 Task: Add child issues to backlog items and create a new sprint with specific details.
Action: Mouse moved to (799, 575)
Screenshot: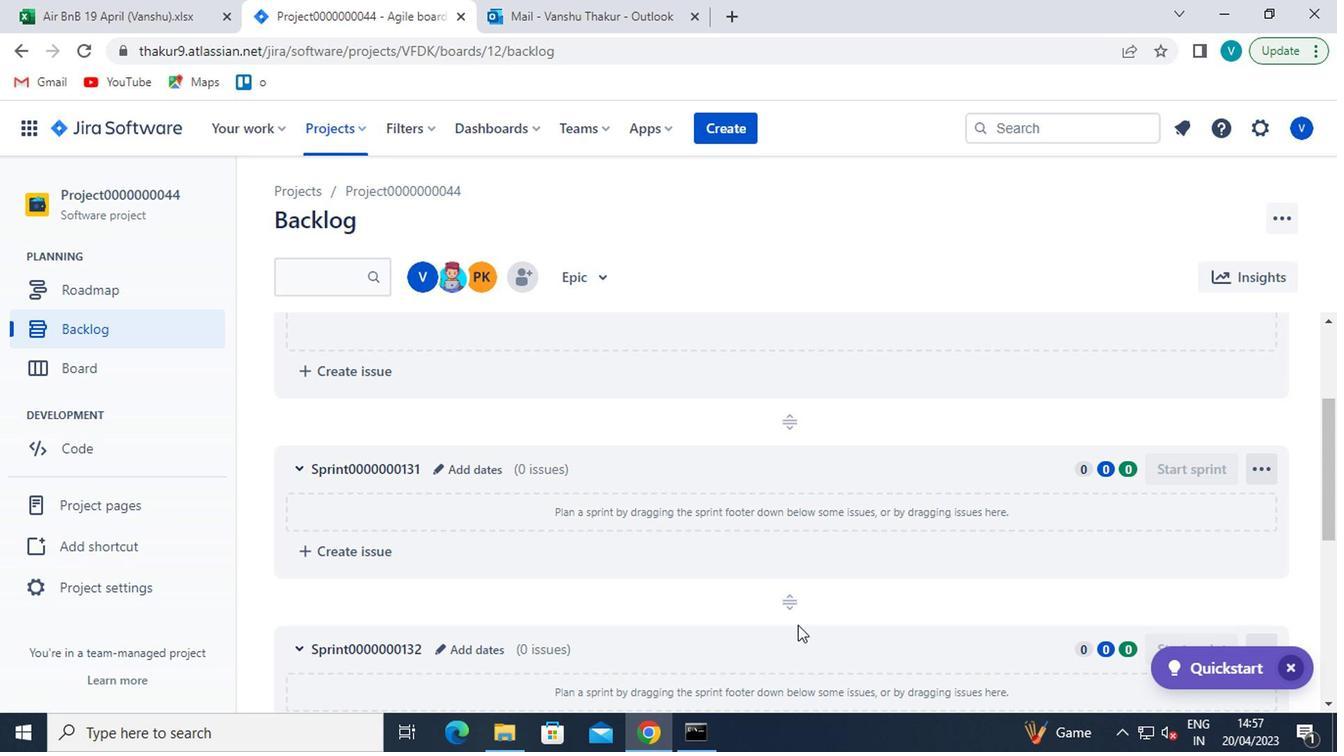
Action: Mouse scrolled (799, 574) with delta (0, 0)
Screenshot: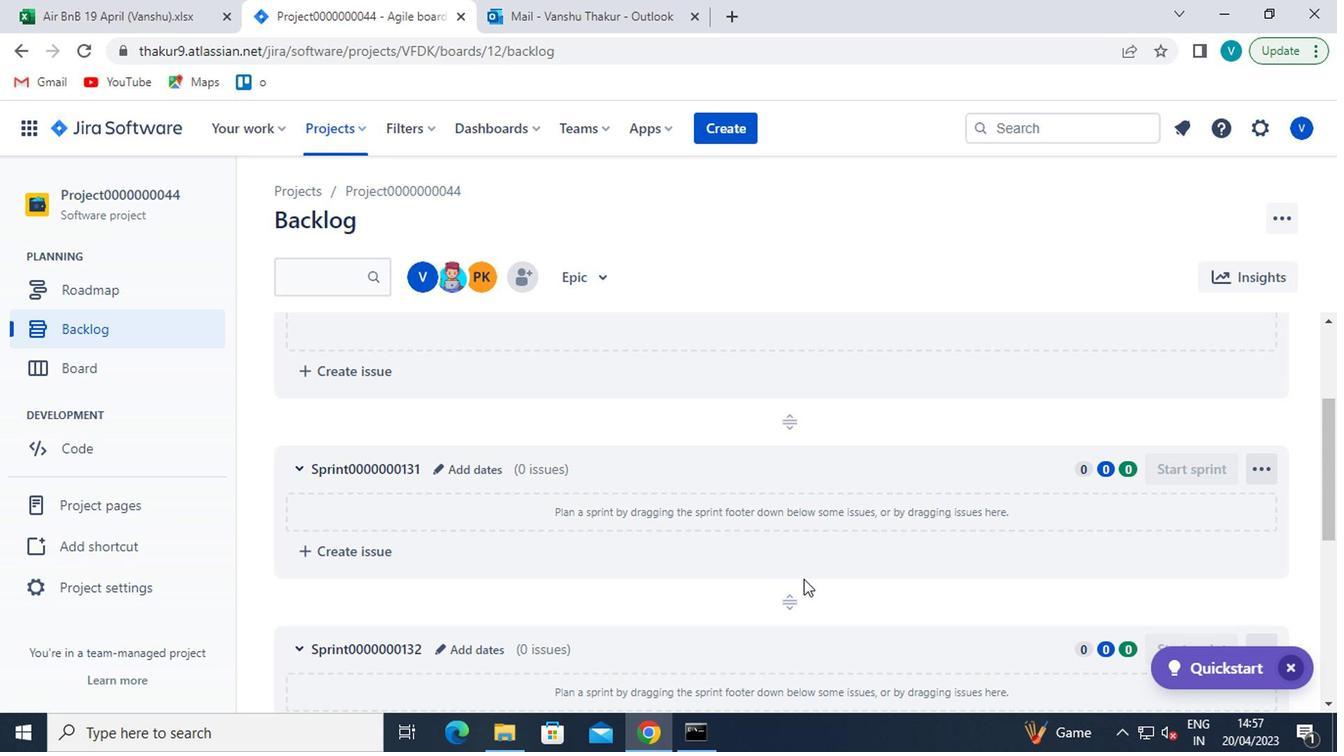 
Action: Mouse scrolled (799, 574) with delta (0, 0)
Screenshot: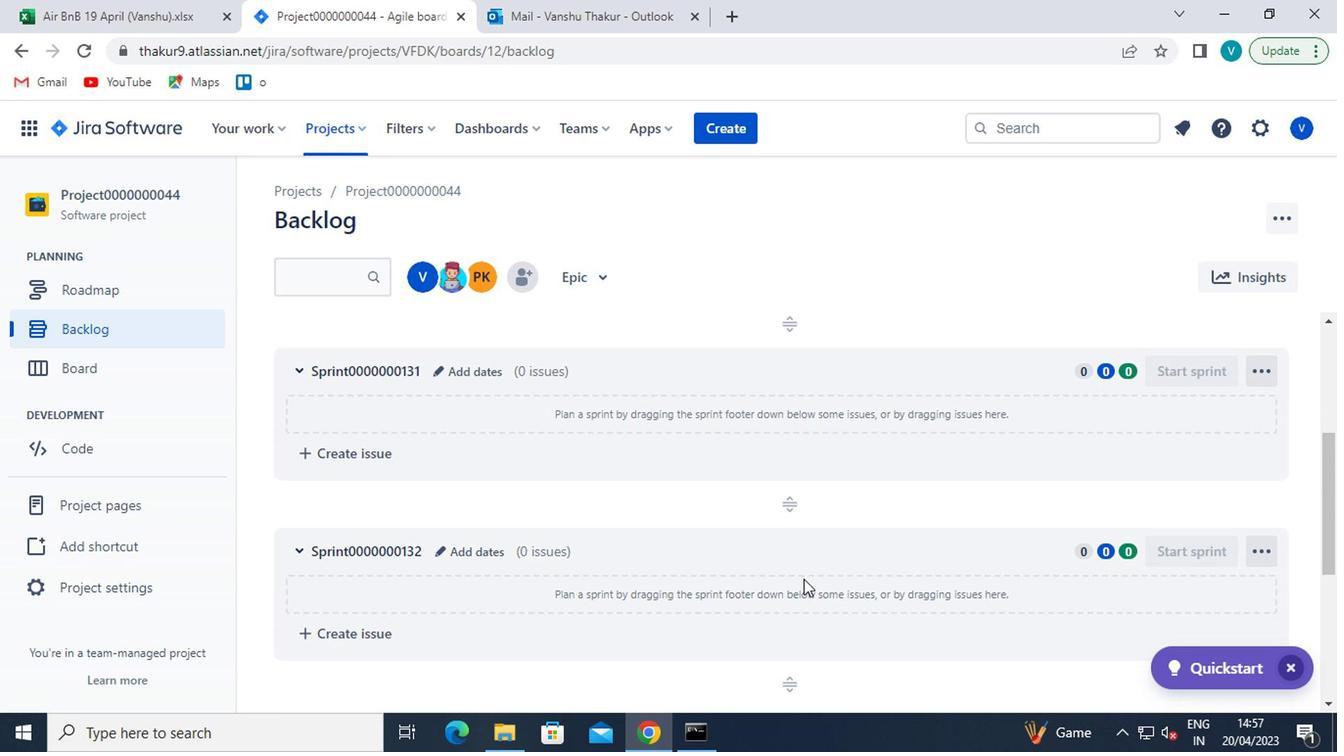 
Action: Mouse scrolled (799, 574) with delta (0, 0)
Screenshot: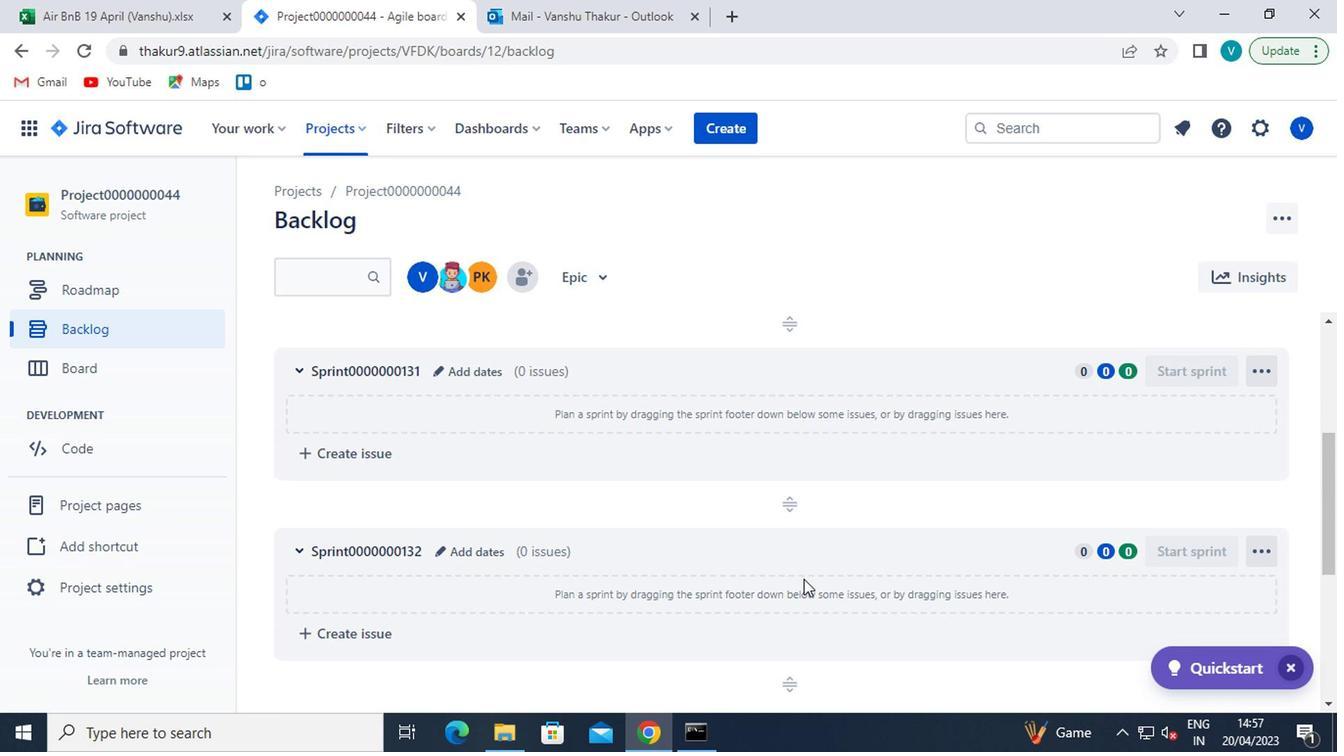 
Action: Mouse moved to (474, 351)
Screenshot: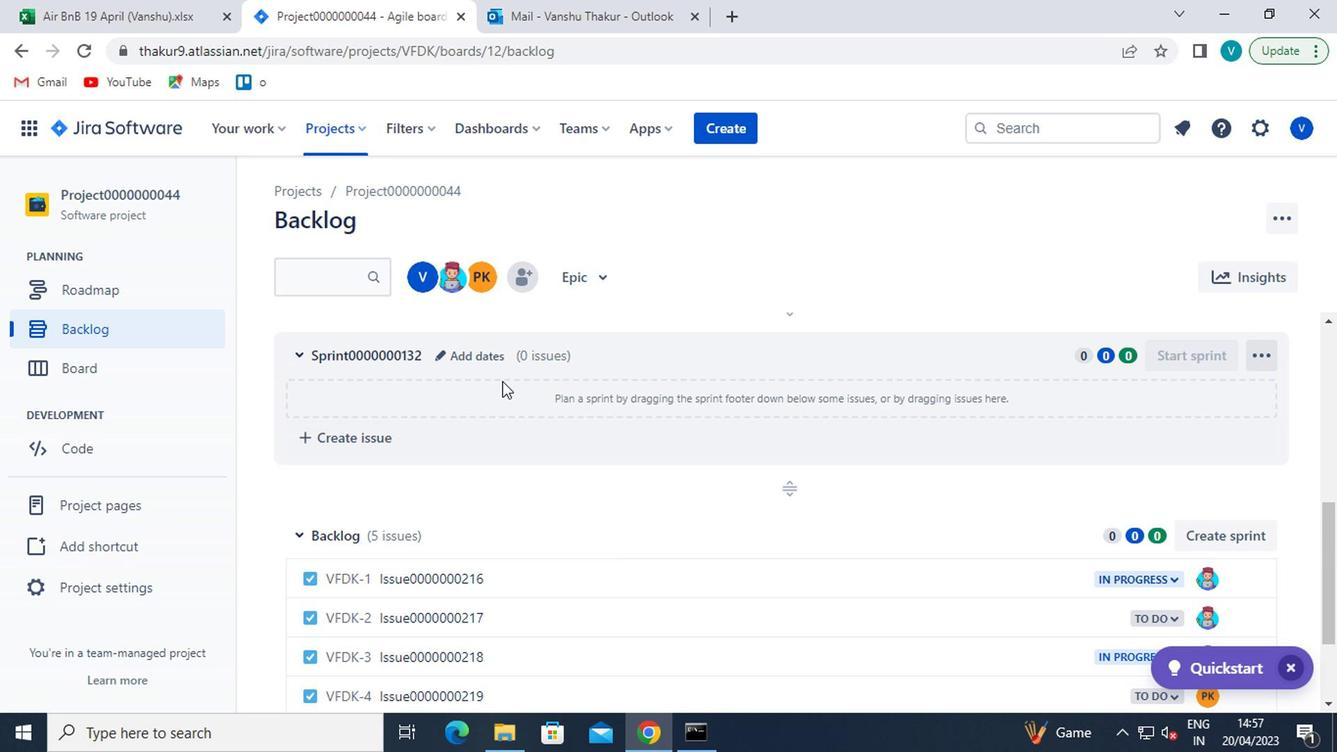 
Action: Mouse pressed left at (474, 351)
Screenshot: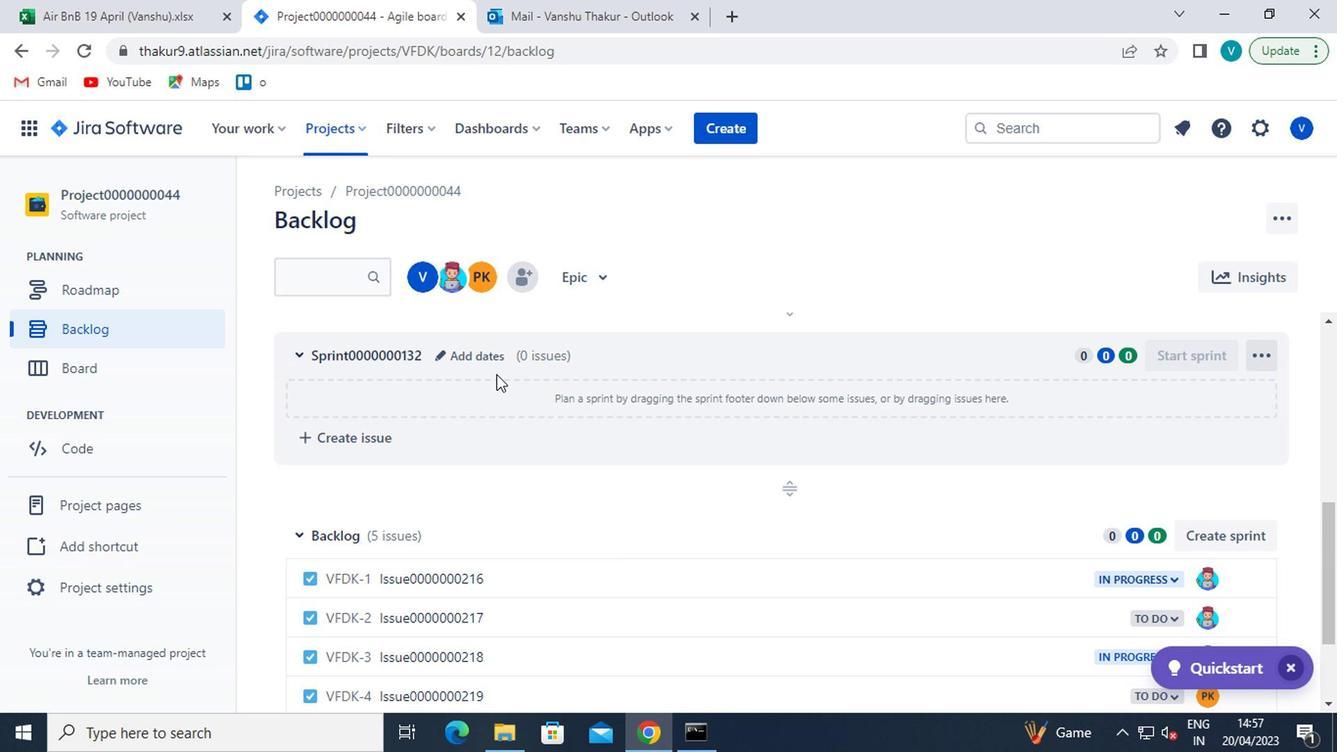 
Action: Mouse moved to (491, 348)
Screenshot: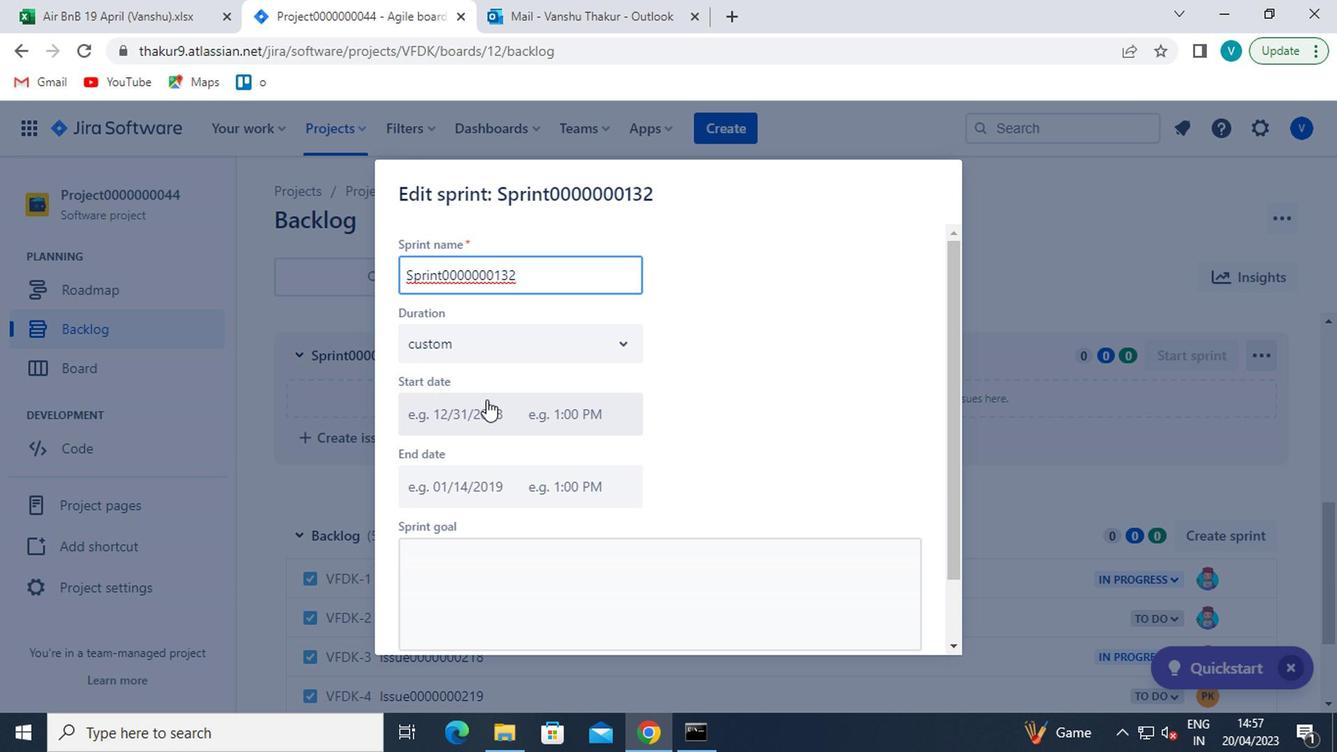 
Action: Mouse pressed left at (491, 348)
Screenshot: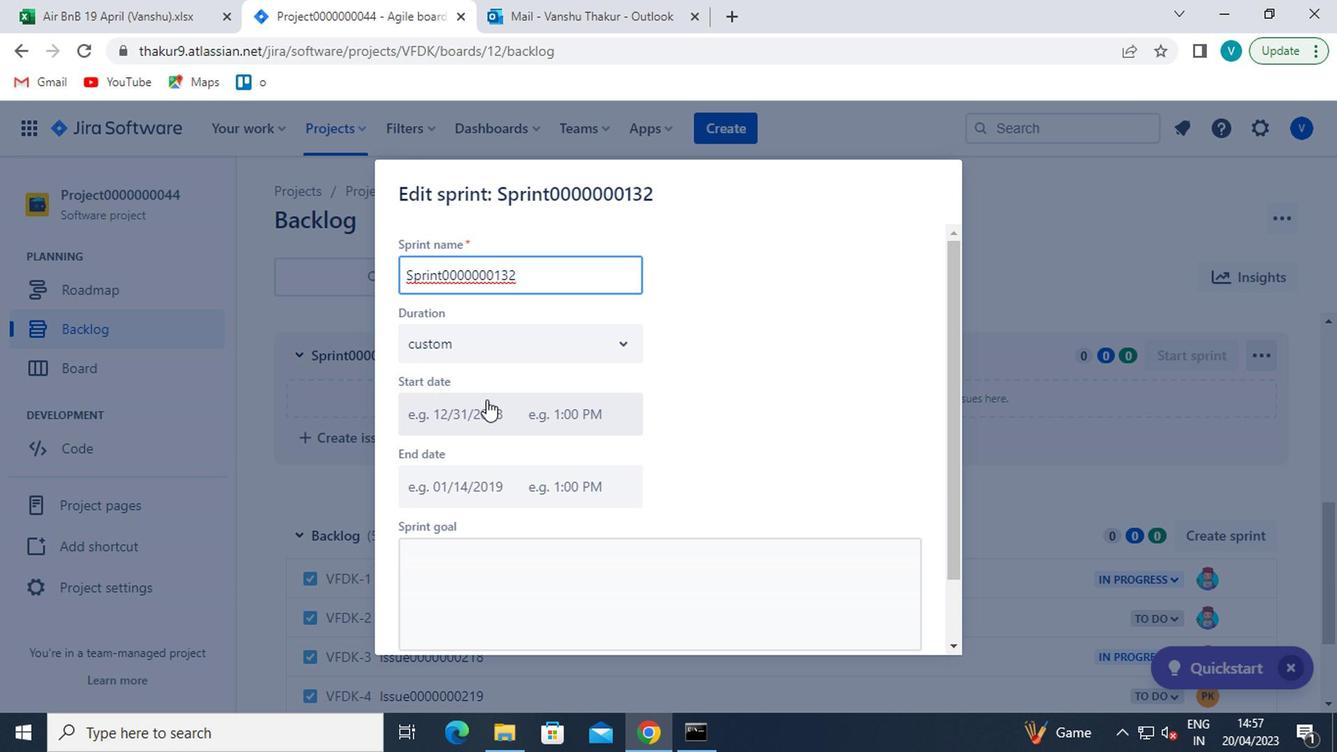 
Action: Mouse moved to (438, 447)
Screenshot: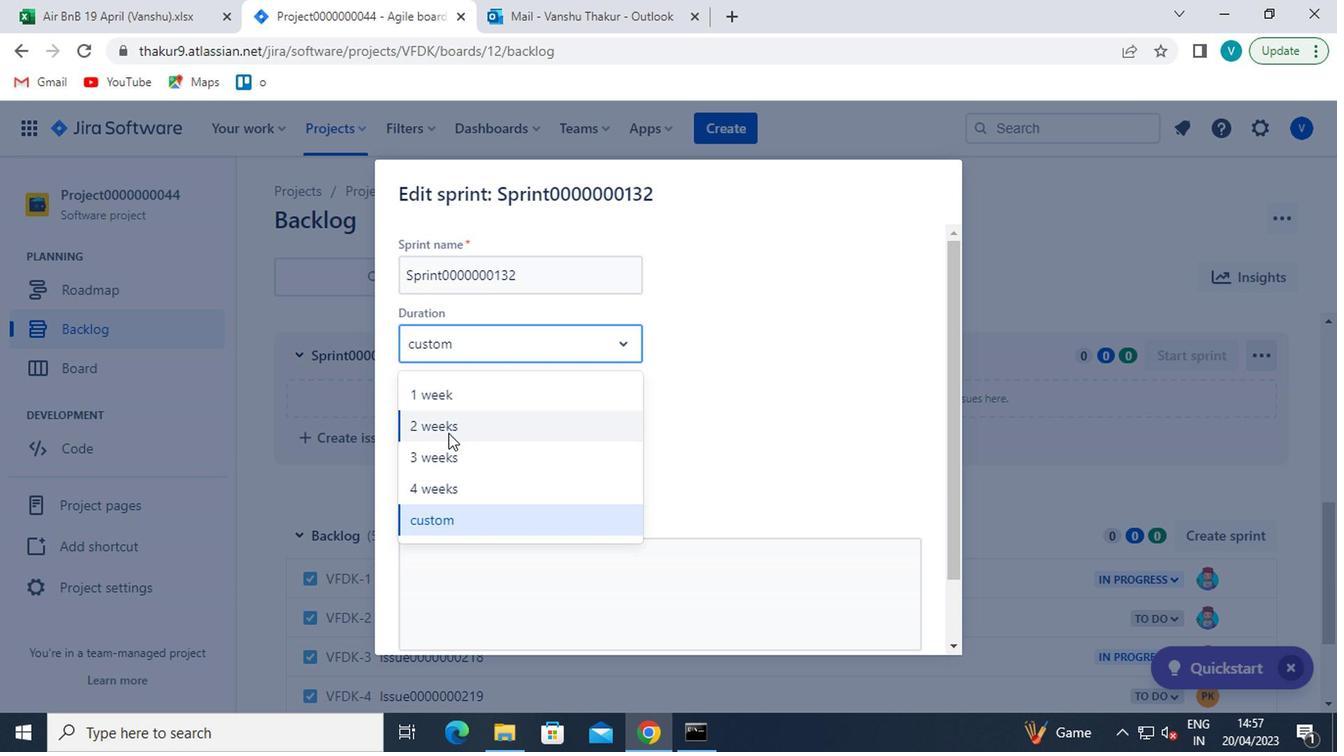 
Action: Mouse pressed left at (438, 447)
Screenshot: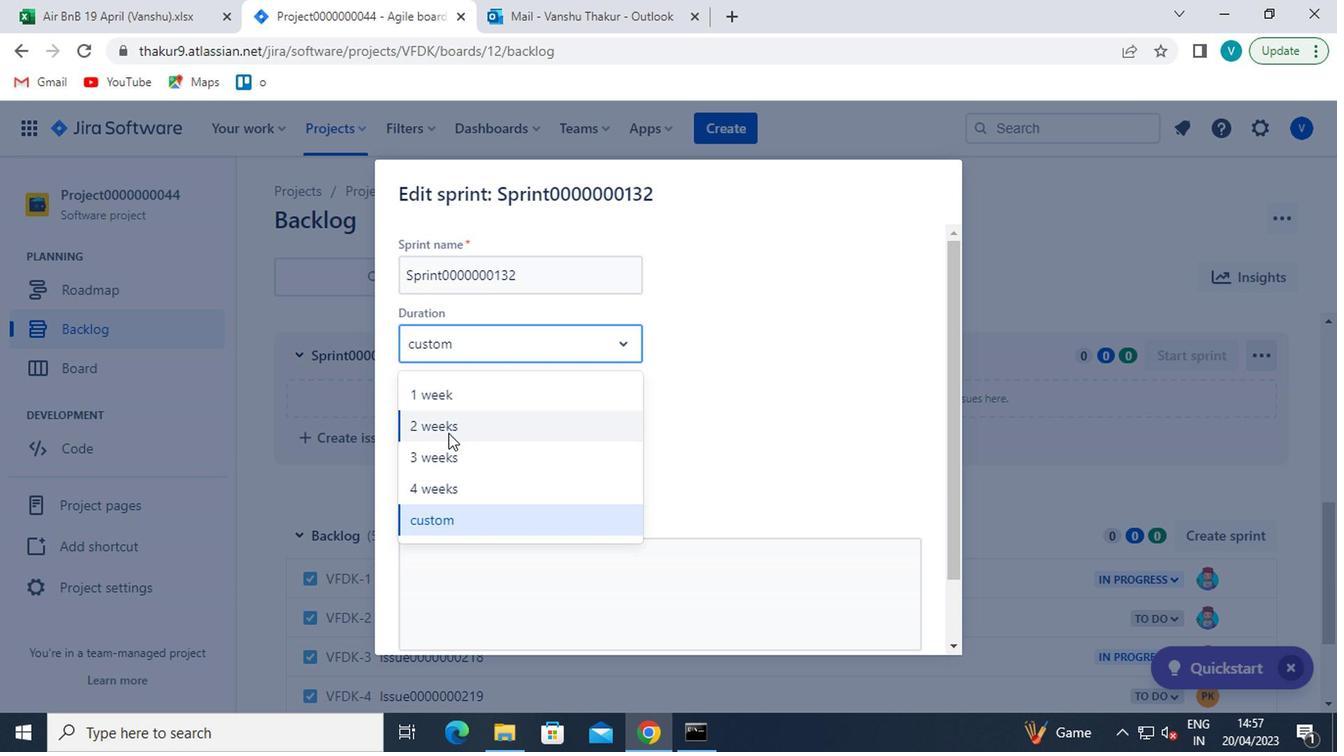 
Action: Mouse moved to (654, 487)
Screenshot: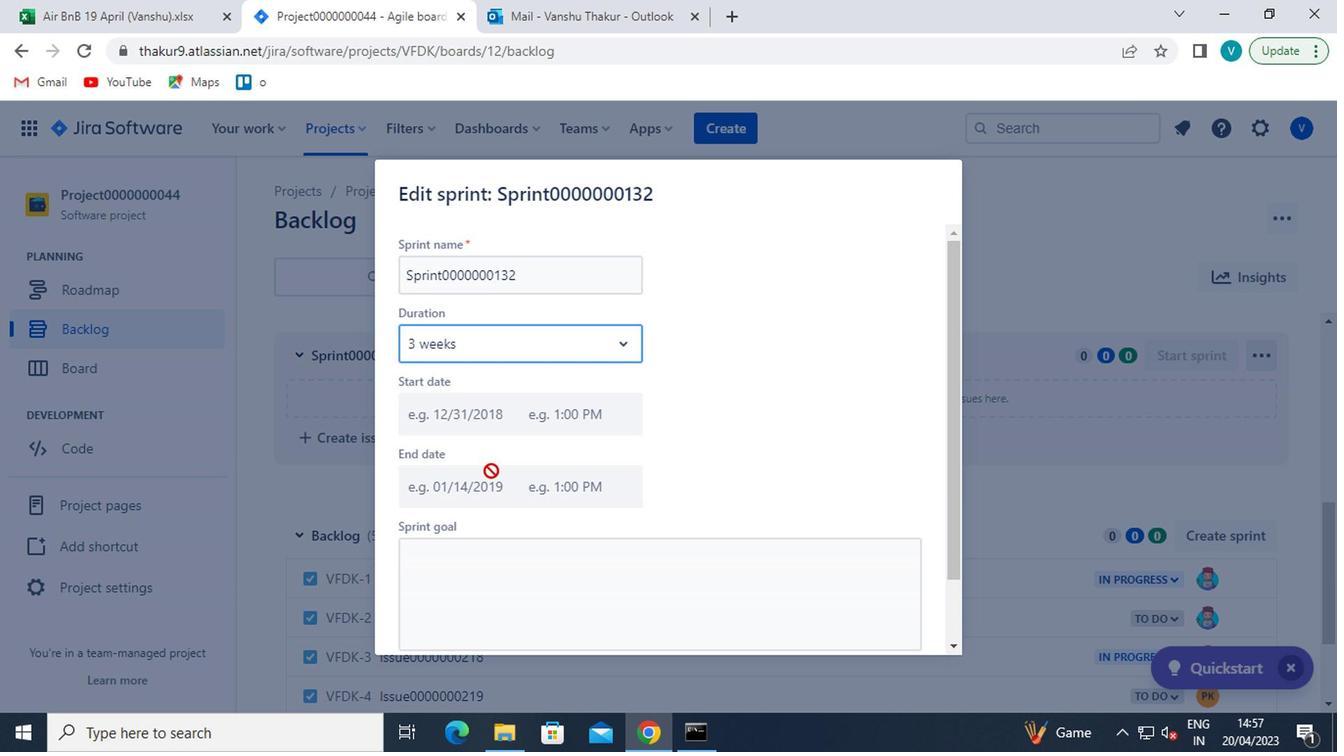 
Action: Mouse scrolled (654, 486) with delta (0, -1)
Screenshot: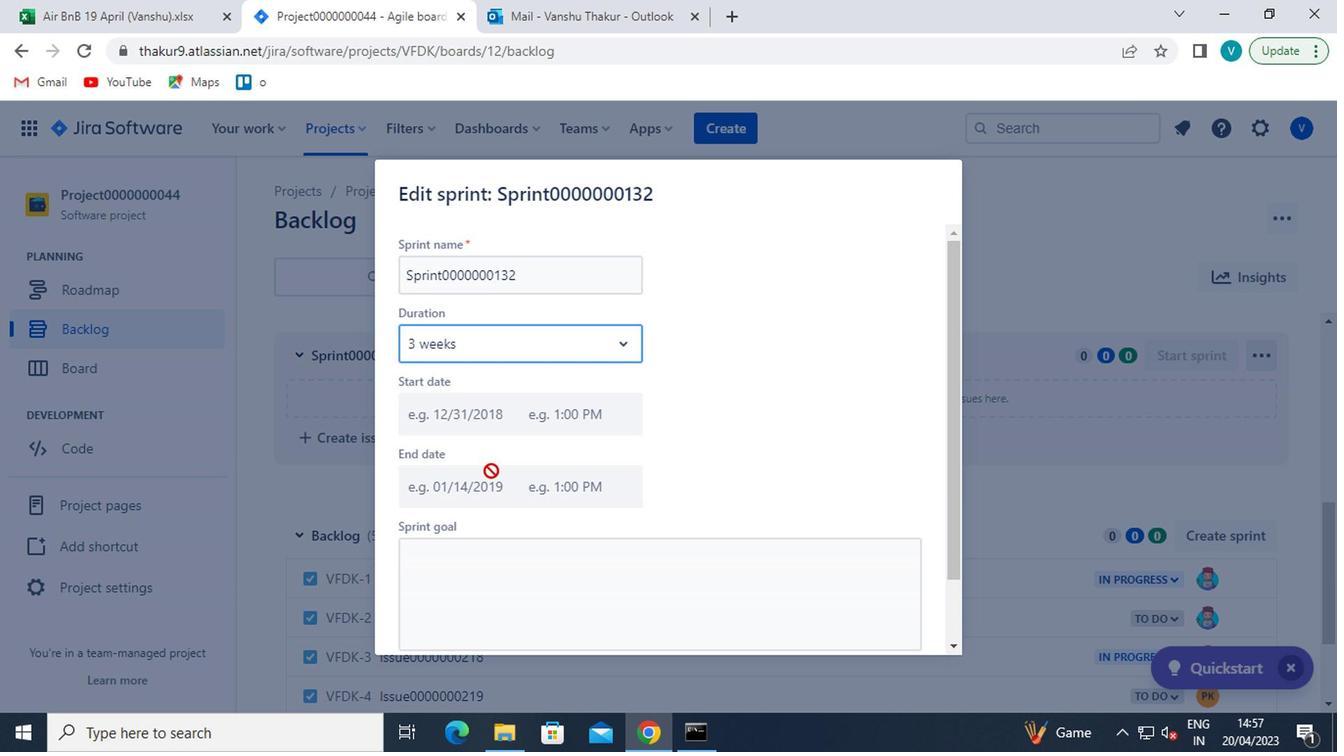 
Action: Mouse moved to (658, 488)
Screenshot: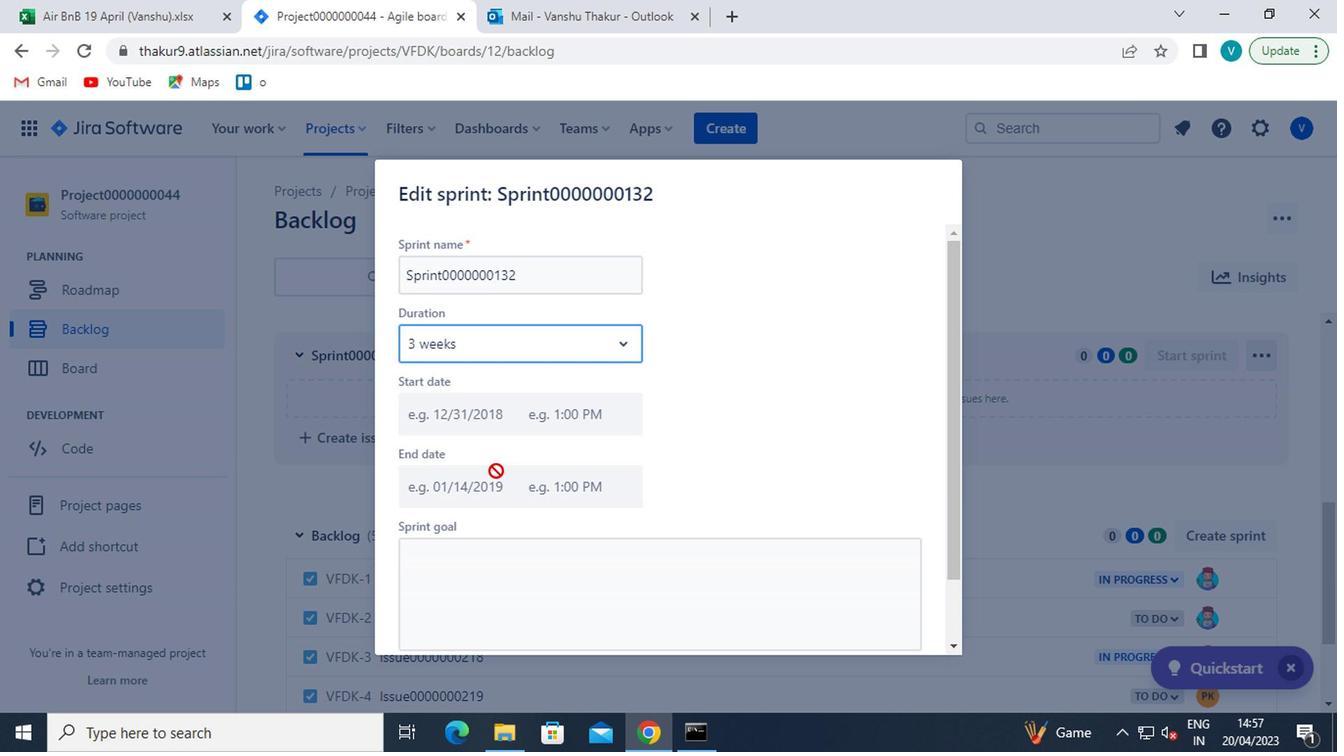 
Action: Mouse scrolled (658, 487) with delta (0, 0)
Screenshot: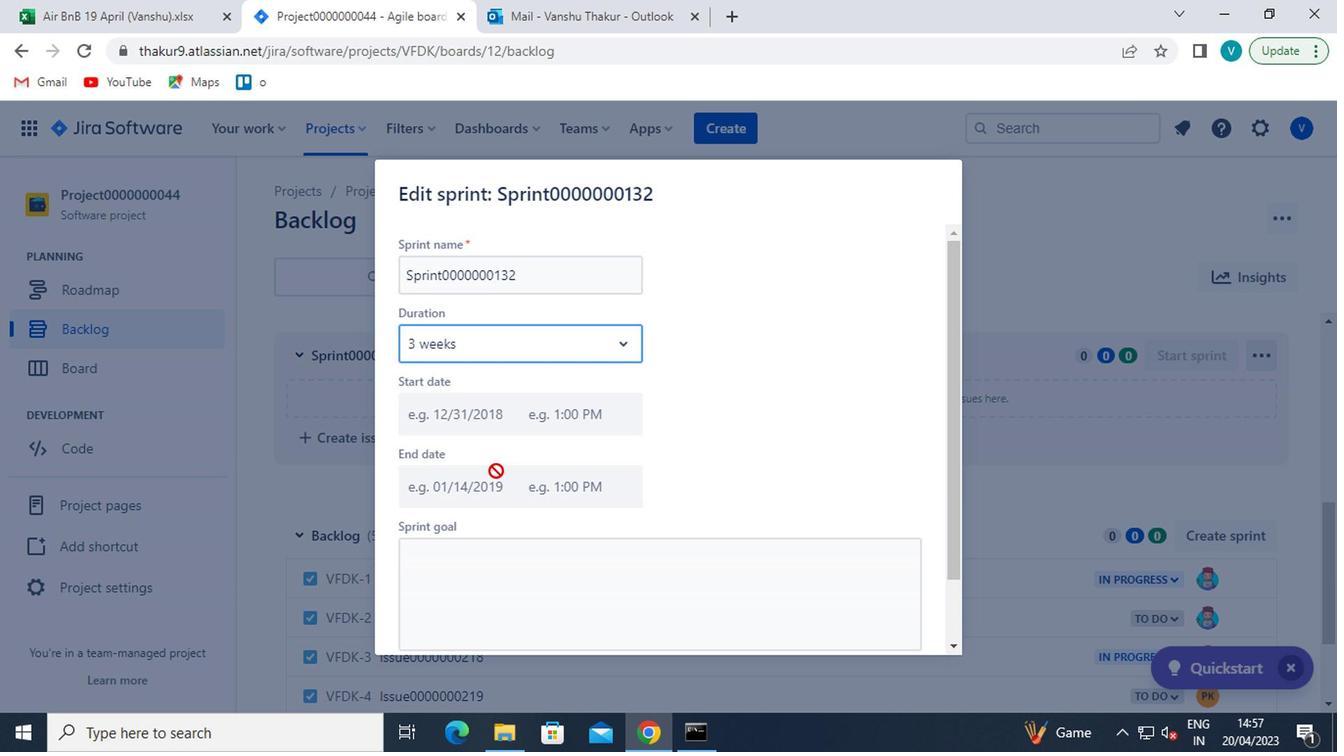 
Action: Mouse moved to (660, 488)
Screenshot: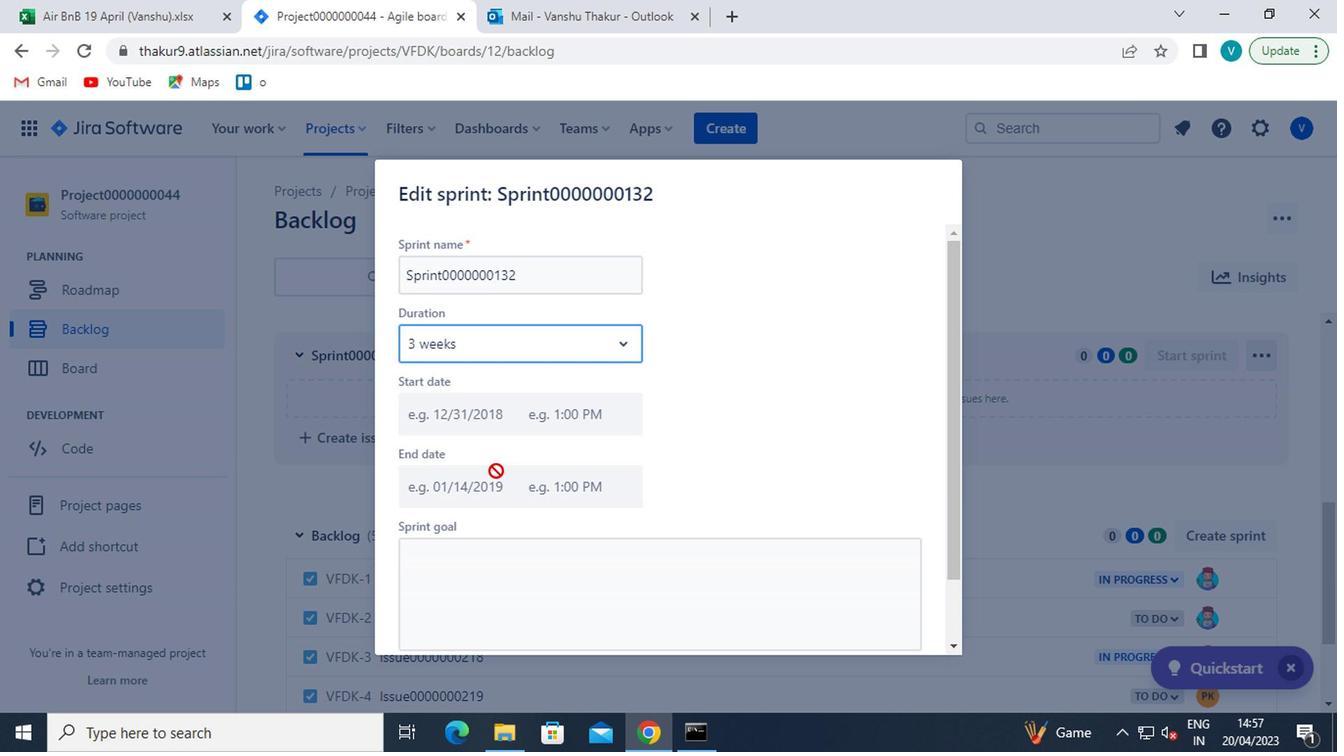 
Action: Mouse scrolled (660, 487) with delta (0, 0)
Screenshot: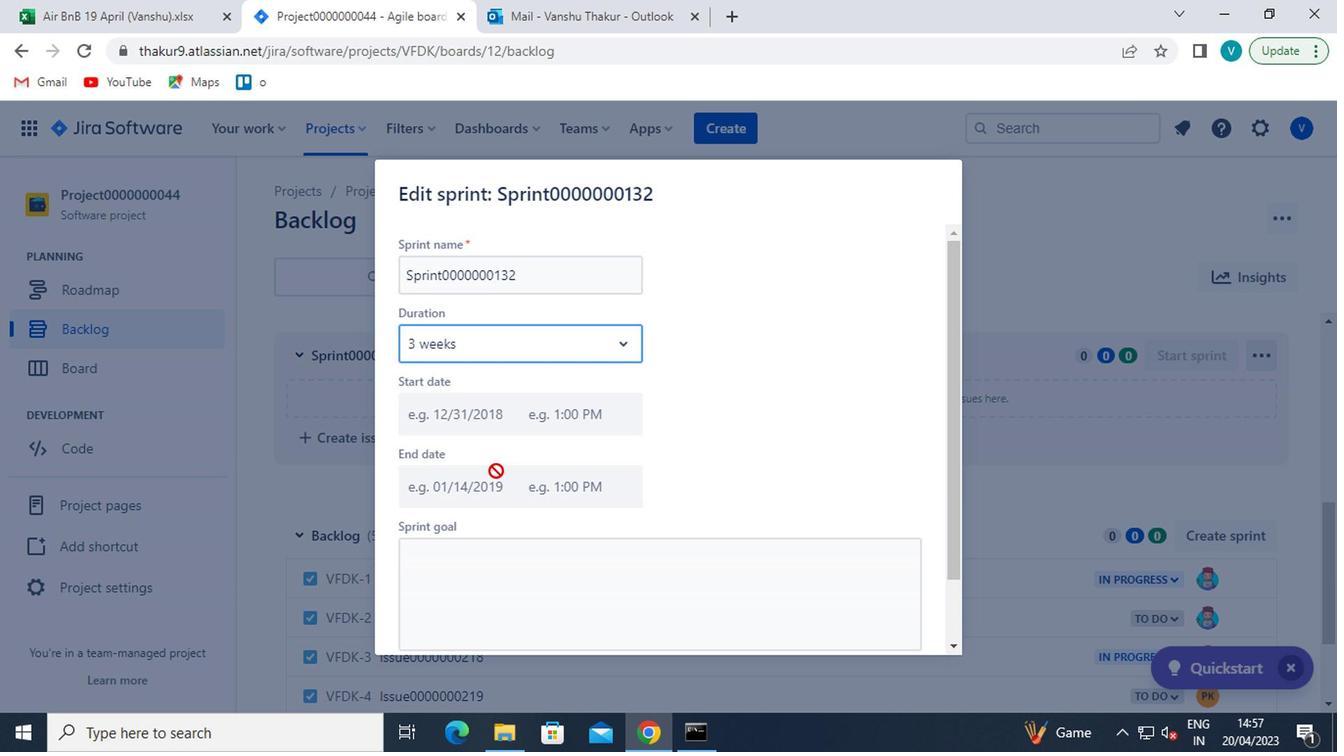 
Action: Mouse moved to (665, 489)
Screenshot: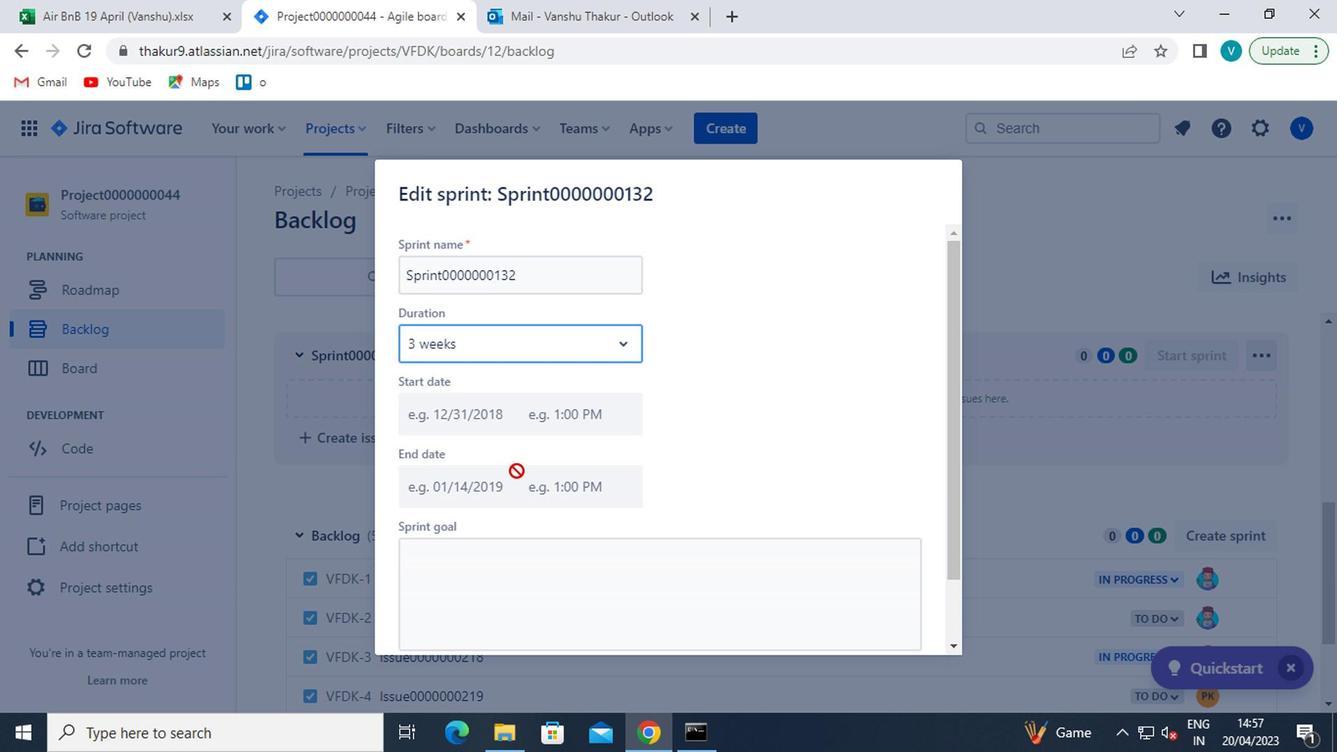 
Action: Mouse scrolled (665, 488) with delta (0, -1)
Screenshot: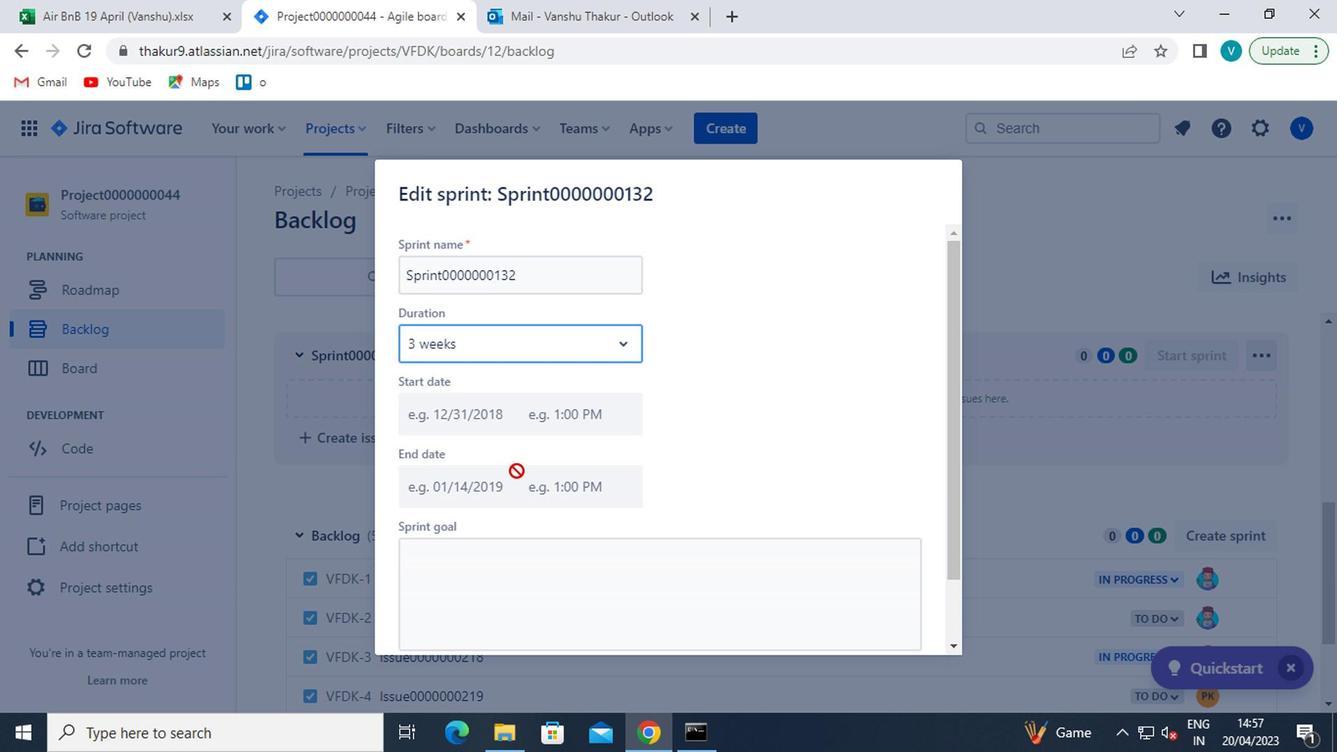 
Action: Mouse moved to (821, 617)
Screenshot: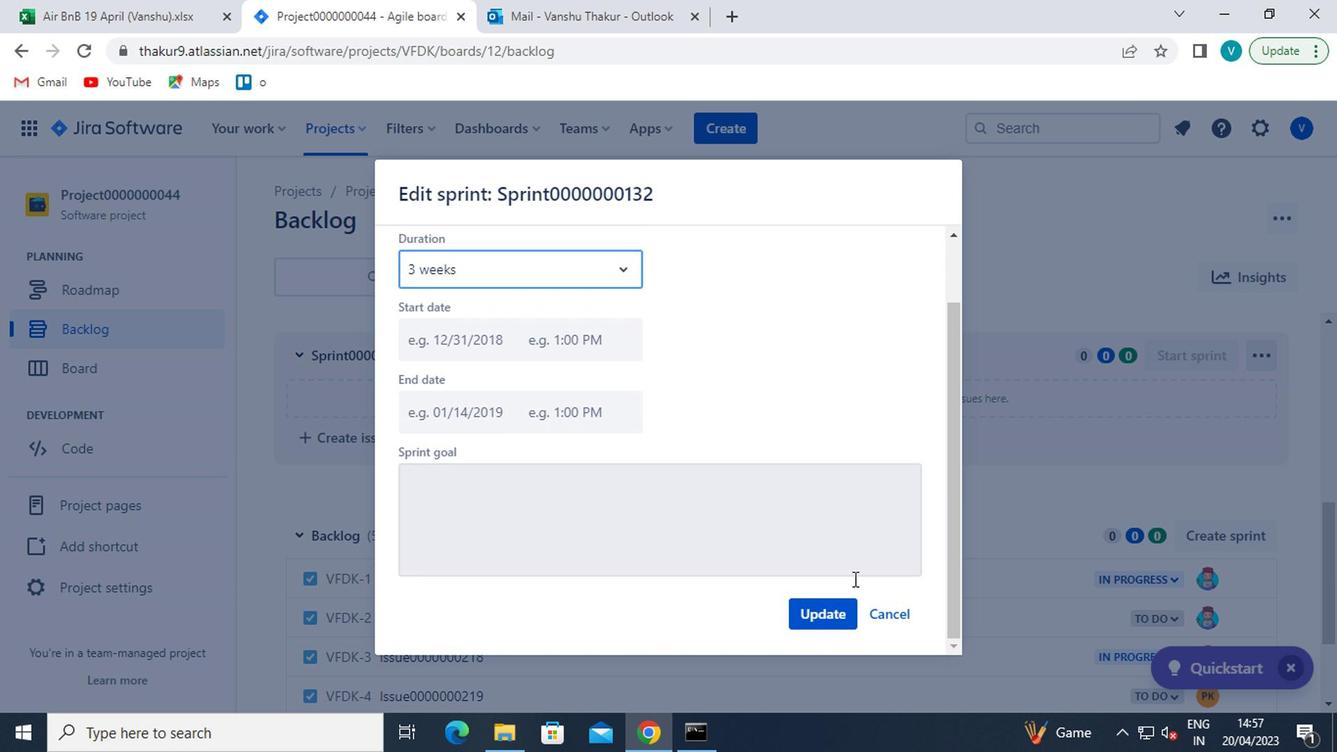 
Action: Mouse pressed left at (821, 617)
Screenshot: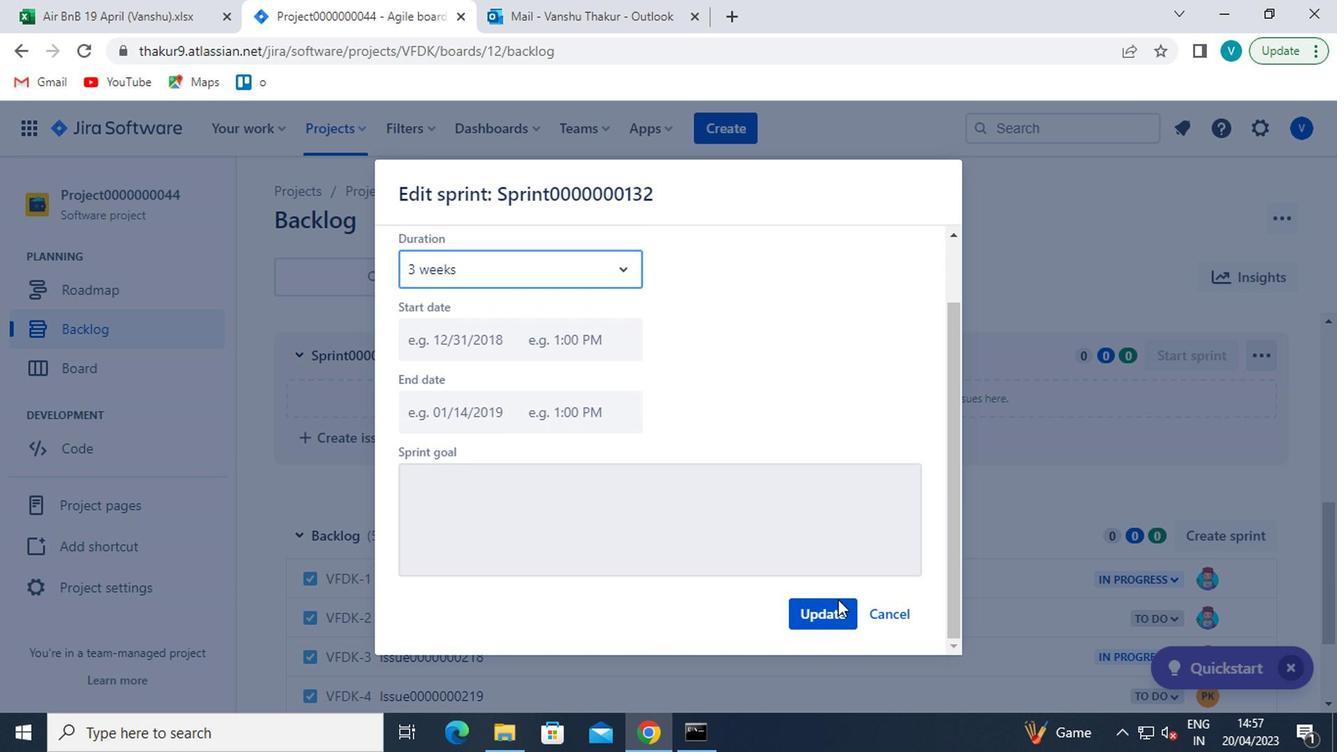 
Action: Mouse moved to (330, 137)
Screenshot: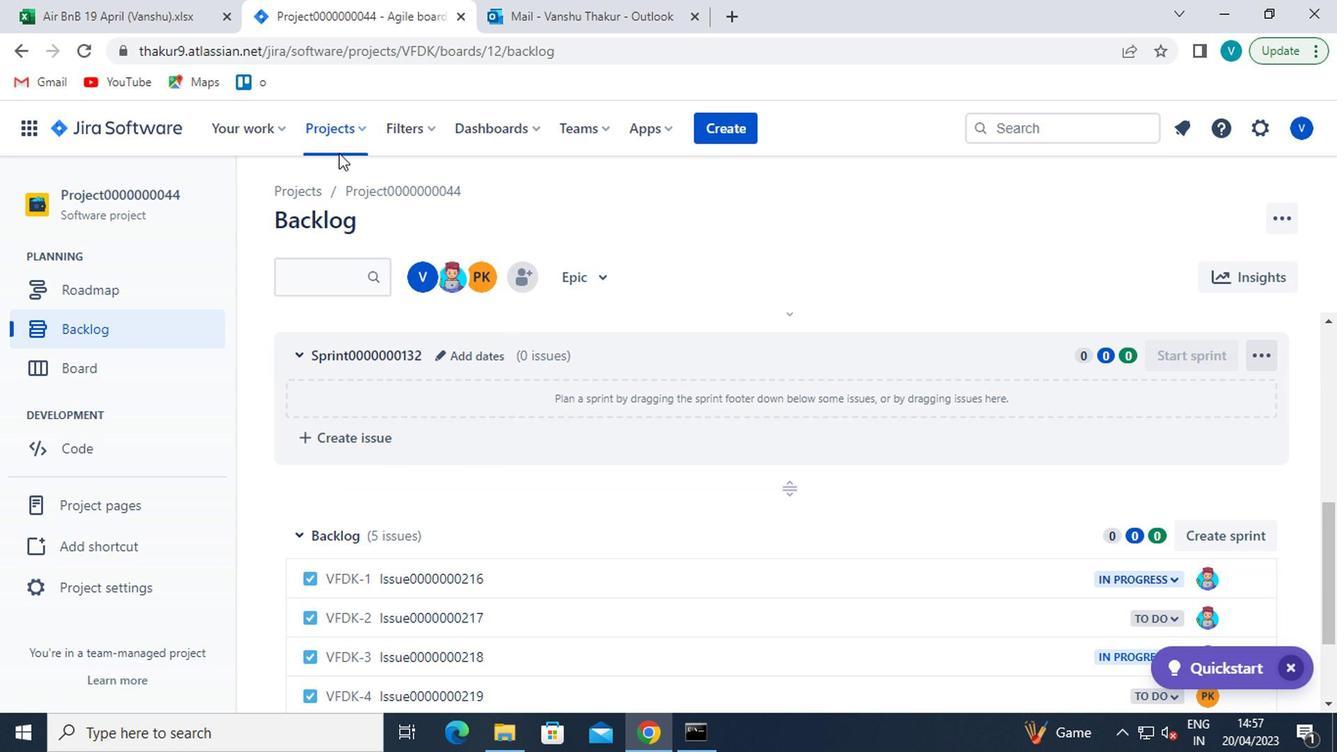 
Action: Mouse pressed left at (330, 137)
Screenshot: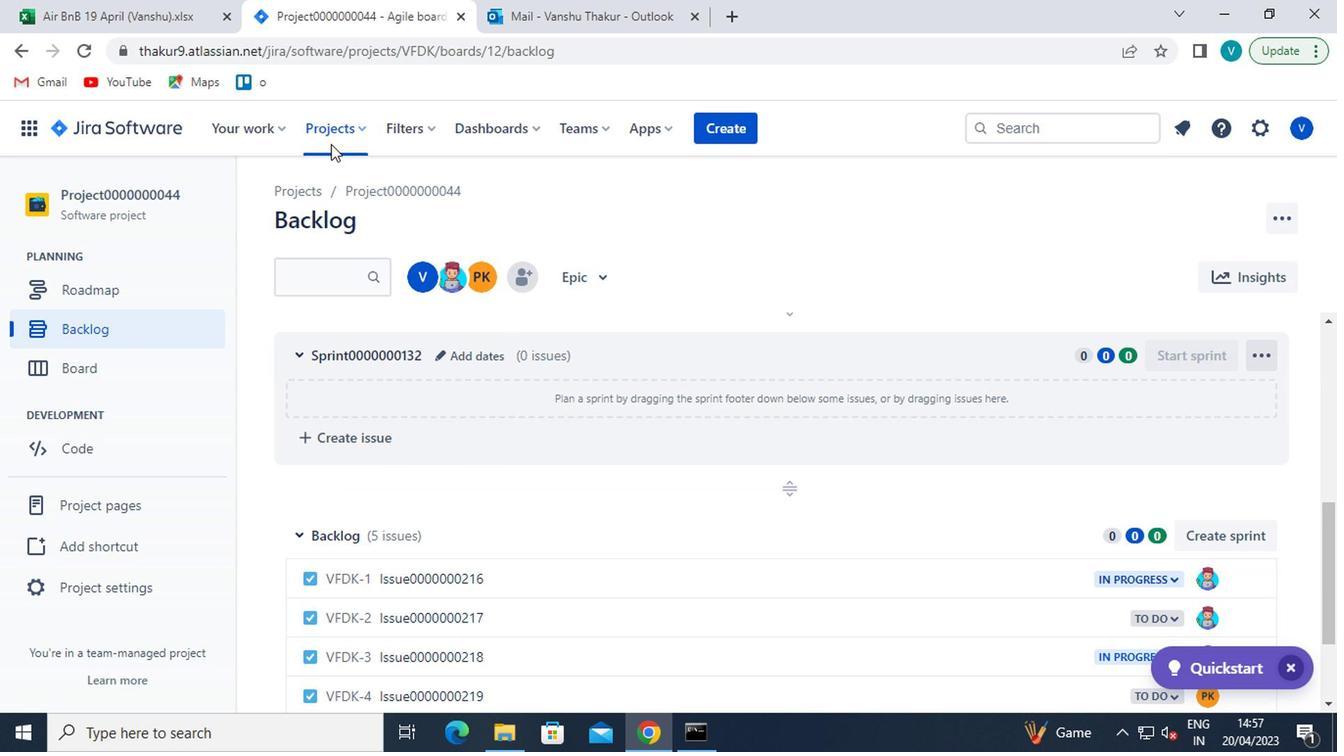 
Action: Mouse moved to (418, 252)
Screenshot: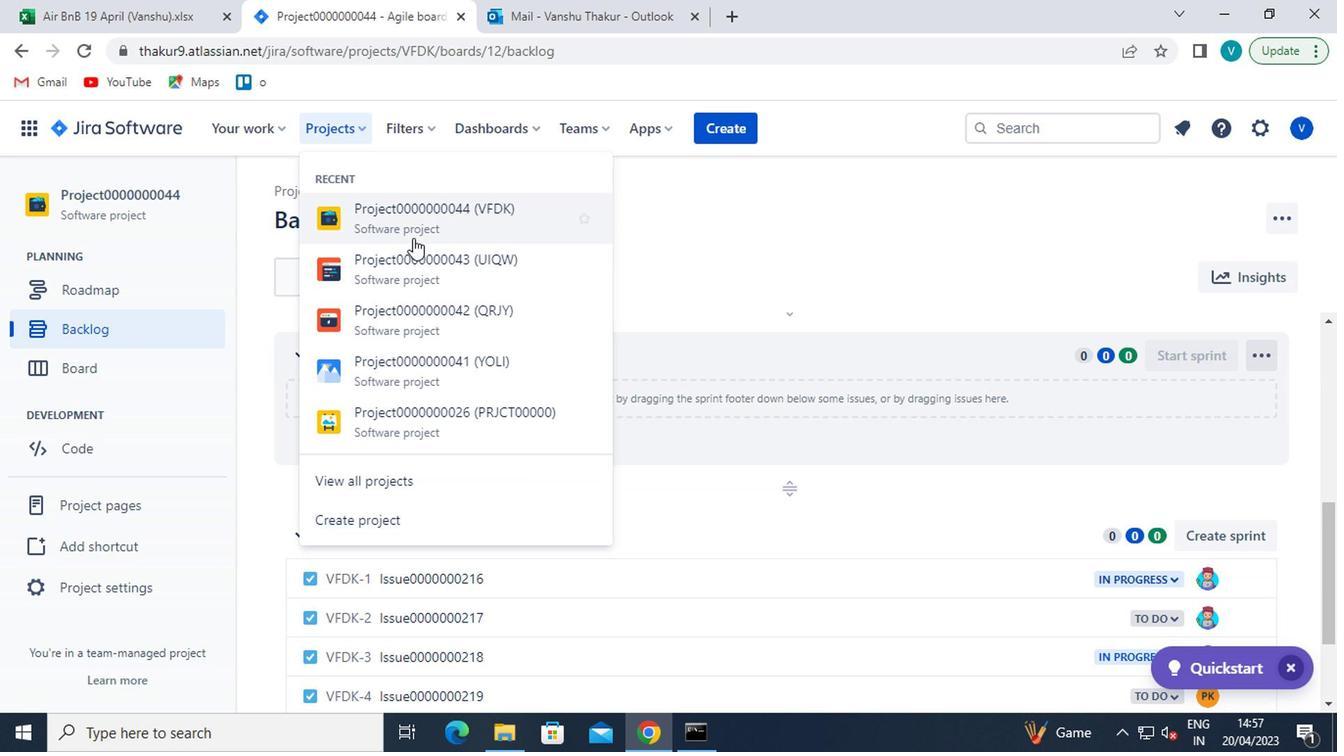
Action: Mouse pressed left at (418, 252)
Screenshot: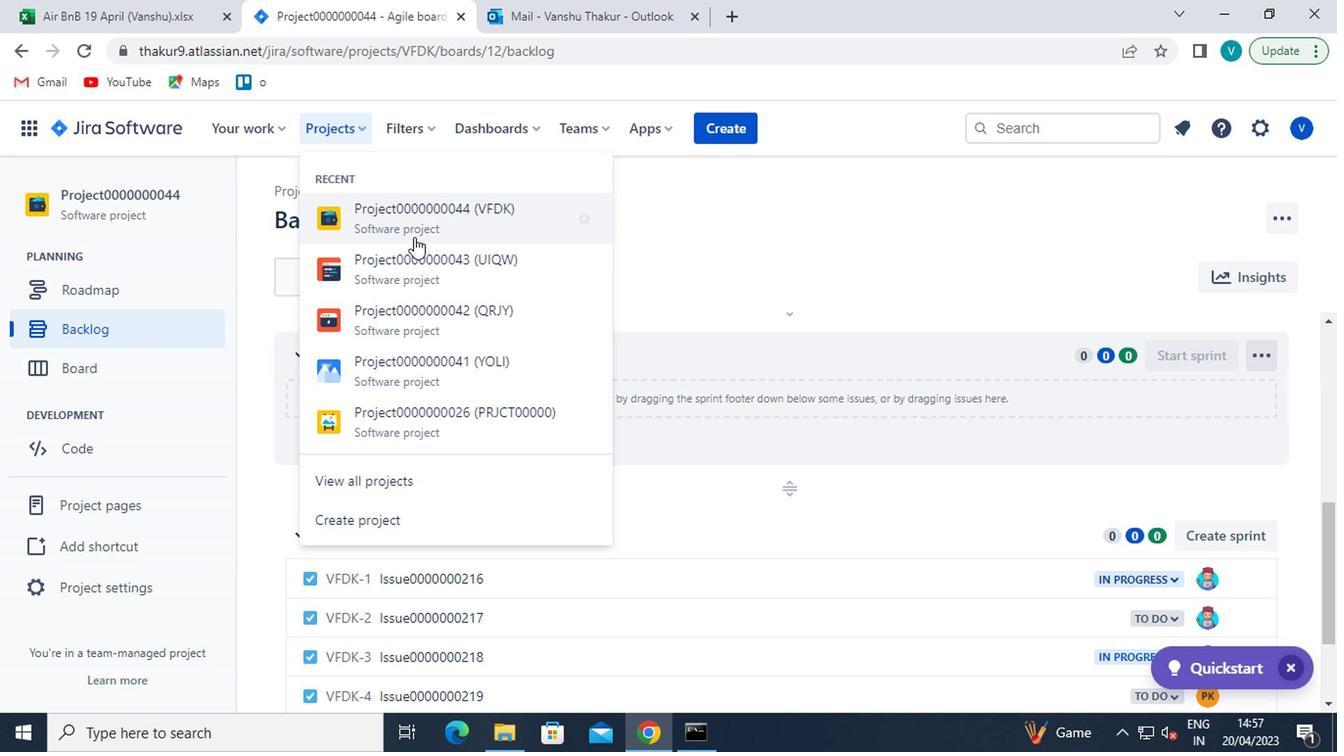 
Action: Mouse moved to (415, 370)
Screenshot: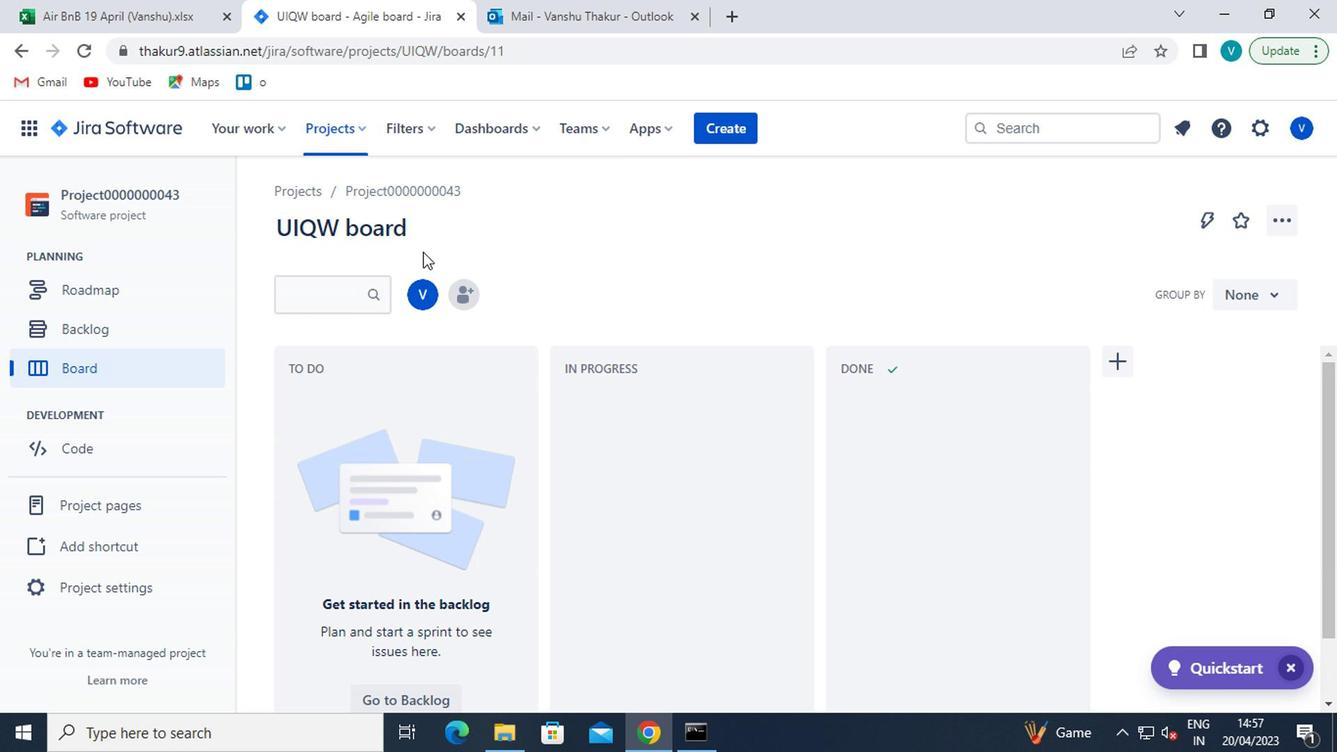 
Action: Mouse scrolled (415, 369) with delta (0, -1)
Screenshot: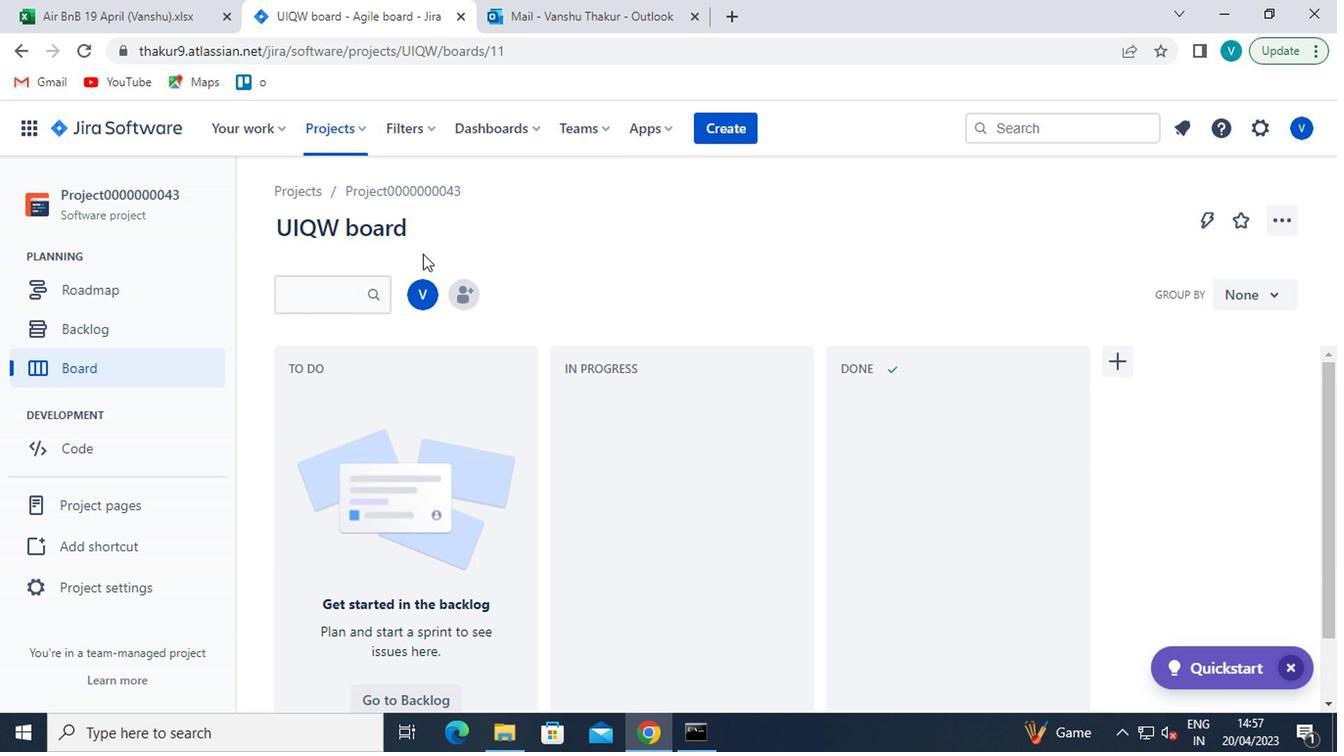 
Action: Mouse scrolled (415, 369) with delta (0, -1)
Screenshot: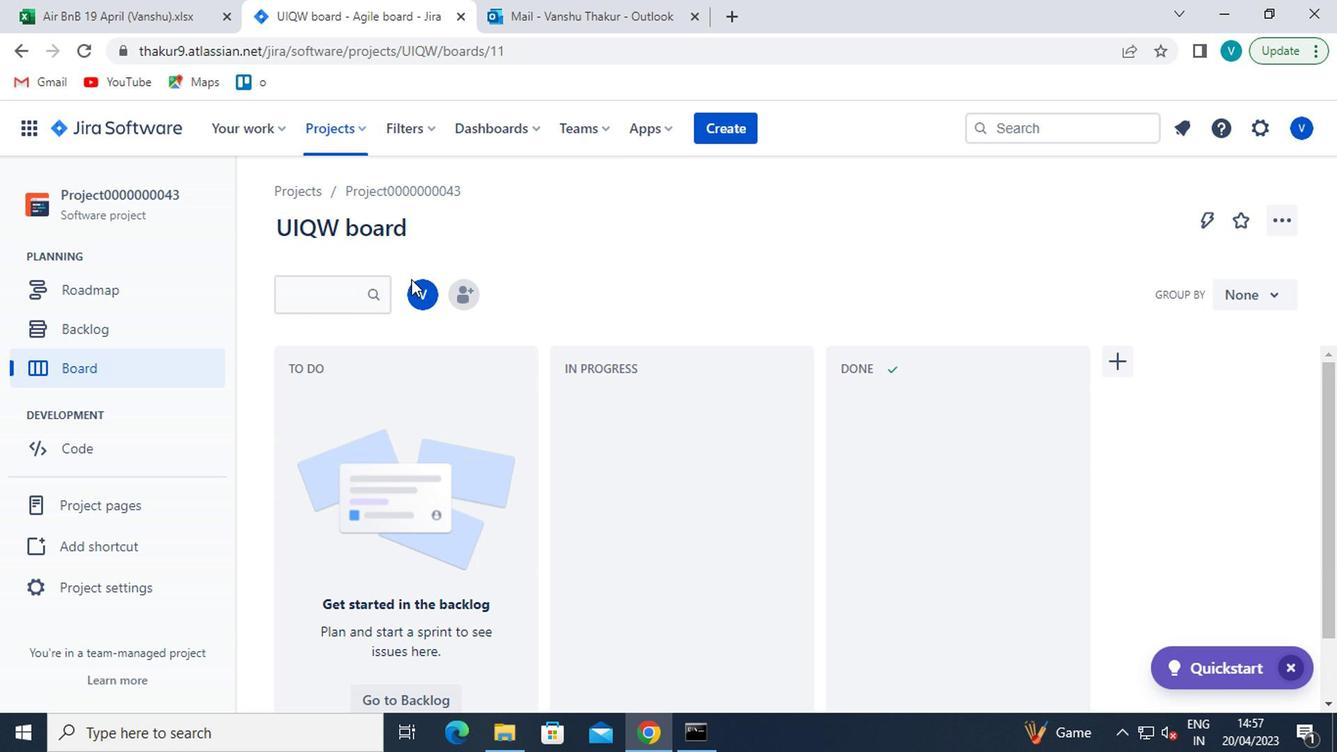 
Action: Mouse scrolled (415, 369) with delta (0, -1)
Screenshot: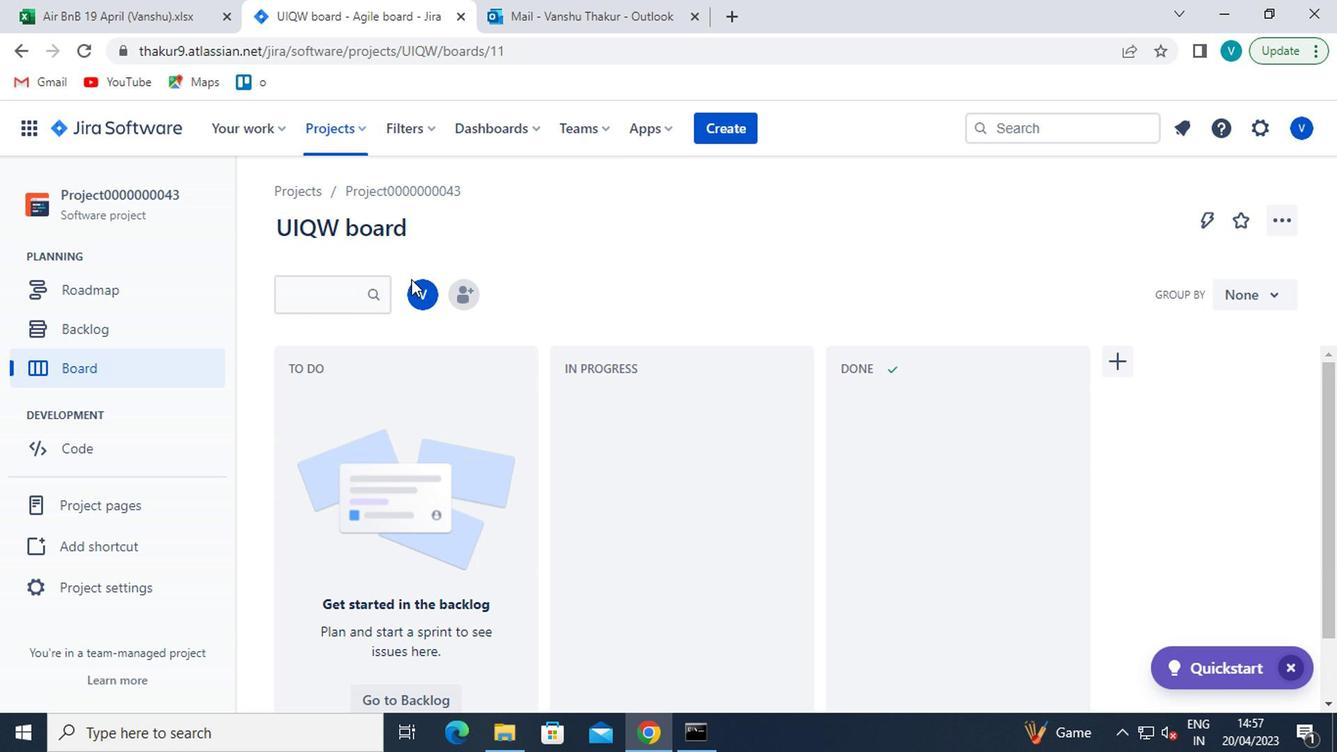 
Action: Mouse scrolled (415, 369) with delta (0, -1)
Screenshot: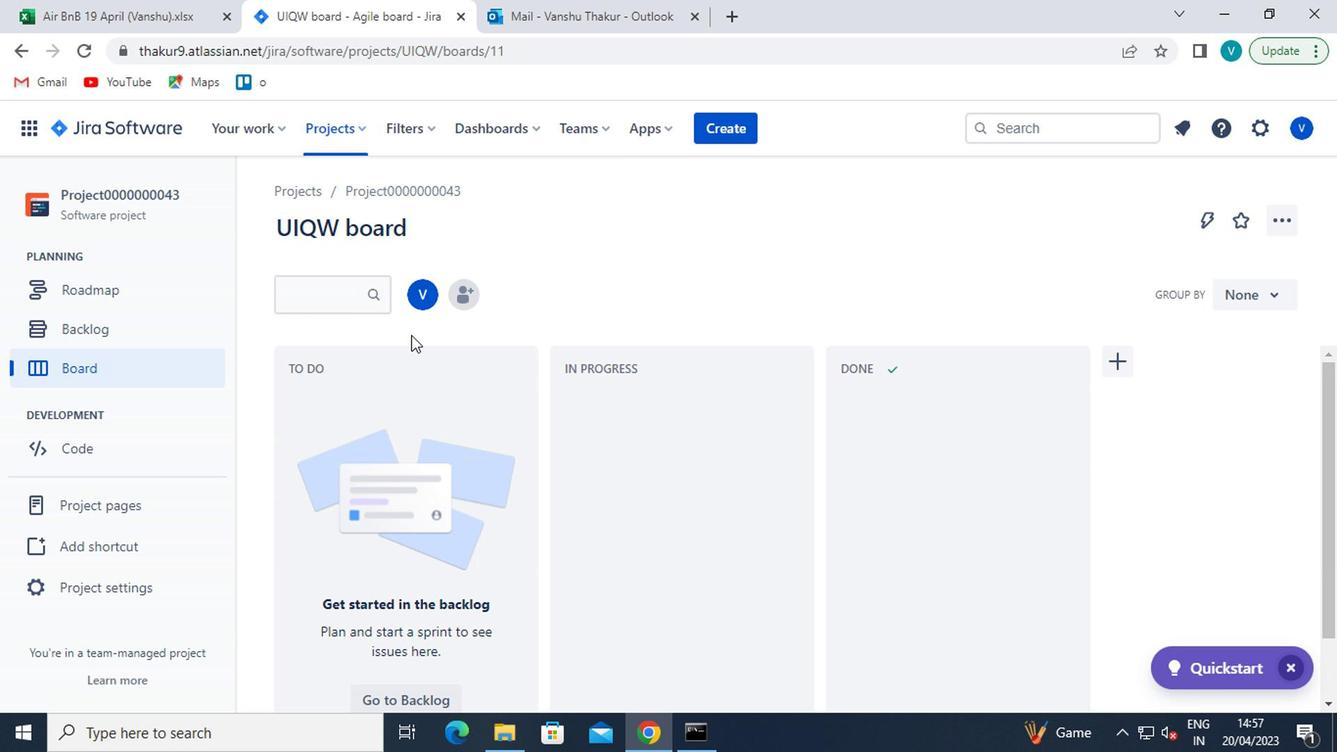 
Action: Mouse moved to (408, 370)
Screenshot: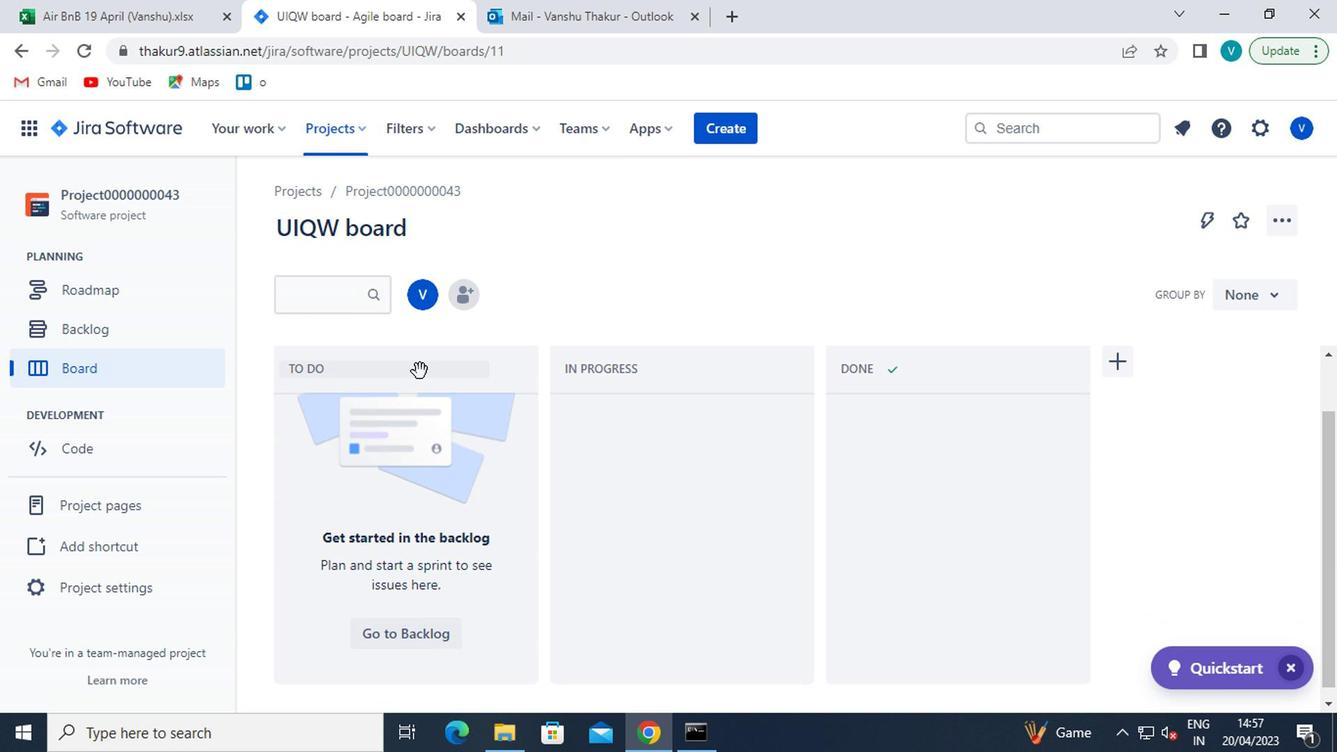 
Action: Mouse scrolled (408, 371) with delta (0, 0)
Screenshot: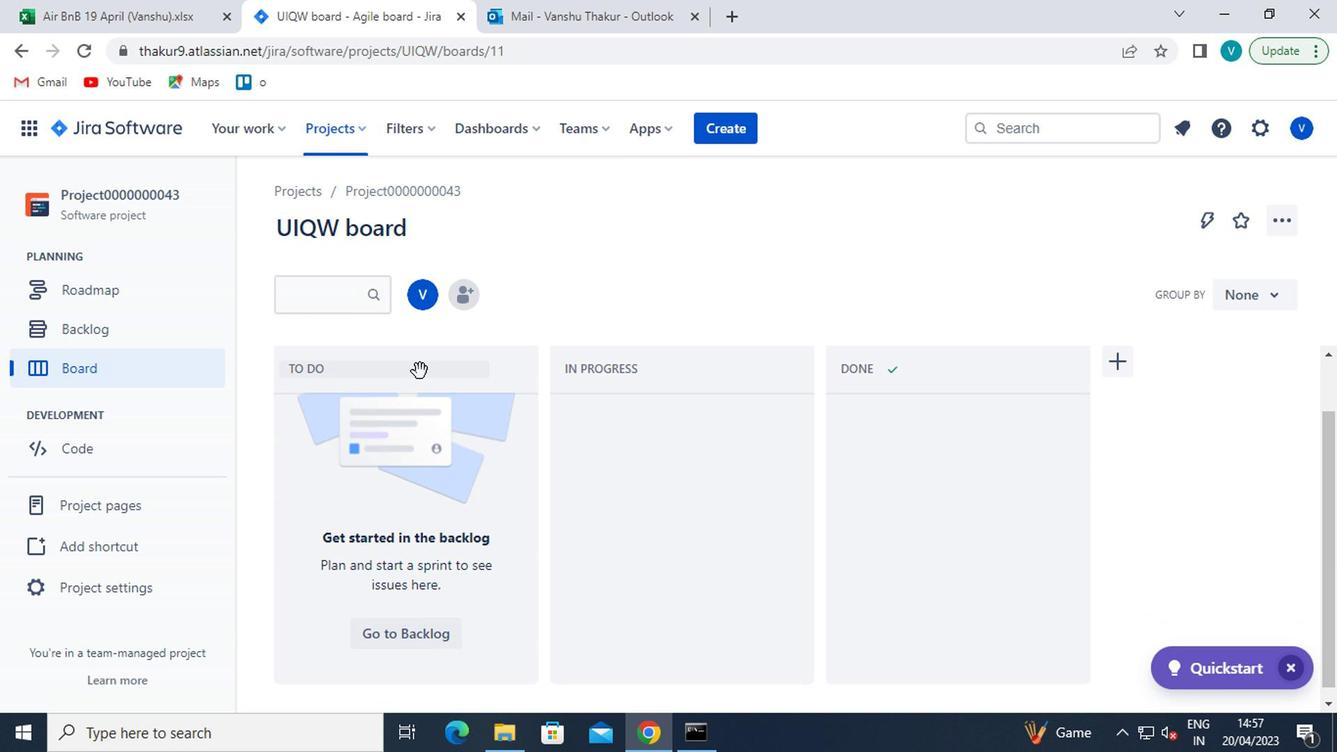 
Action: Mouse moved to (98, 321)
Screenshot: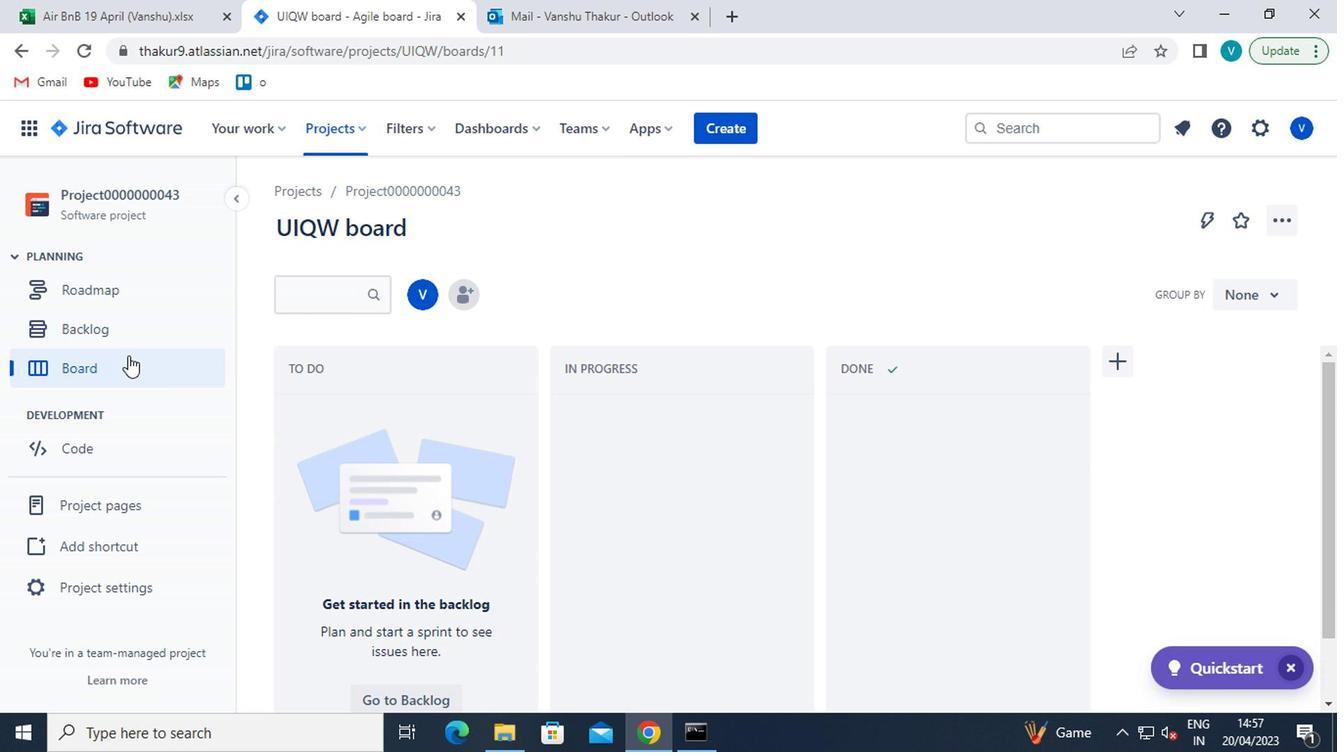 
Action: Mouse pressed left at (98, 321)
Screenshot: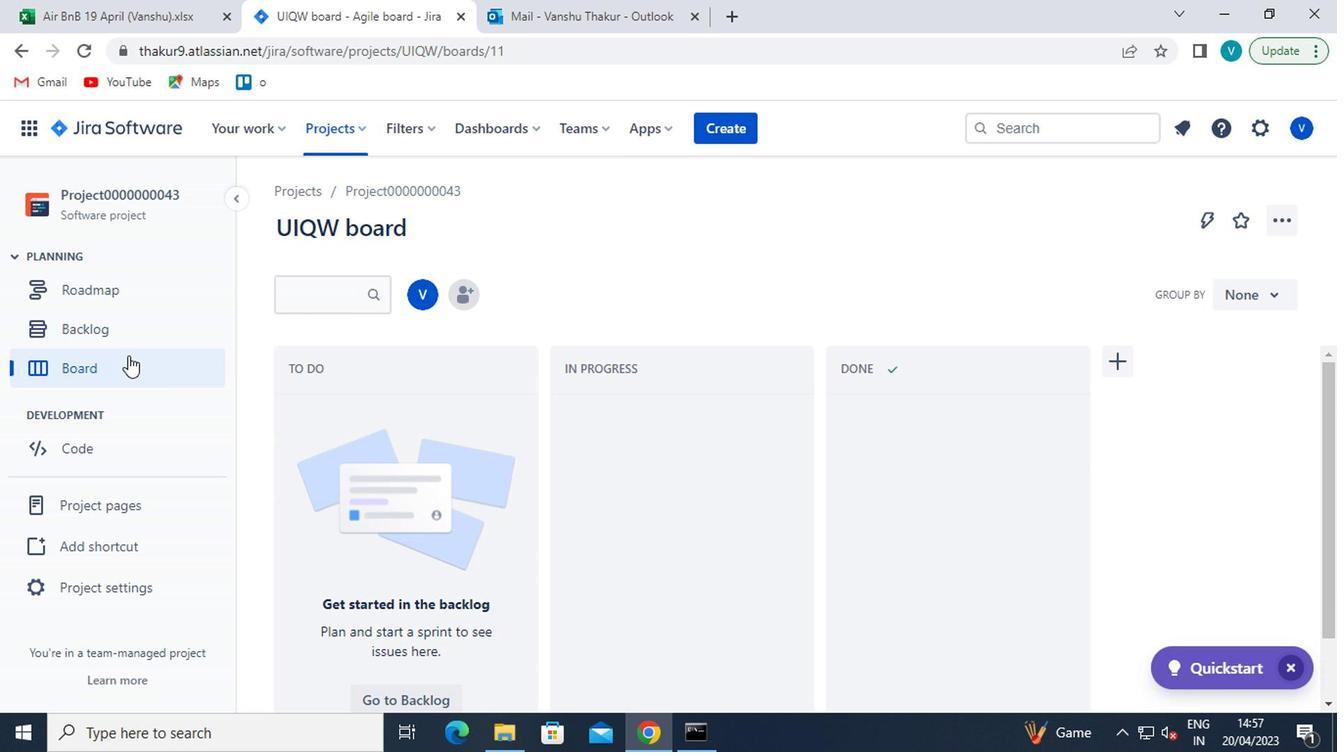 
Action: Mouse moved to (532, 428)
Screenshot: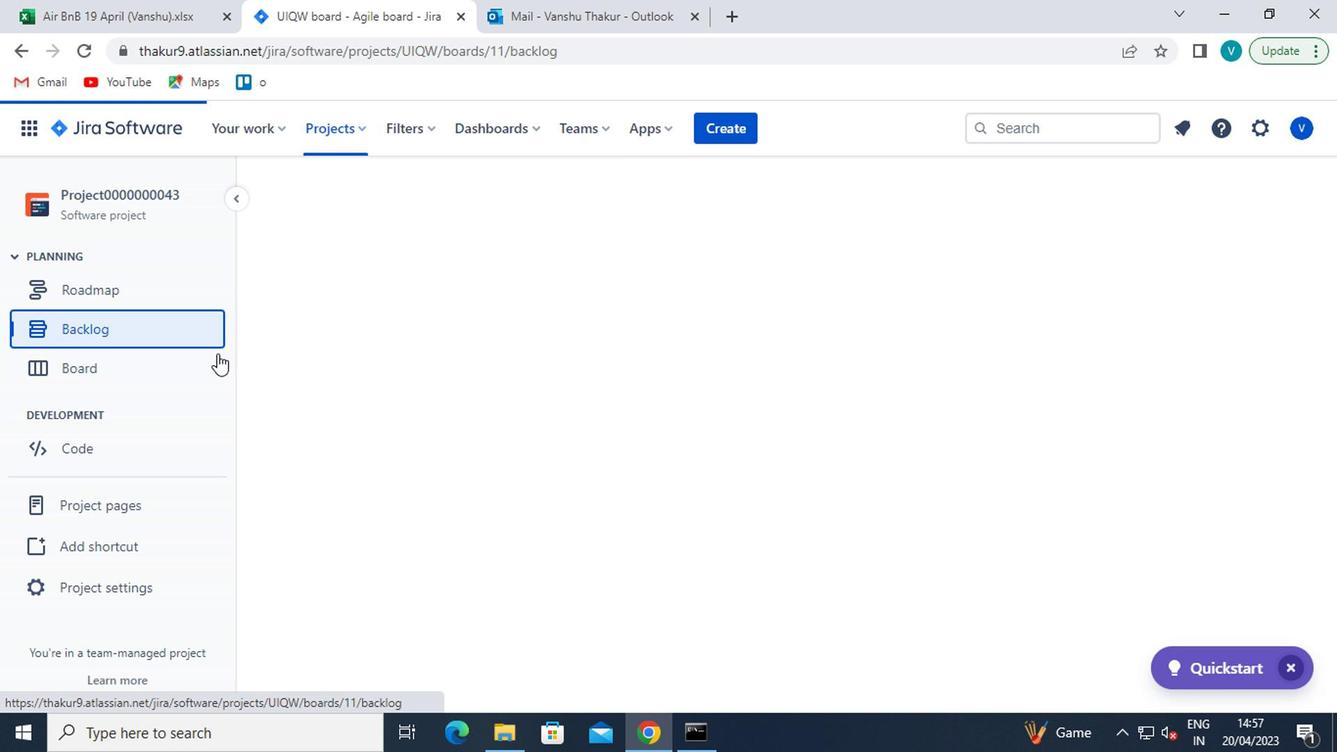 
Action: Mouse scrolled (532, 427) with delta (0, 0)
Screenshot: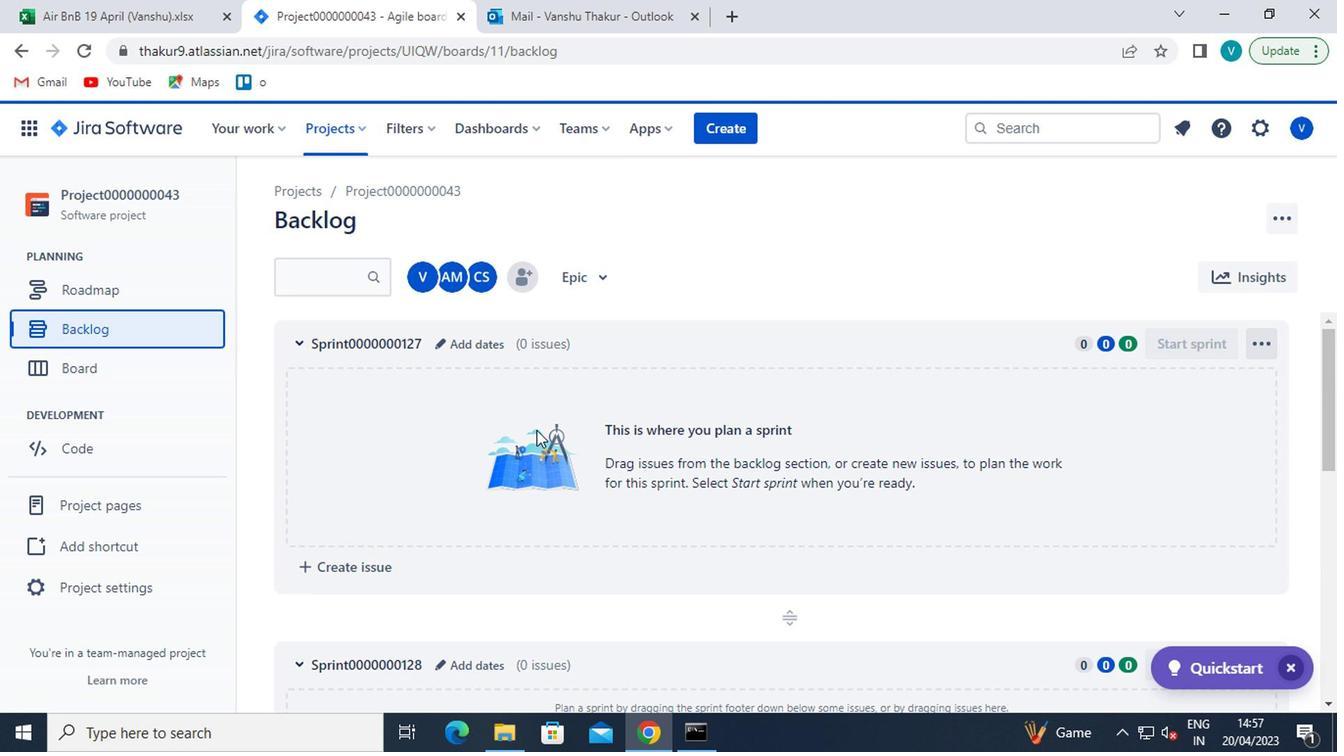 
Action: Mouse scrolled (532, 427) with delta (0, 0)
Screenshot: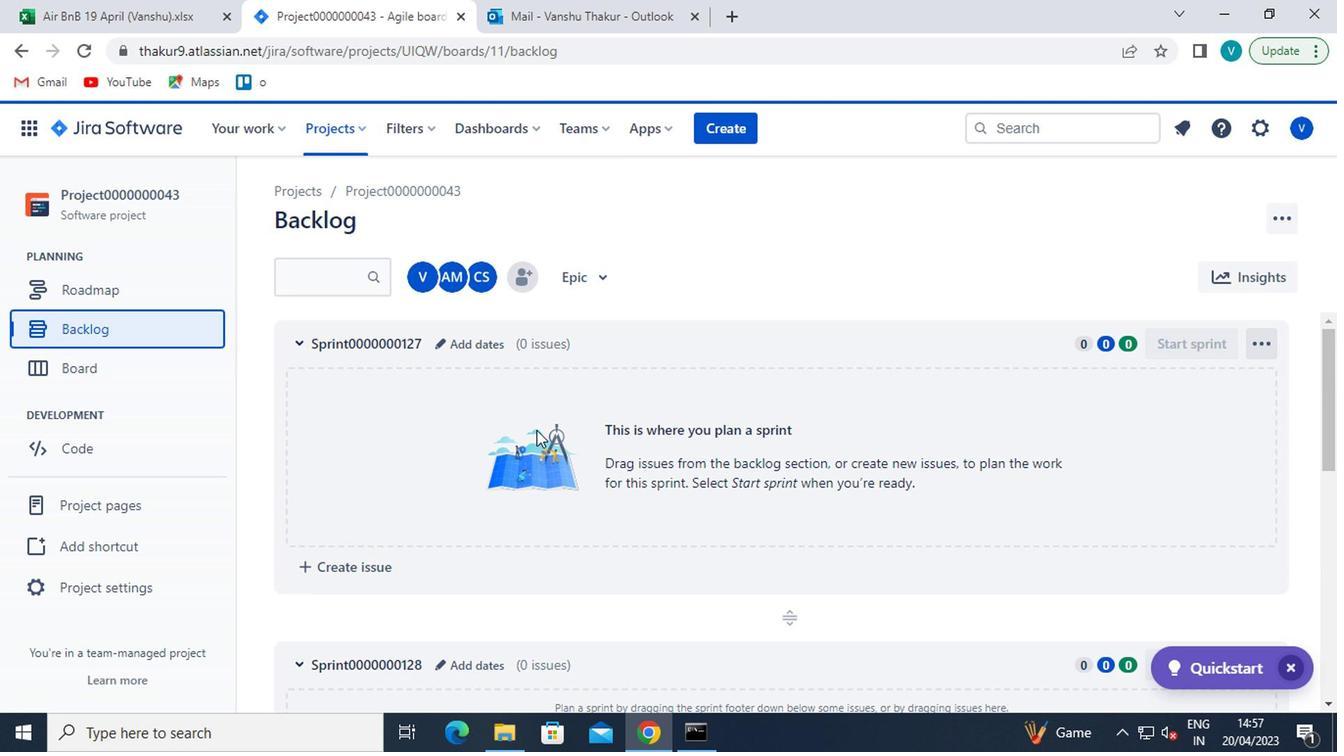 
Action: Mouse scrolled (532, 427) with delta (0, 0)
Screenshot: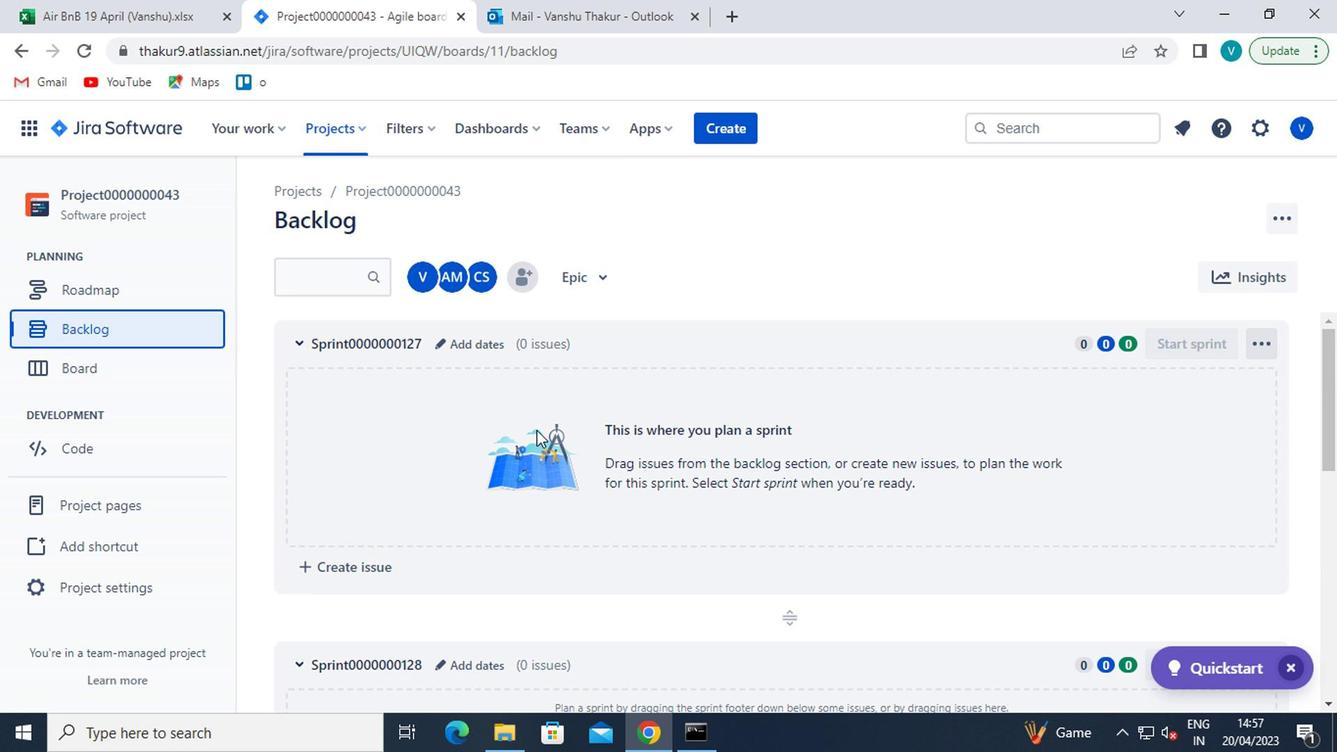 
Action: Mouse scrolled (532, 429) with delta (0, 0)
Screenshot: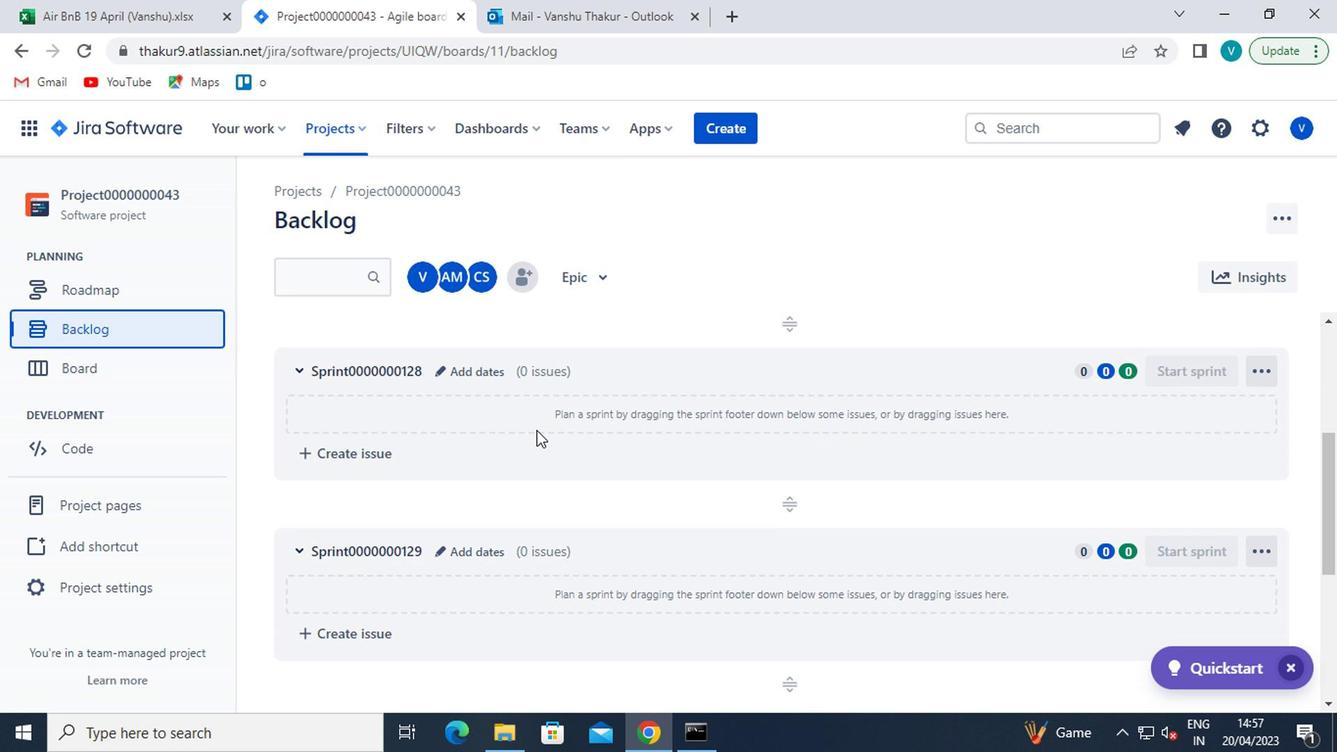 
Action: Mouse scrolled (532, 429) with delta (0, 0)
Screenshot: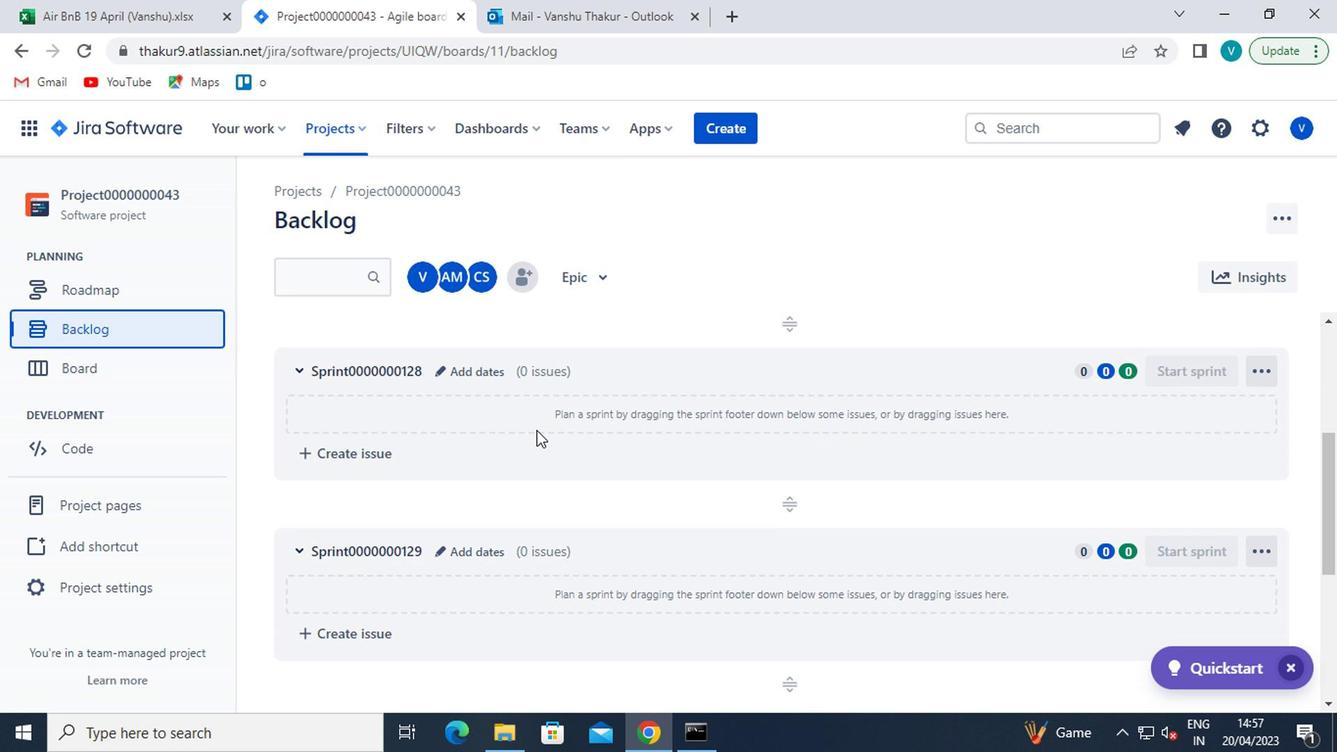 
Action: Mouse scrolled (532, 427) with delta (0, 0)
Screenshot: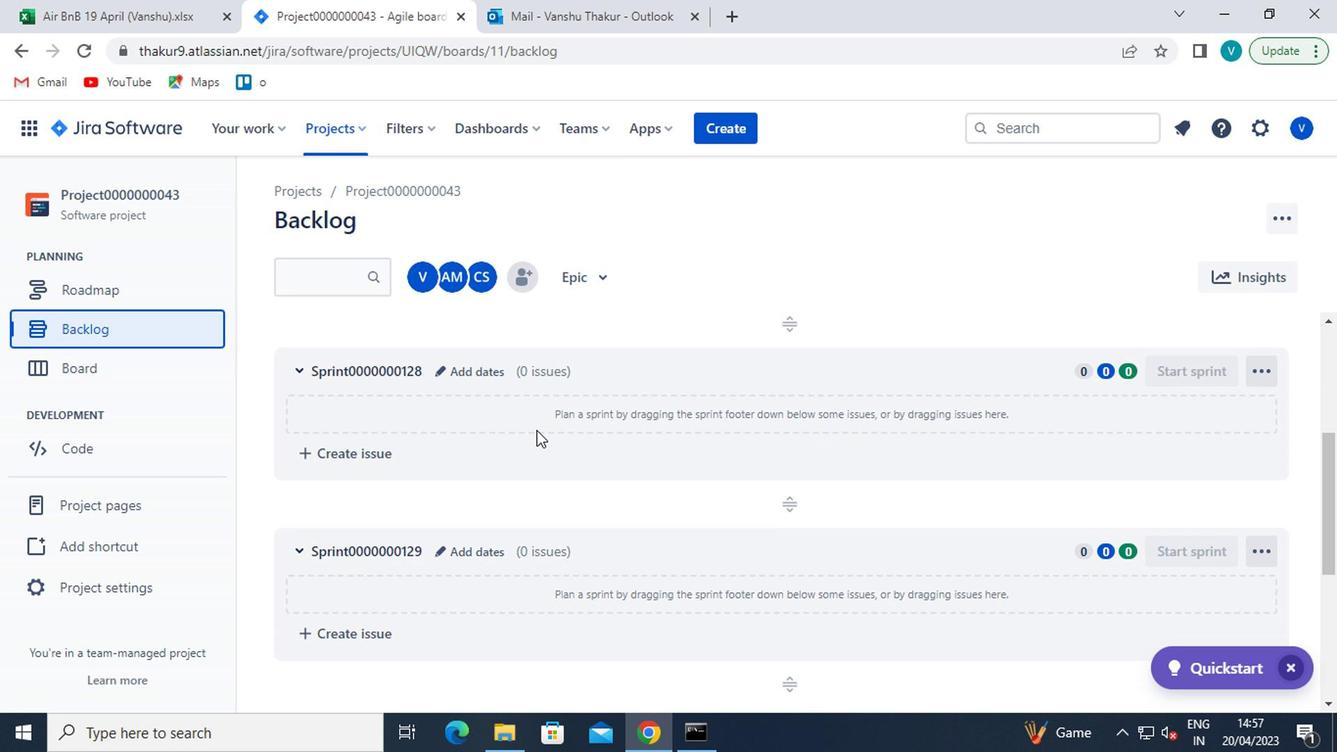 
Action: Mouse scrolled (532, 427) with delta (0, 0)
Screenshot: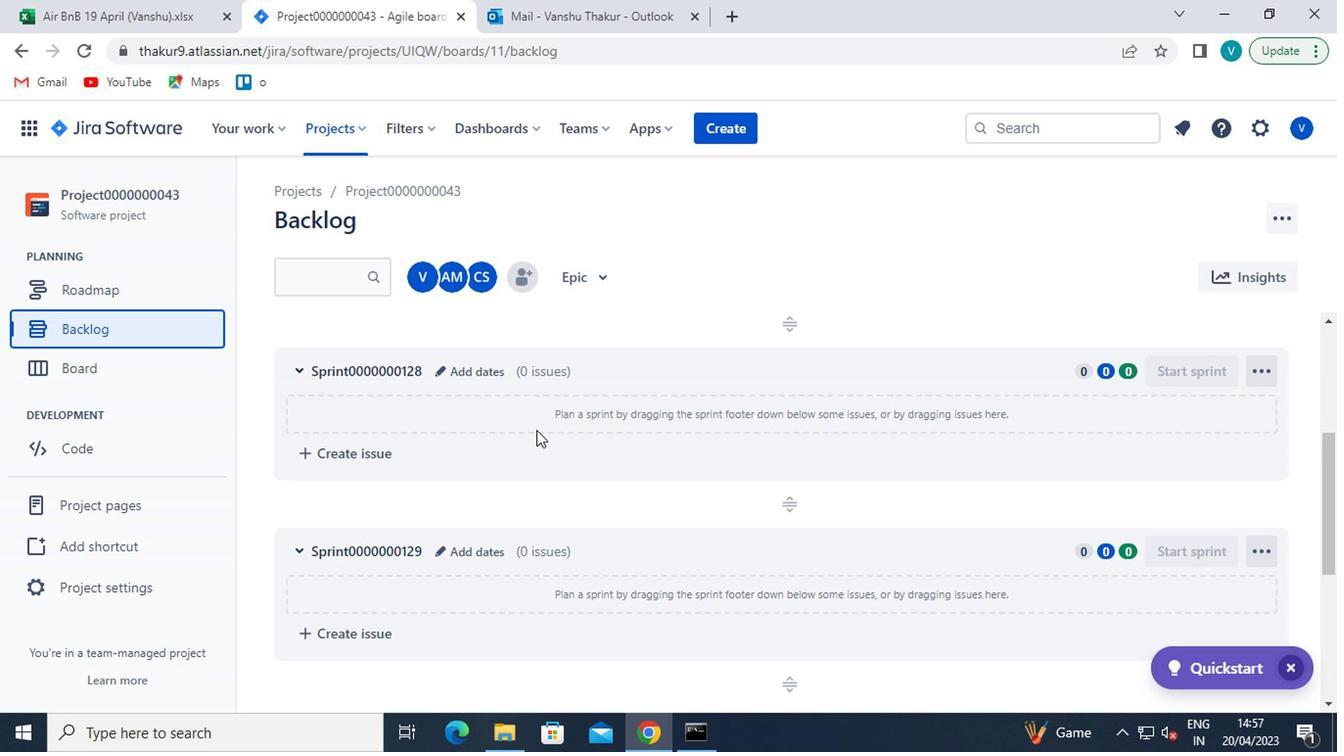 
Action: Mouse scrolled (532, 427) with delta (0, 0)
Screenshot: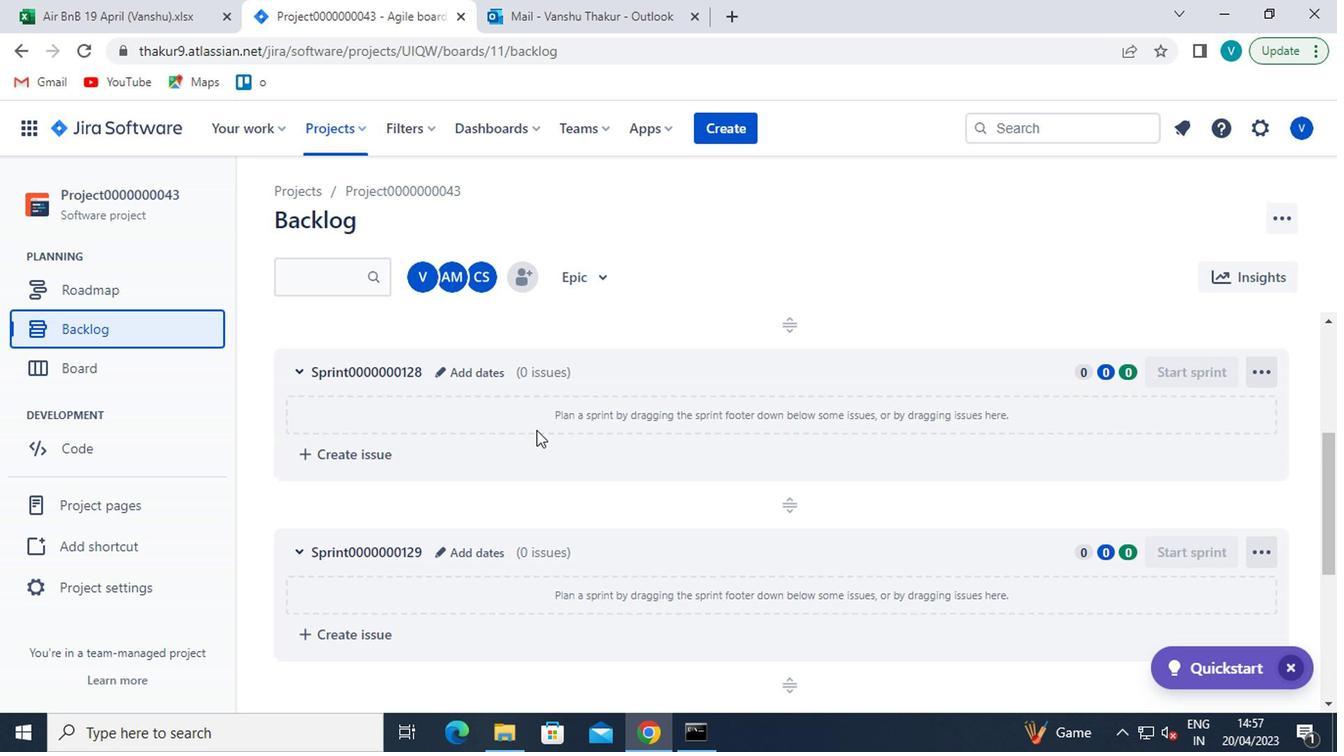 
Action: Mouse scrolled (532, 427) with delta (0, 0)
Screenshot: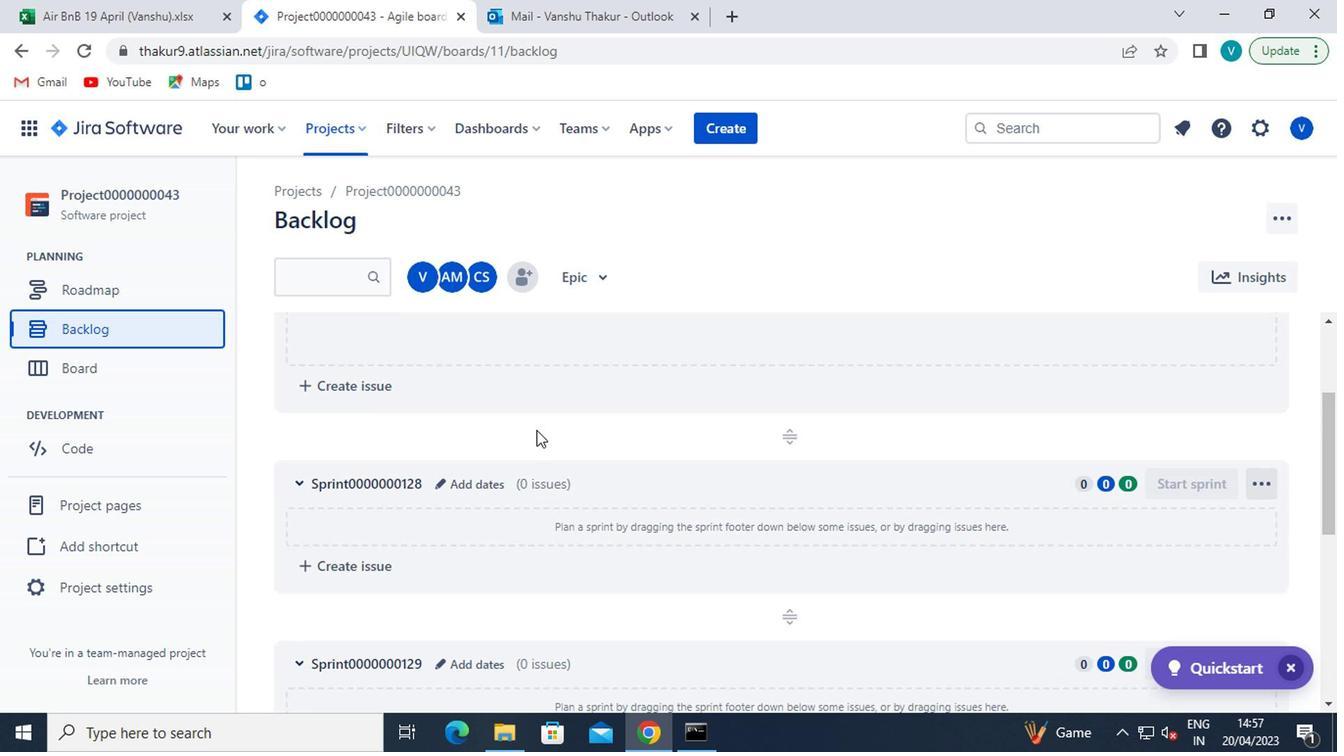 
Action: Mouse scrolled (532, 427) with delta (0, 0)
Screenshot: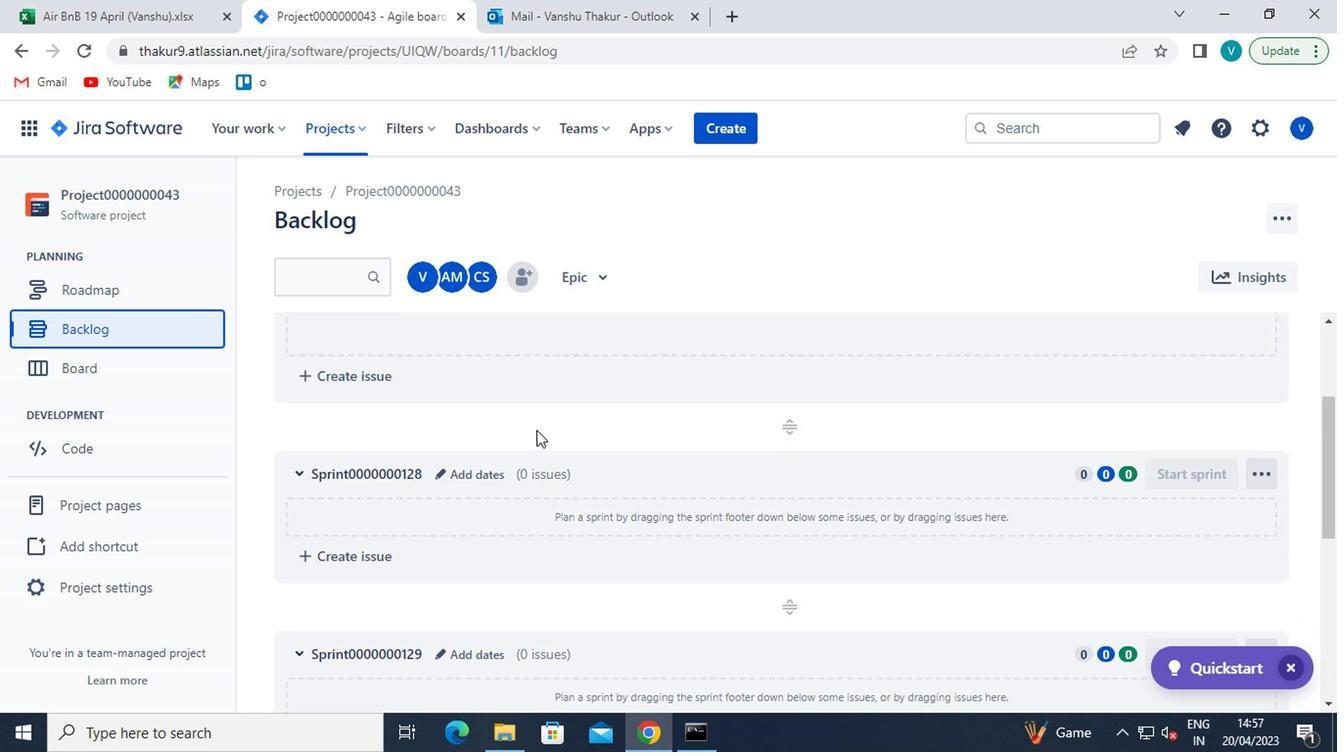 
Action: Mouse moved to (414, 472)
Screenshot: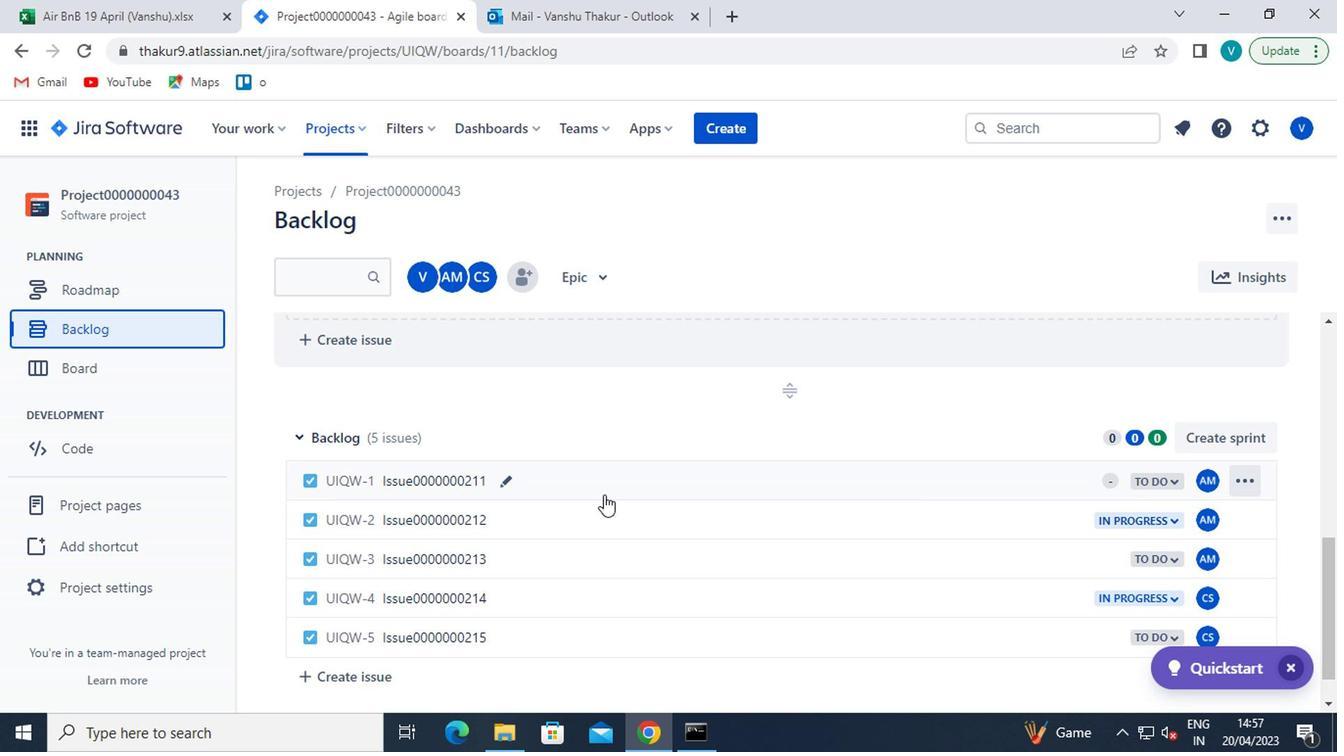 
Action: Mouse pressed left at (414, 472)
Screenshot: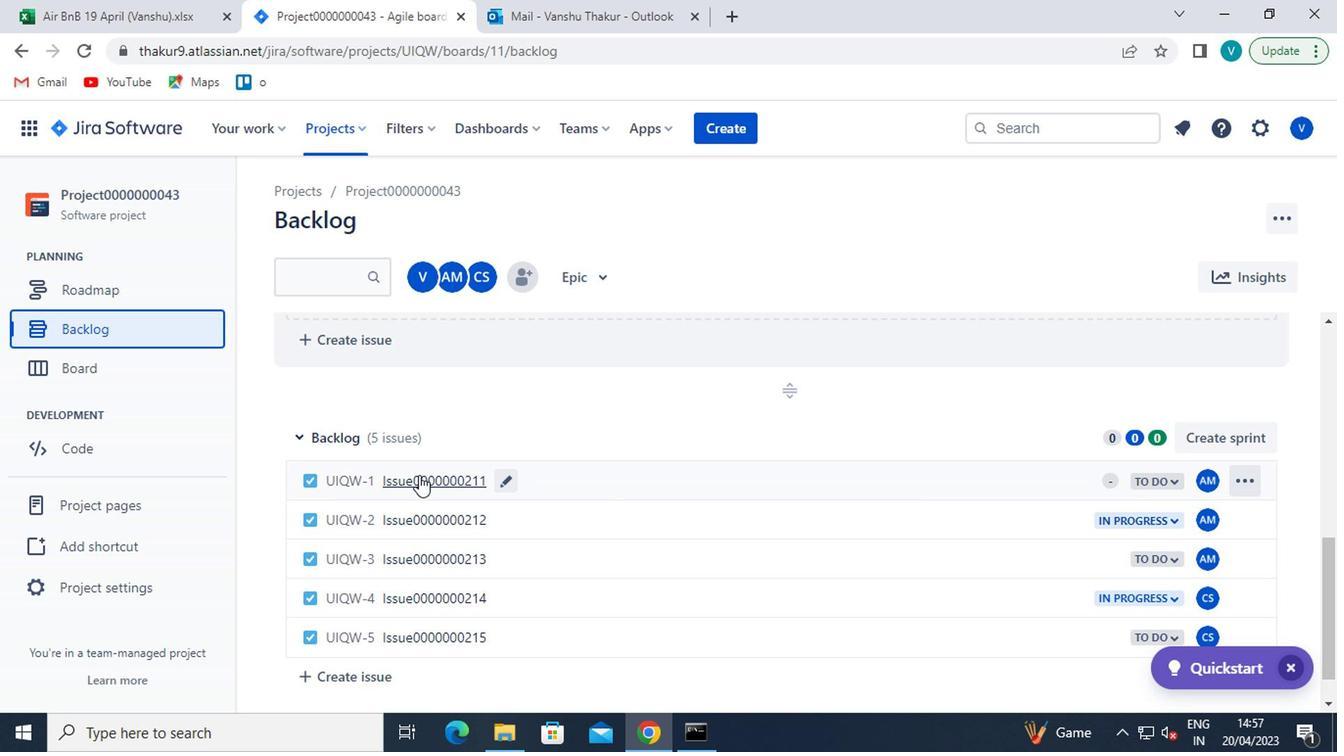 
Action: Mouse moved to (984, 421)
Screenshot: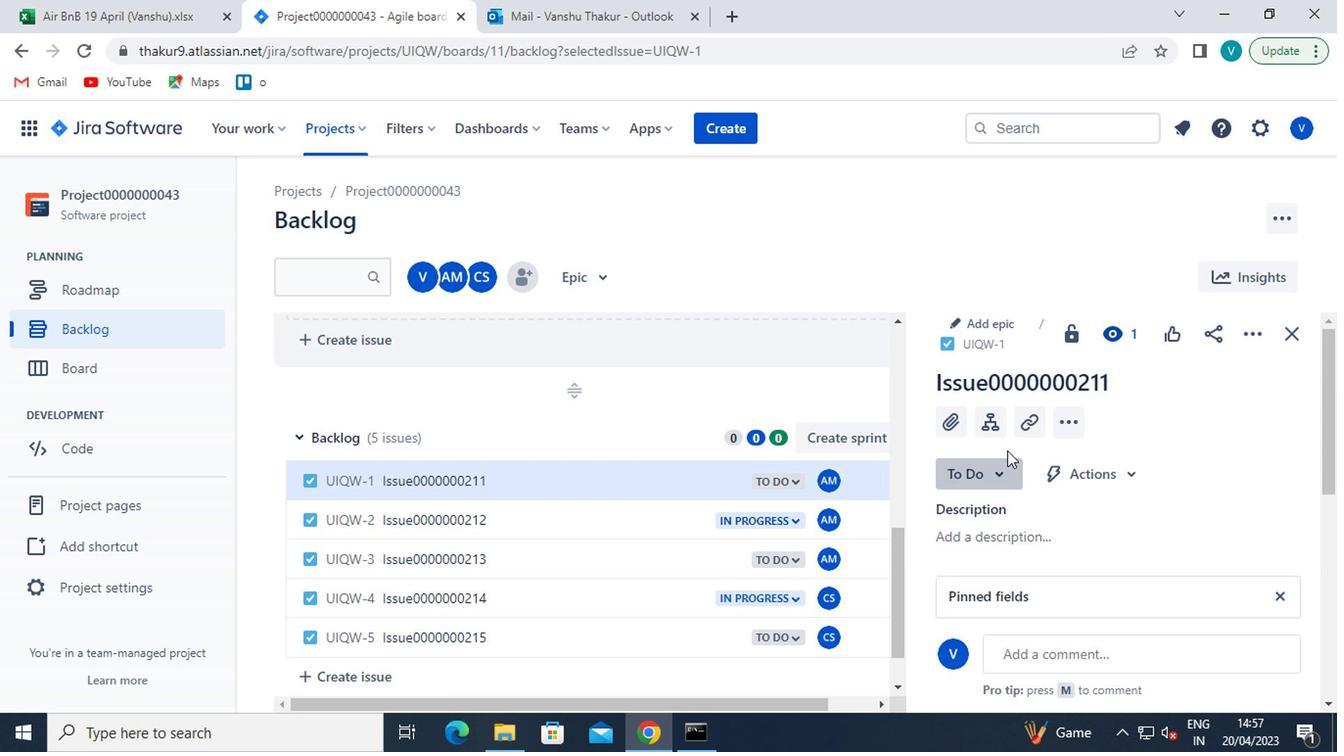 
Action: Mouse pressed left at (984, 421)
Screenshot: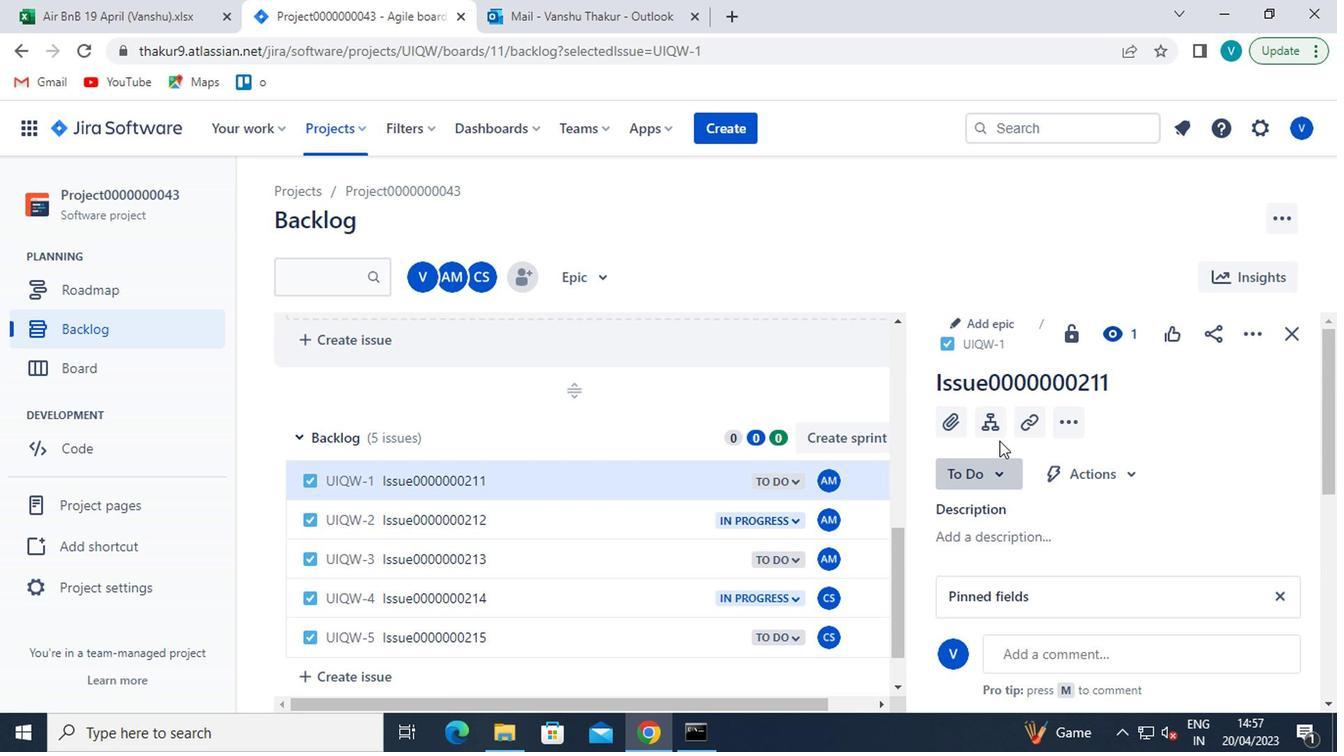 
Action: Mouse moved to (999, 502)
Screenshot: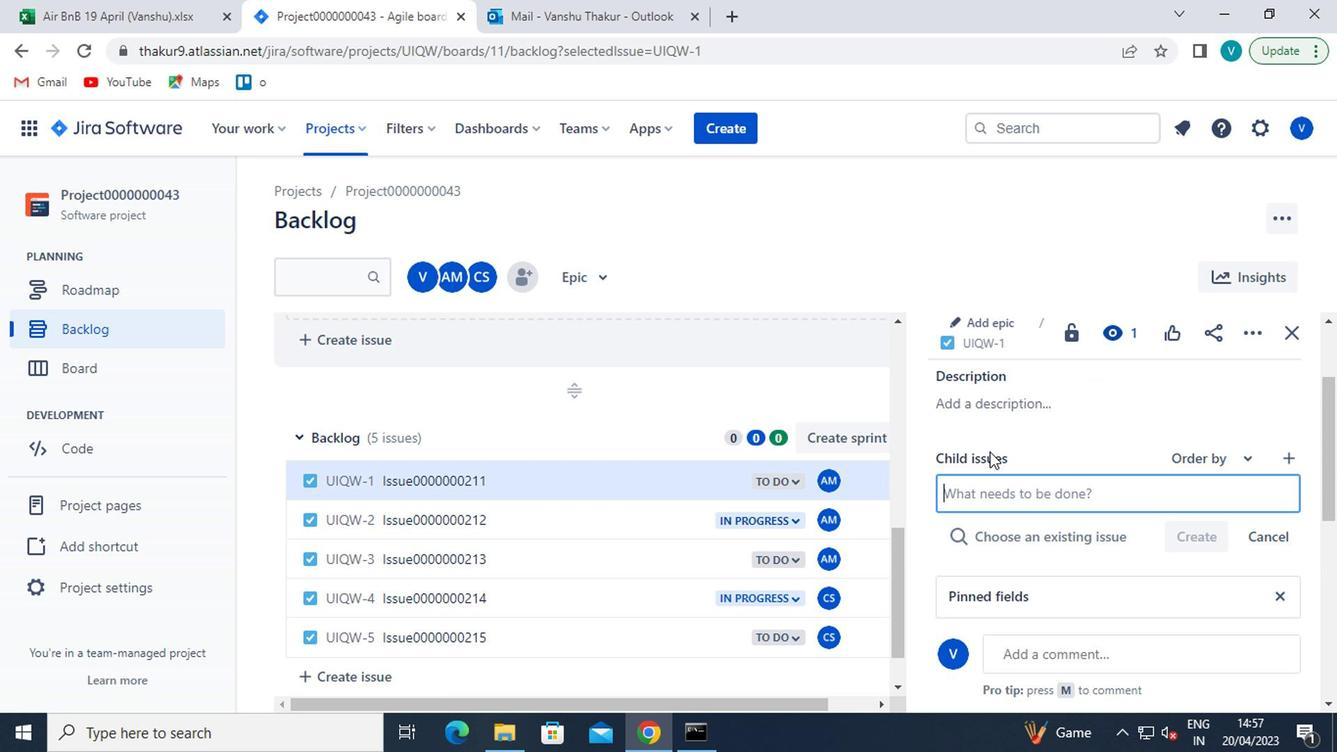 
Action: Mouse pressed left at (999, 502)
Screenshot: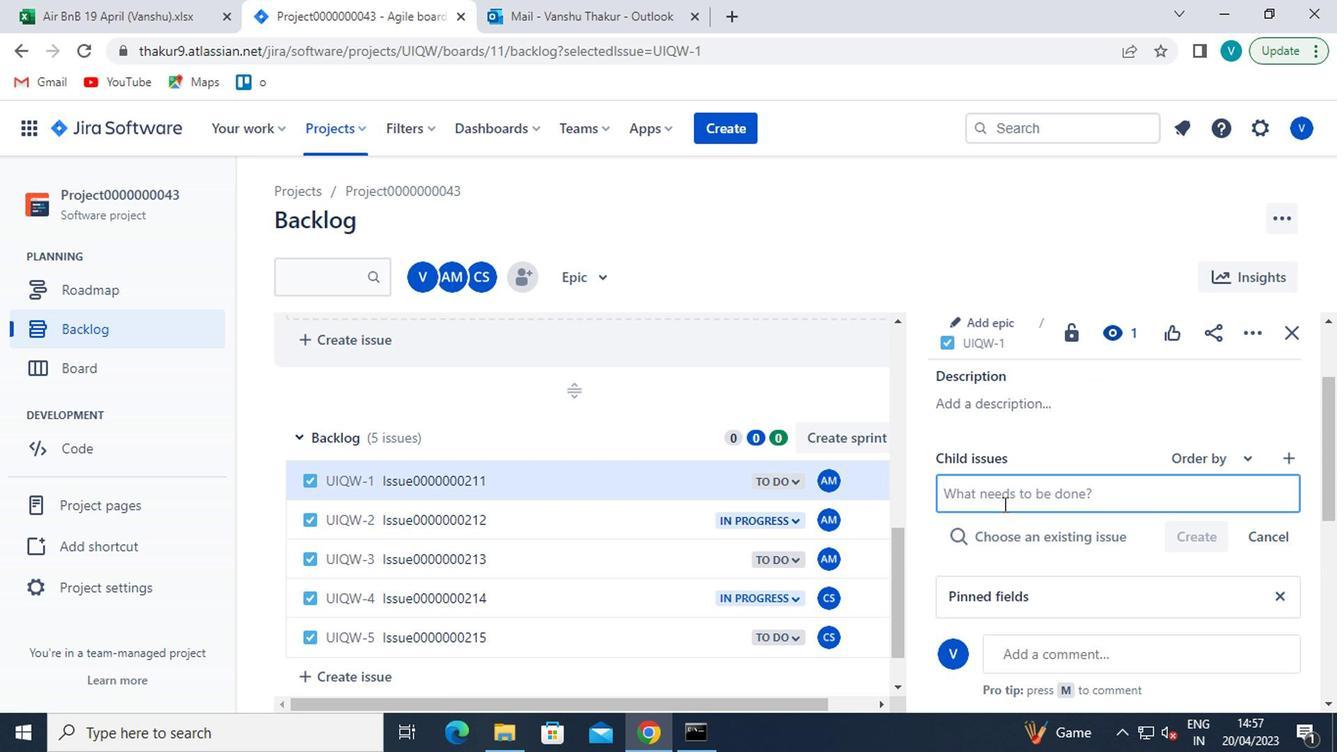 
Action: Key pressed <Key.shift>CHILD<Key.shift>ISSUE0000000421
Screenshot: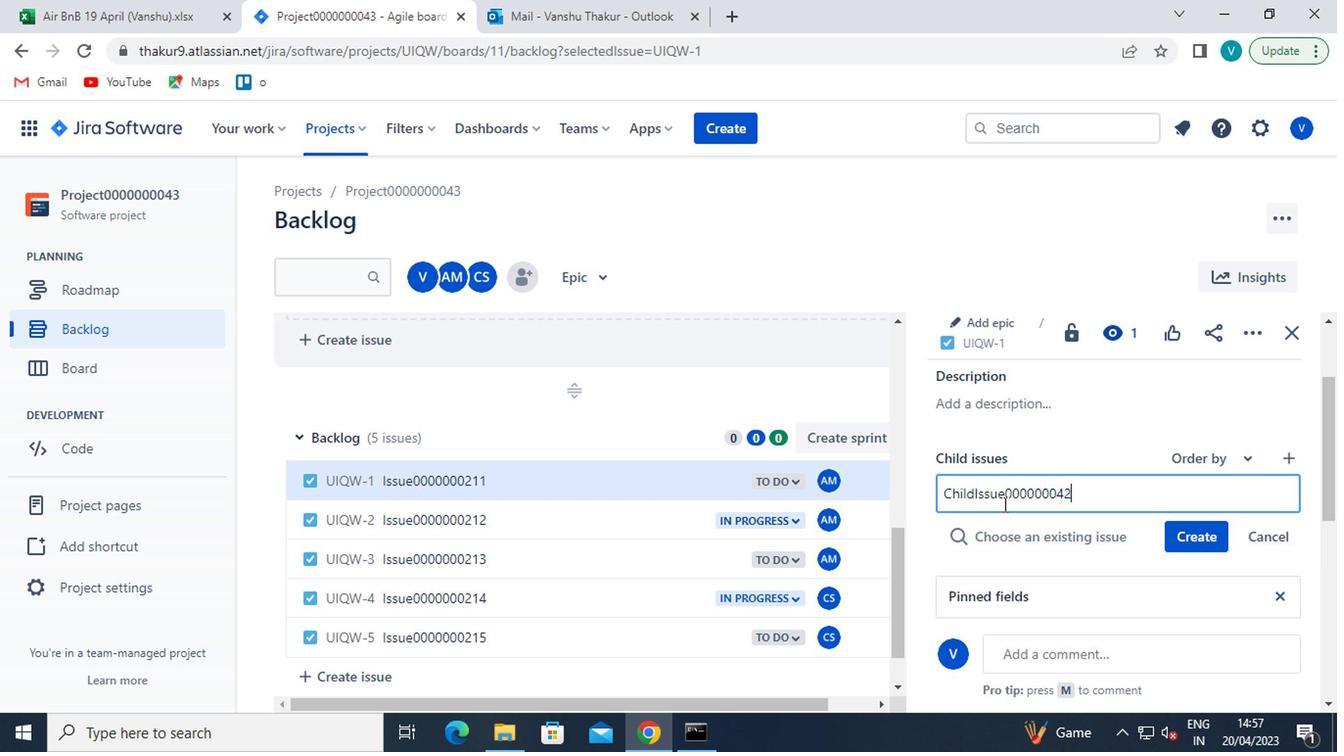 
Action: Mouse moved to (1177, 525)
Screenshot: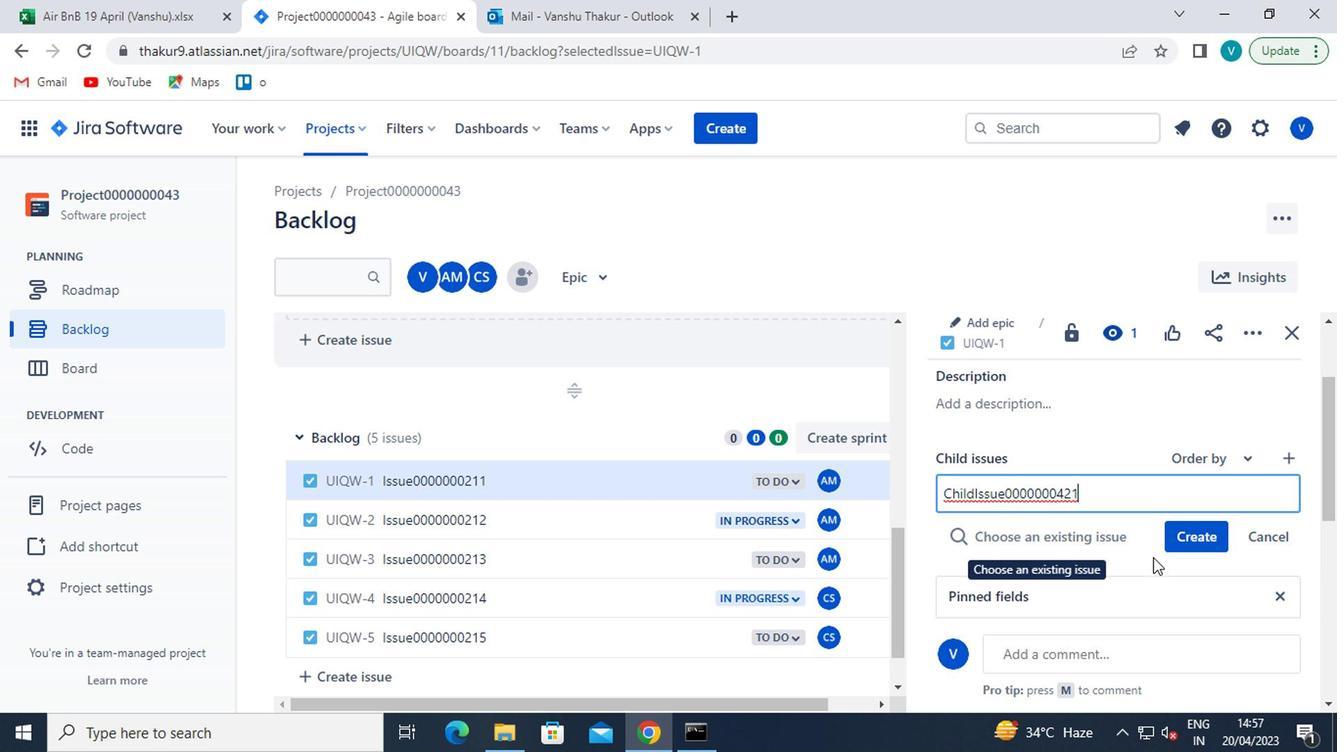 
Action: Mouse pressed left at (1177, 525)
Screenshot: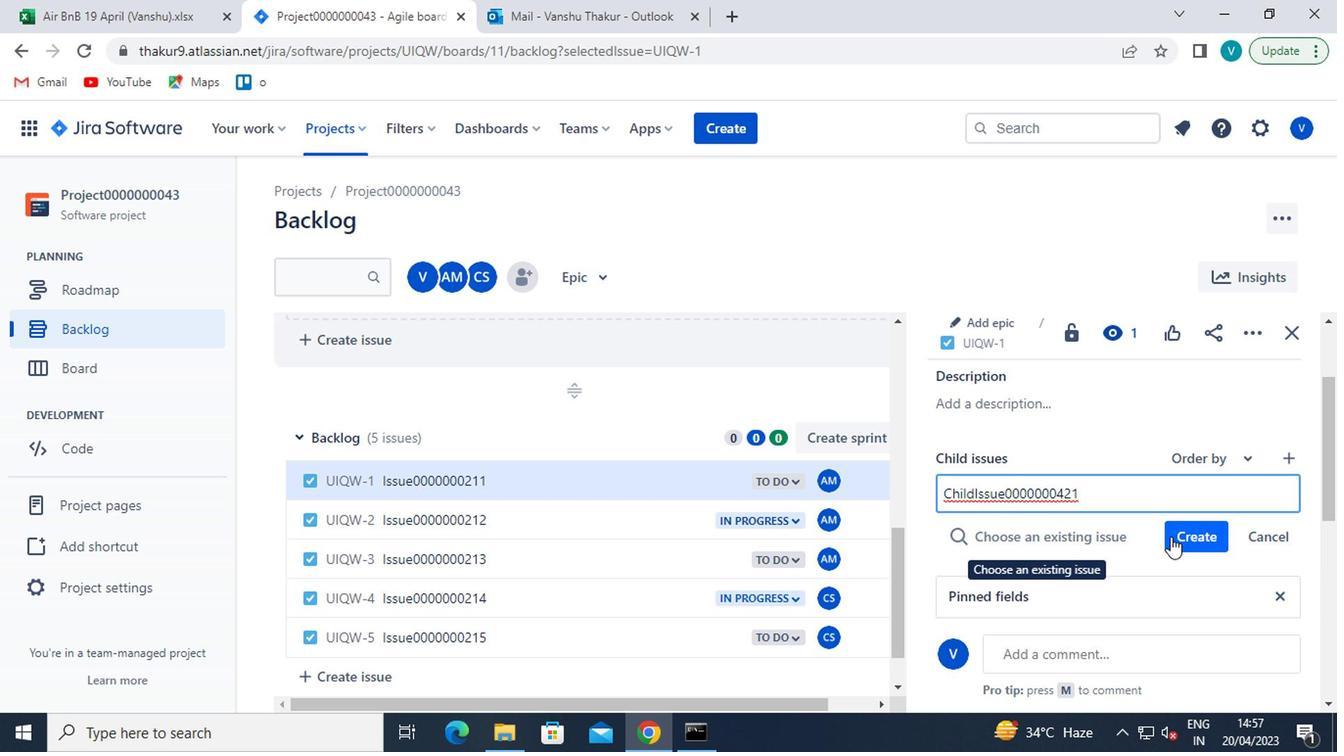 
Action: Mouse moved to (1154, 544)
Screenshot: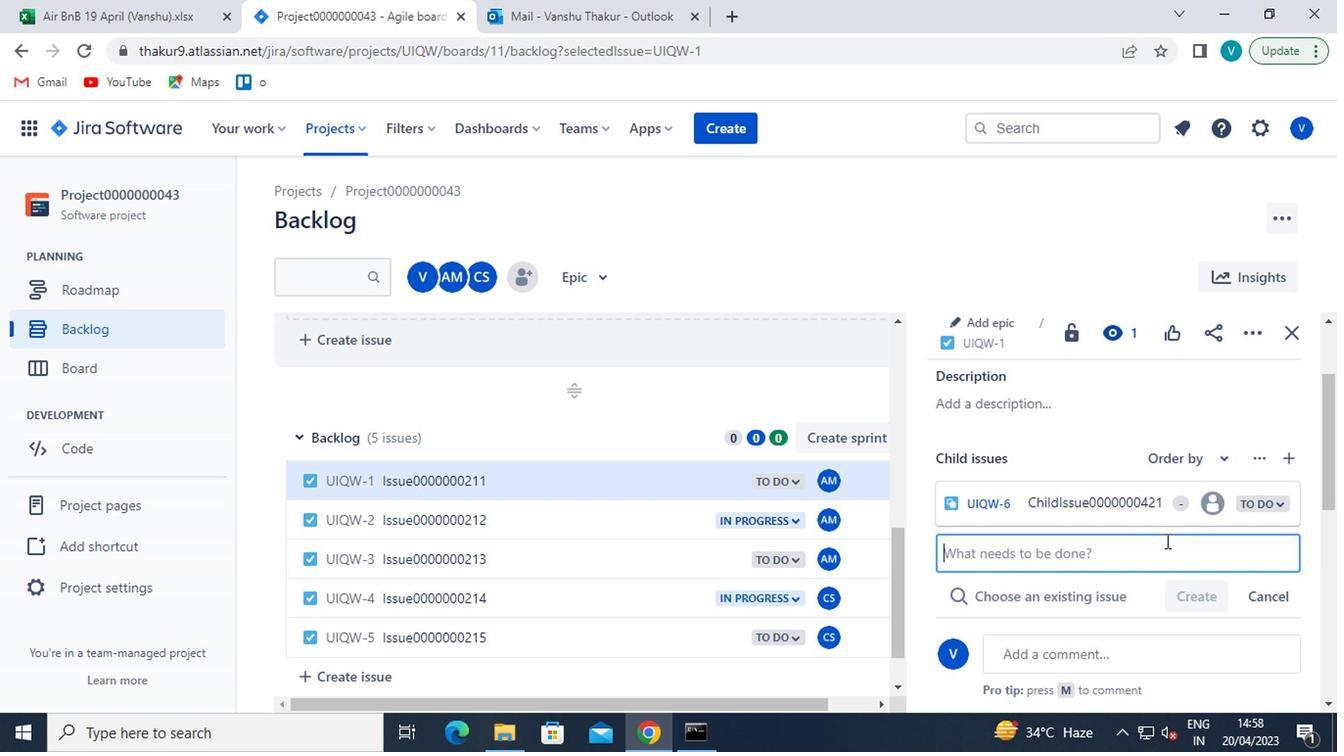 
Action: Mouse pressed left at (1154, 544)
Screenshot: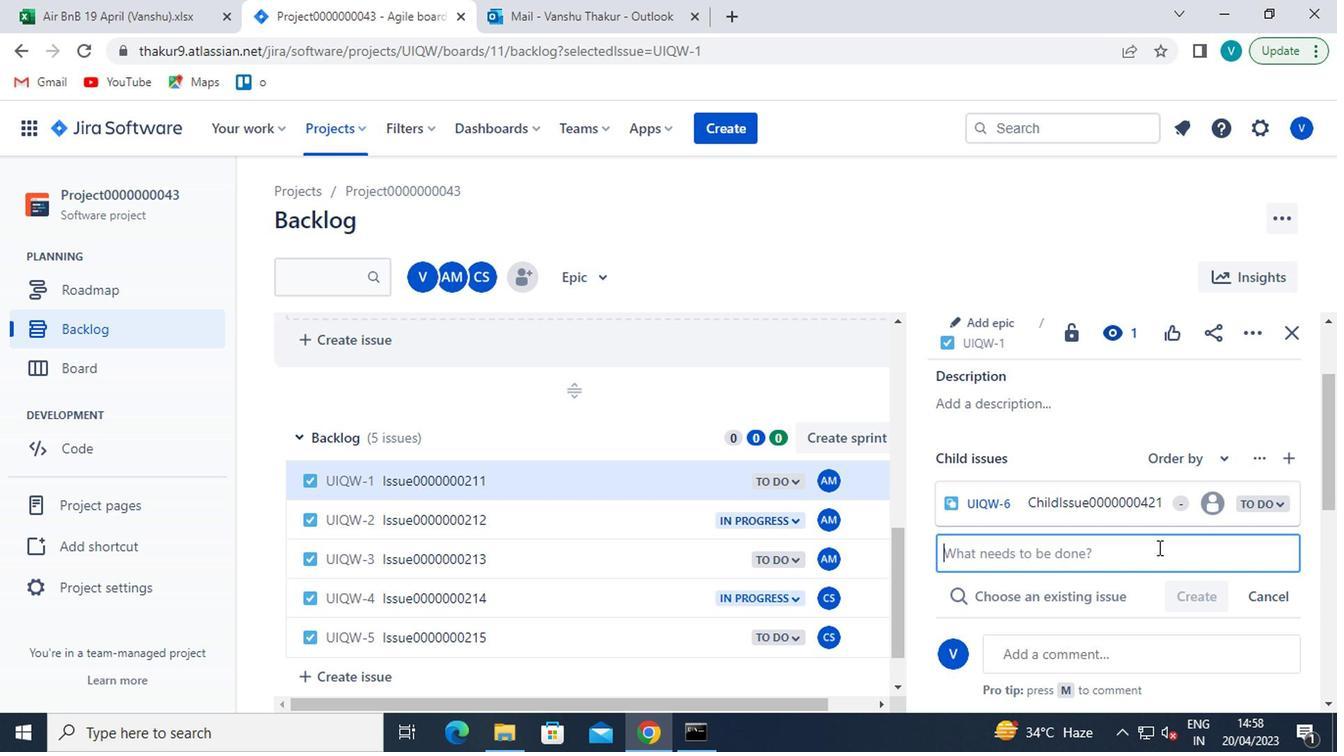 
Action: Key pressed <Key.shift>CHILD<Key.shift>ISSUE0000000422
Screenshot: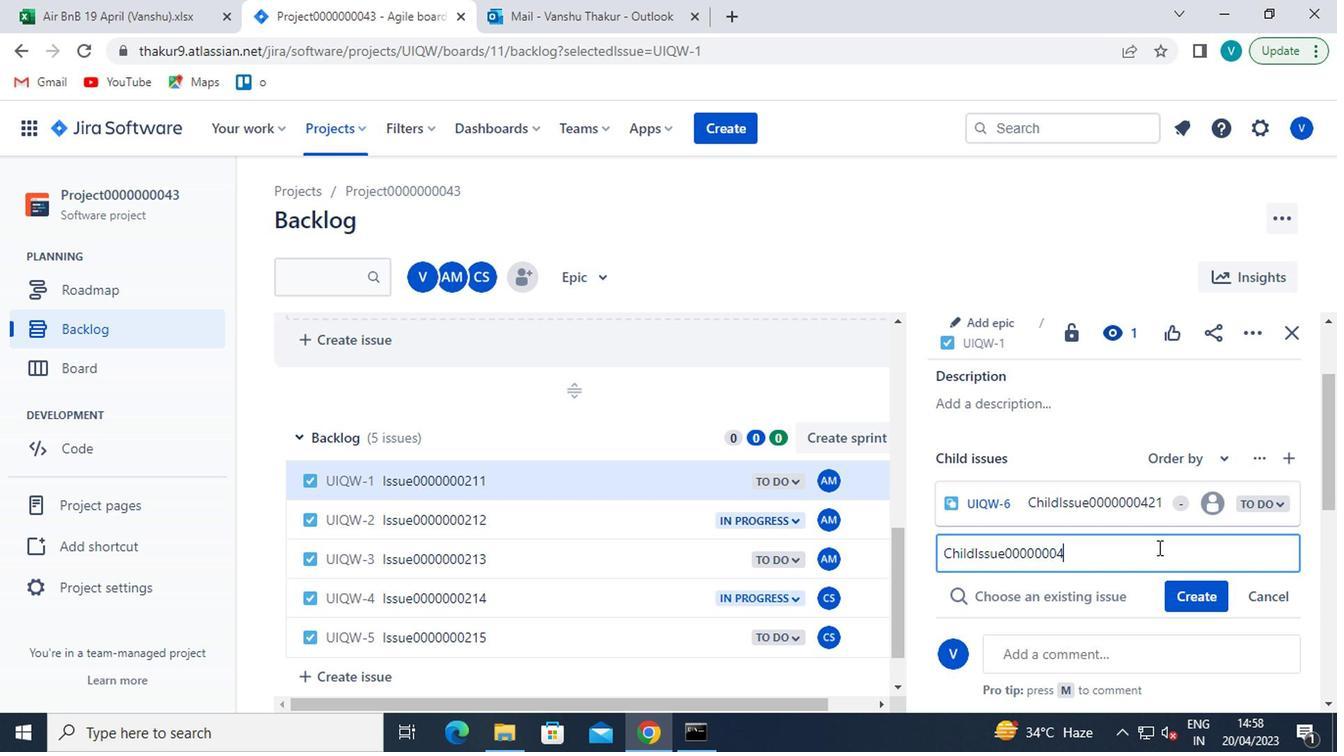 
Action: Mouse moved to (1175, 585)
Screenshot: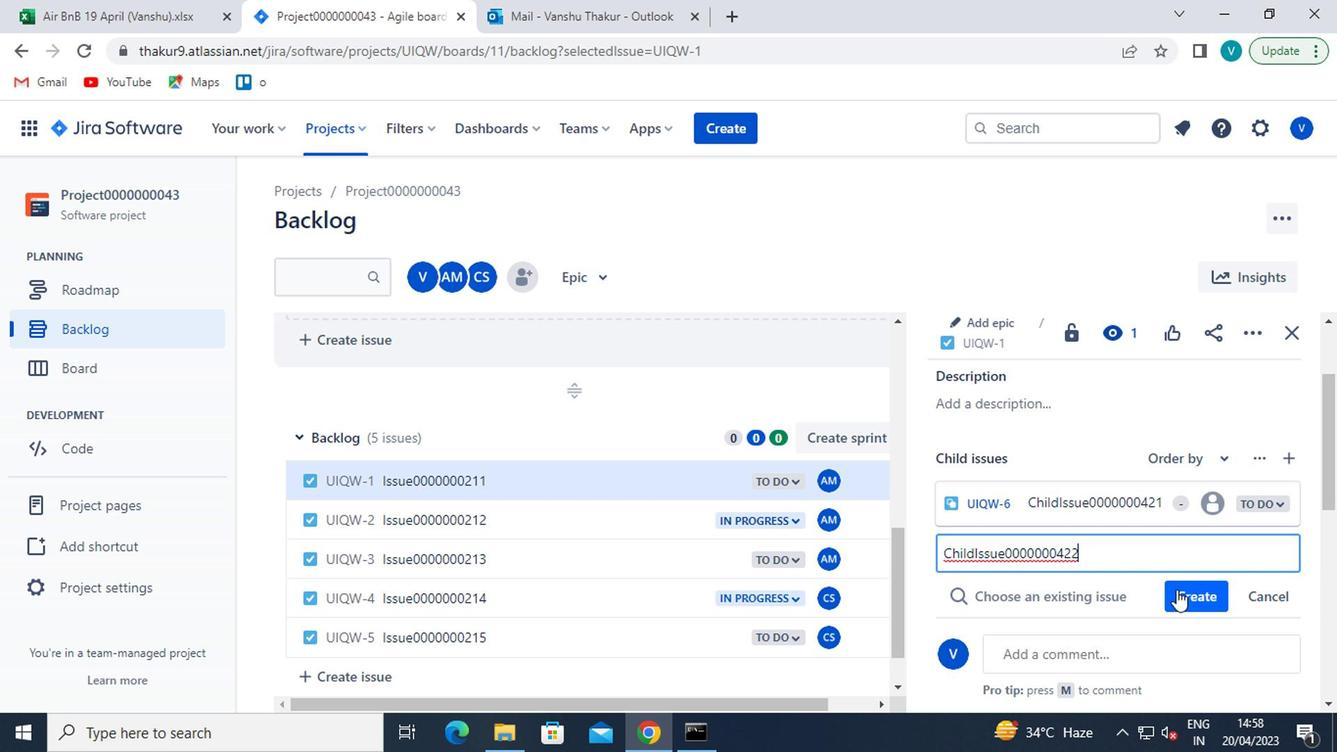 
Action: Mouse pressed left at (1175, 585)
Screenshot: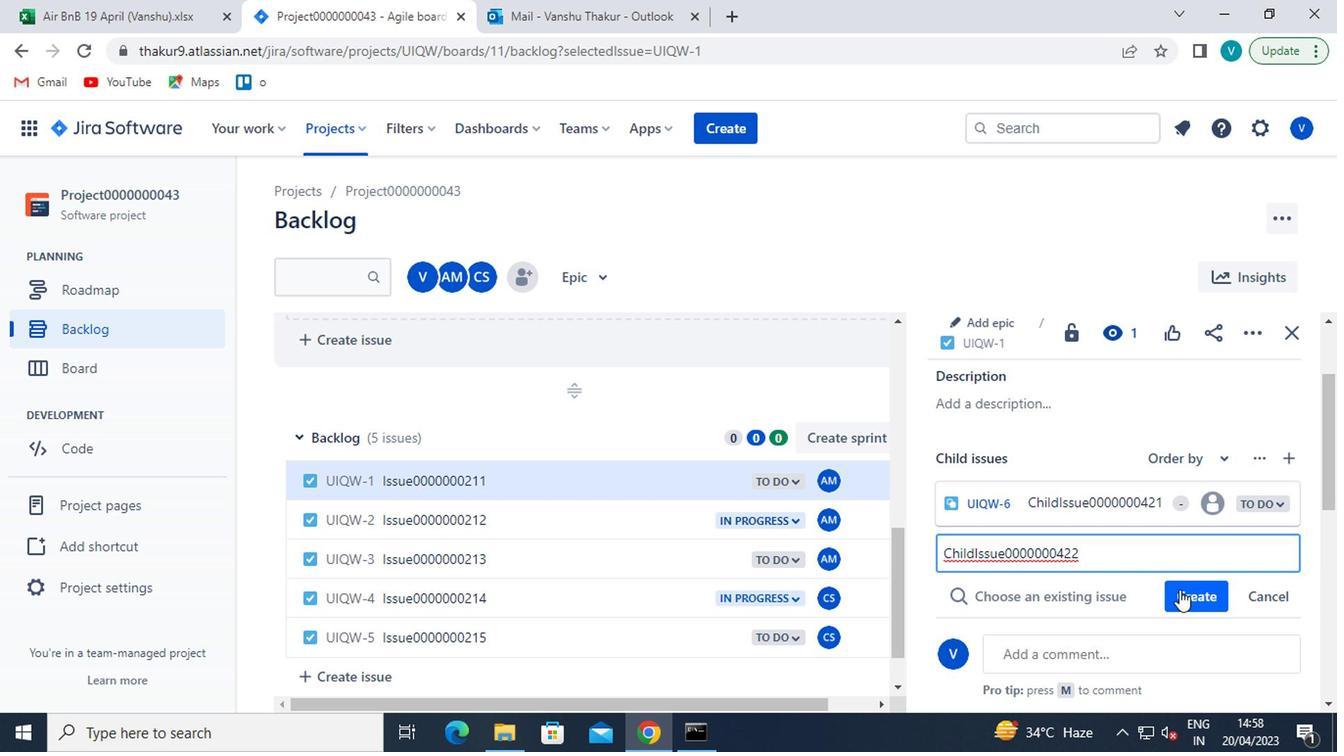 
Action: Mouse moved to (429, 518)
Screenshot: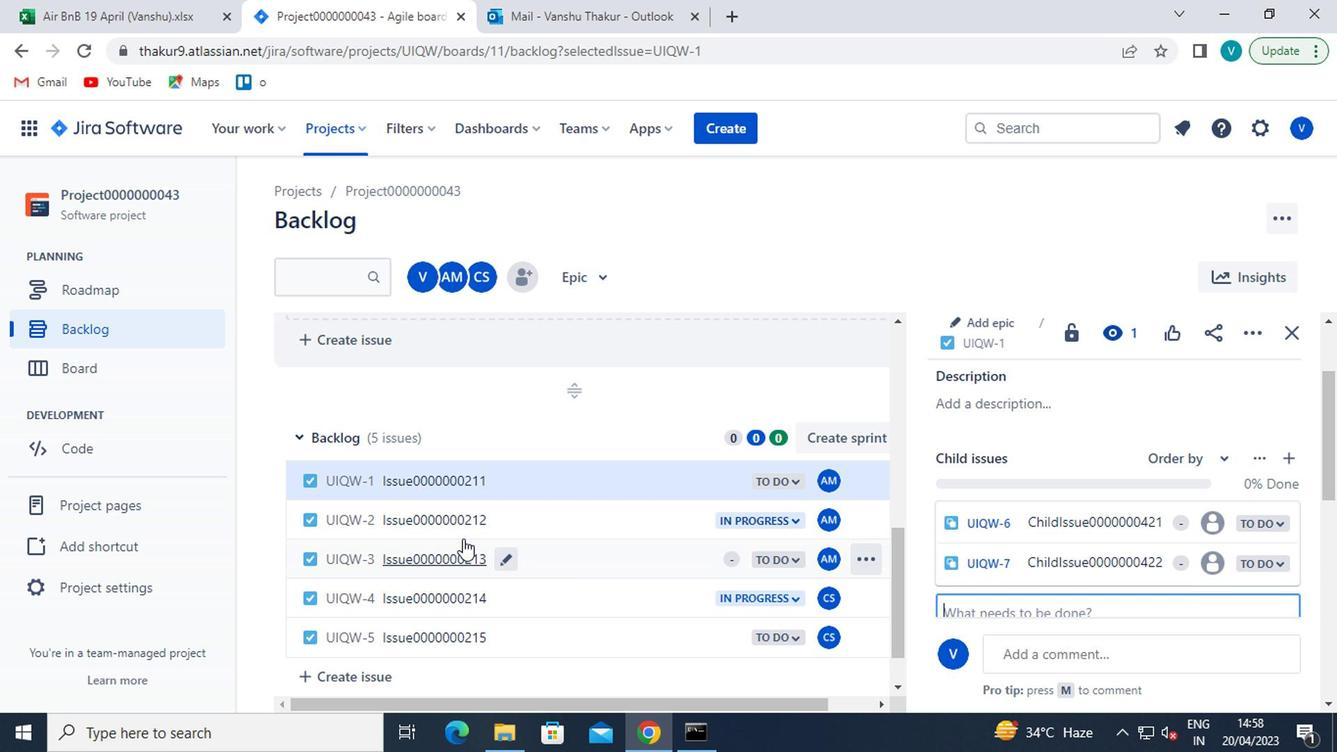 
Action: Mouse pressed left at (429, 518)
Screenshot: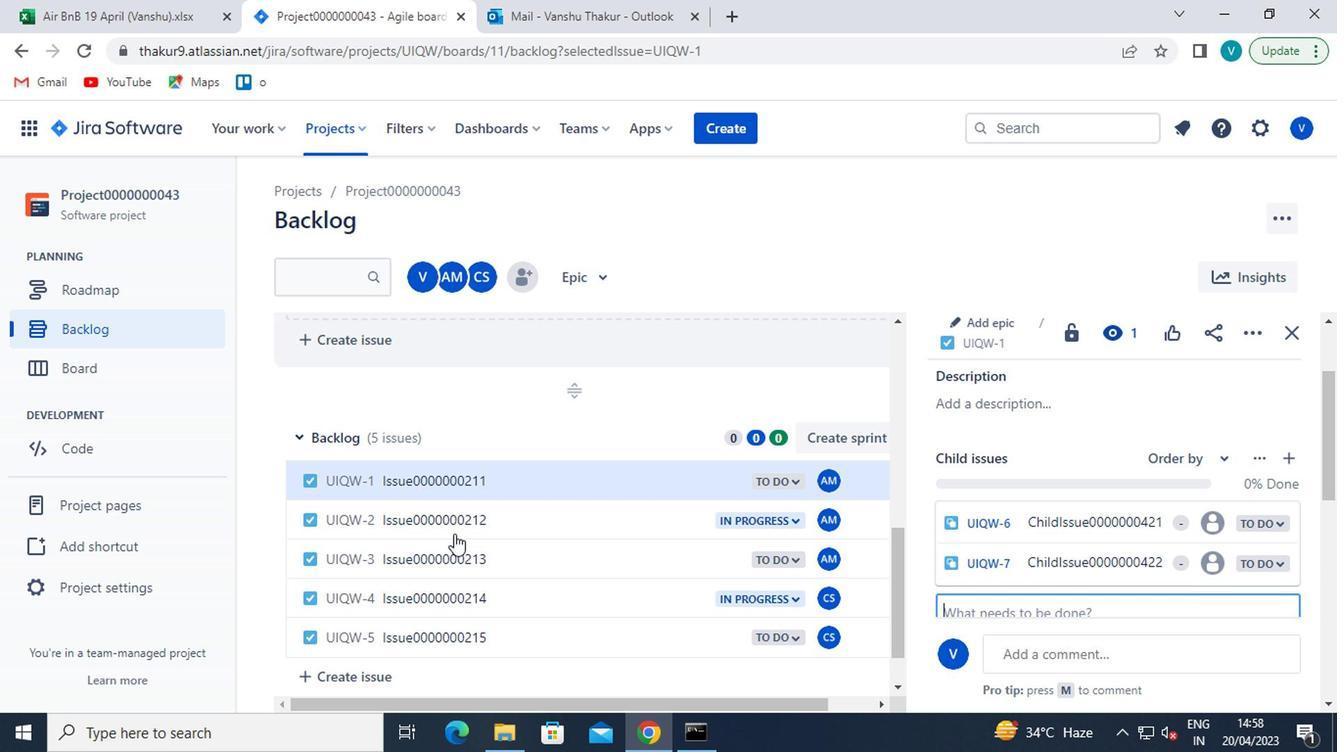 
Action: Mouse moved to (991, 420)
Screenshot: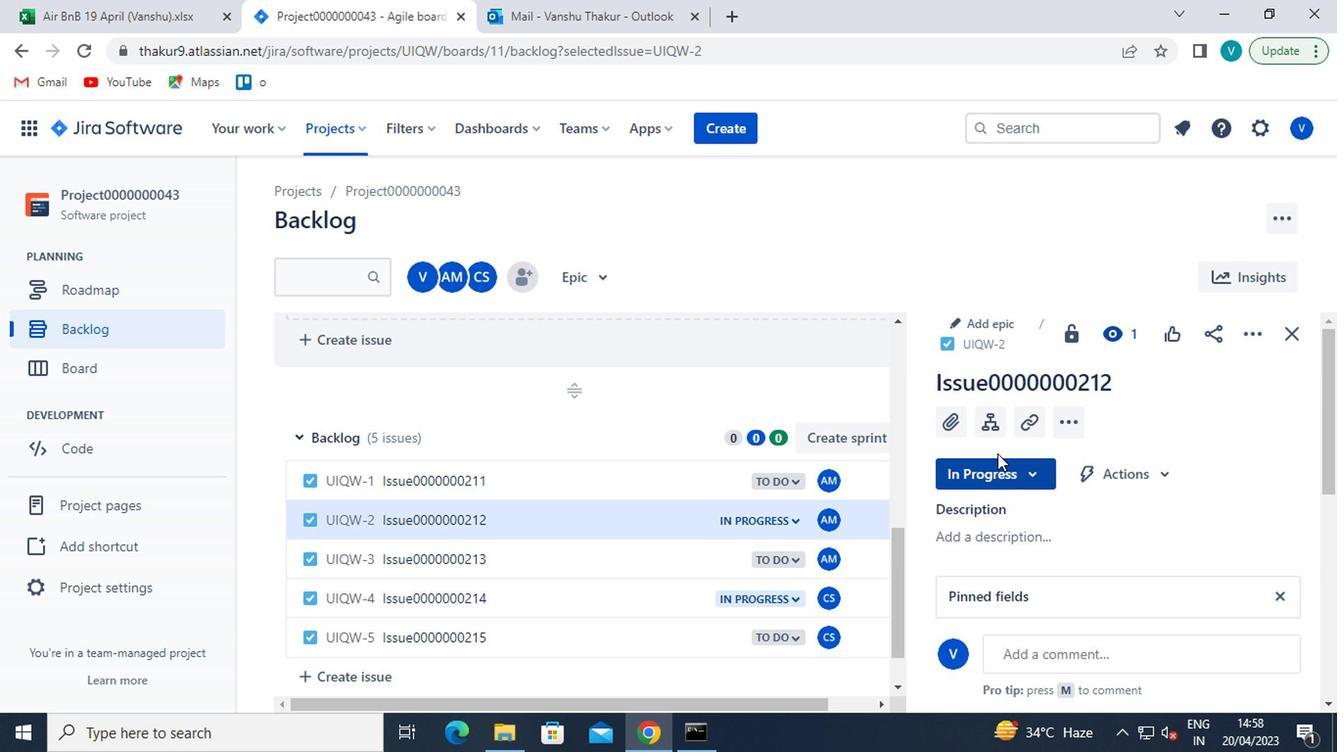
Action: Mouse pressed left at (991, 420)
Screenshot: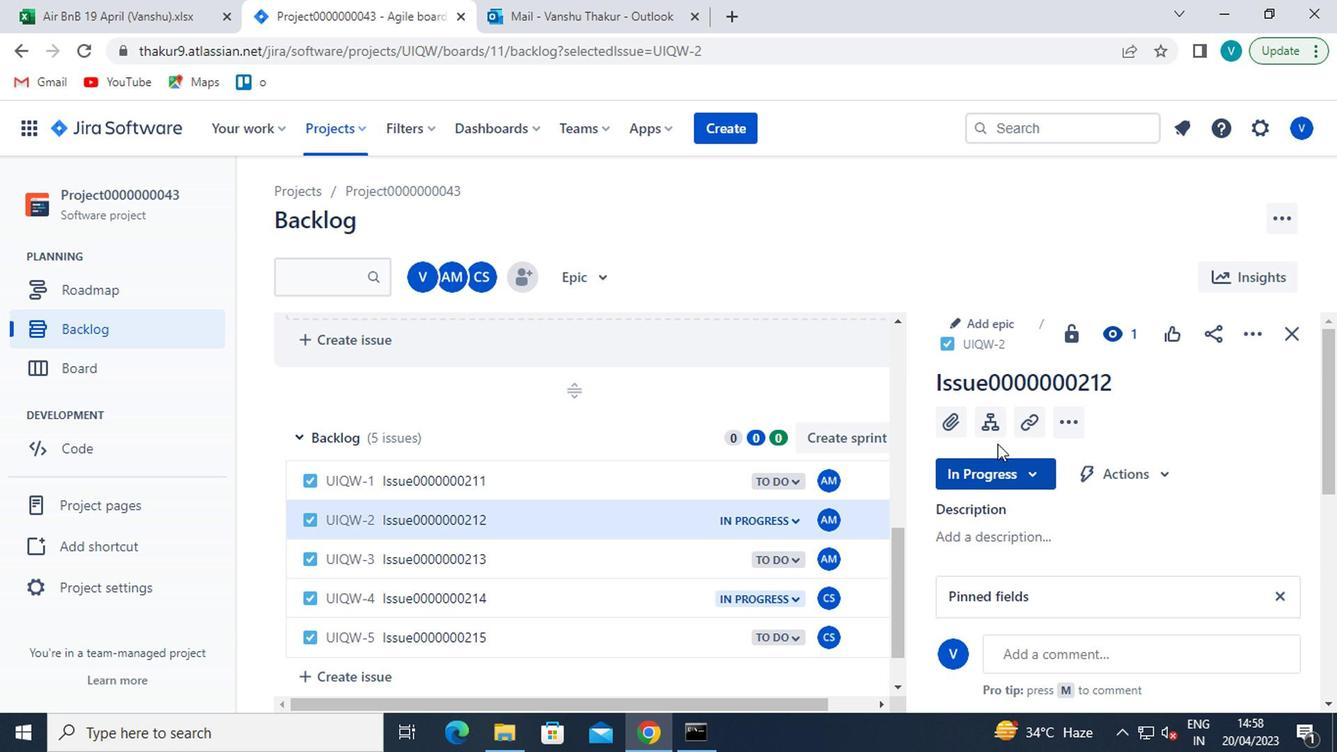 
Action: Mouse moved to (1023, 487)
Screenshot: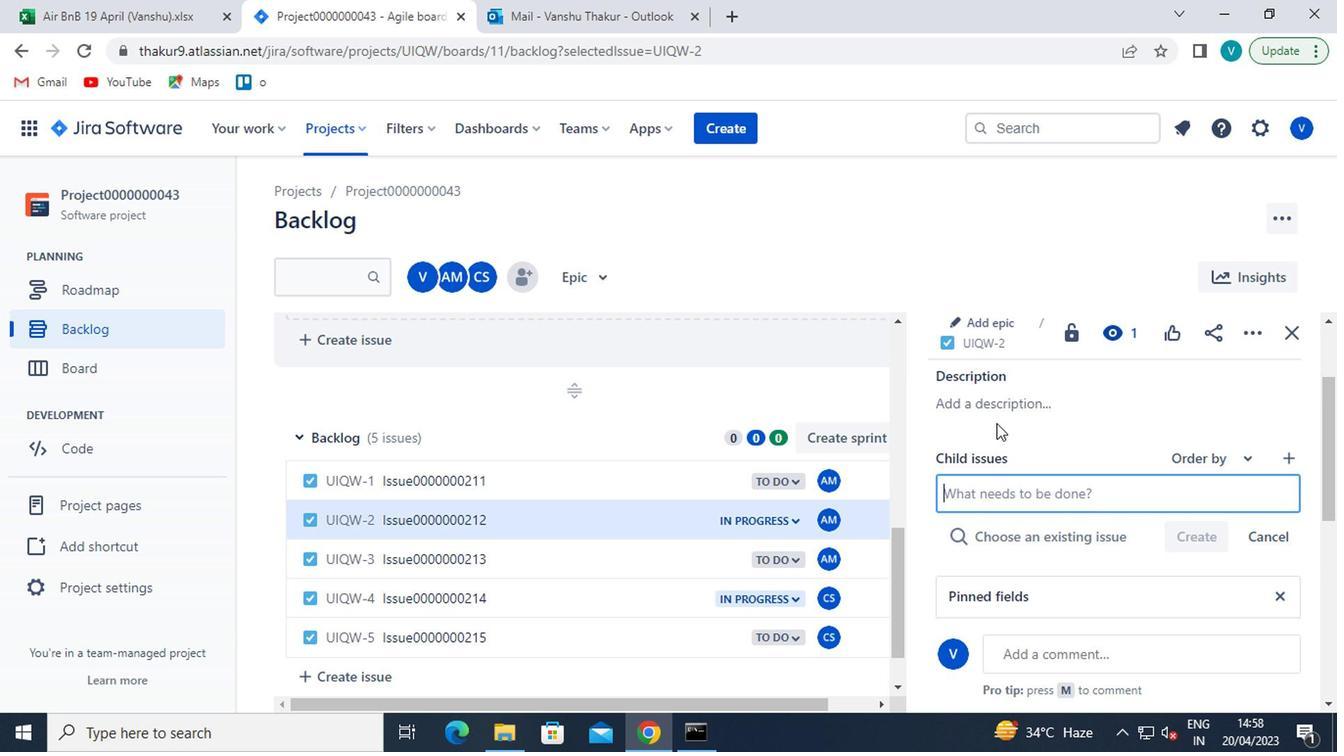 
Action: Mouse pressed left at (1023, 487)
Screenshot: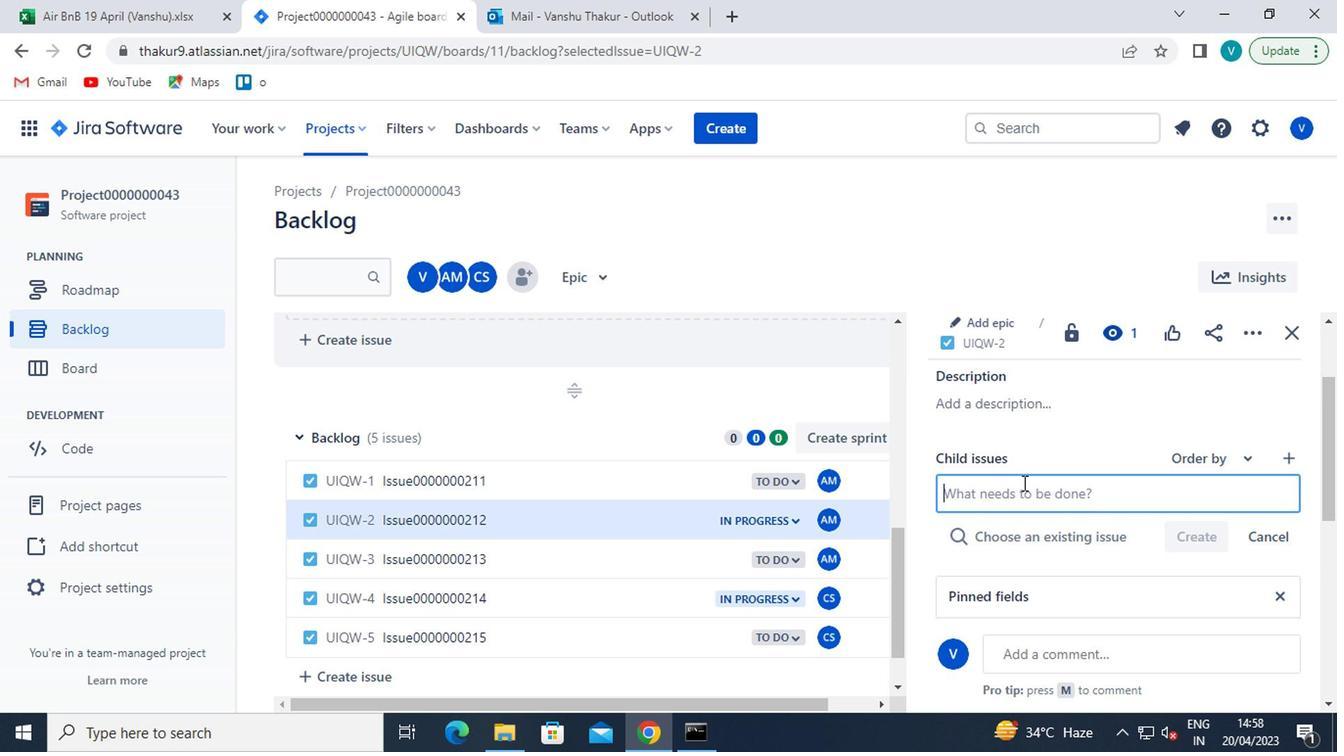 
Action: Key pressed <Key.shift>CHILD<Key.shift>ISSUE0000000423
Screenshot: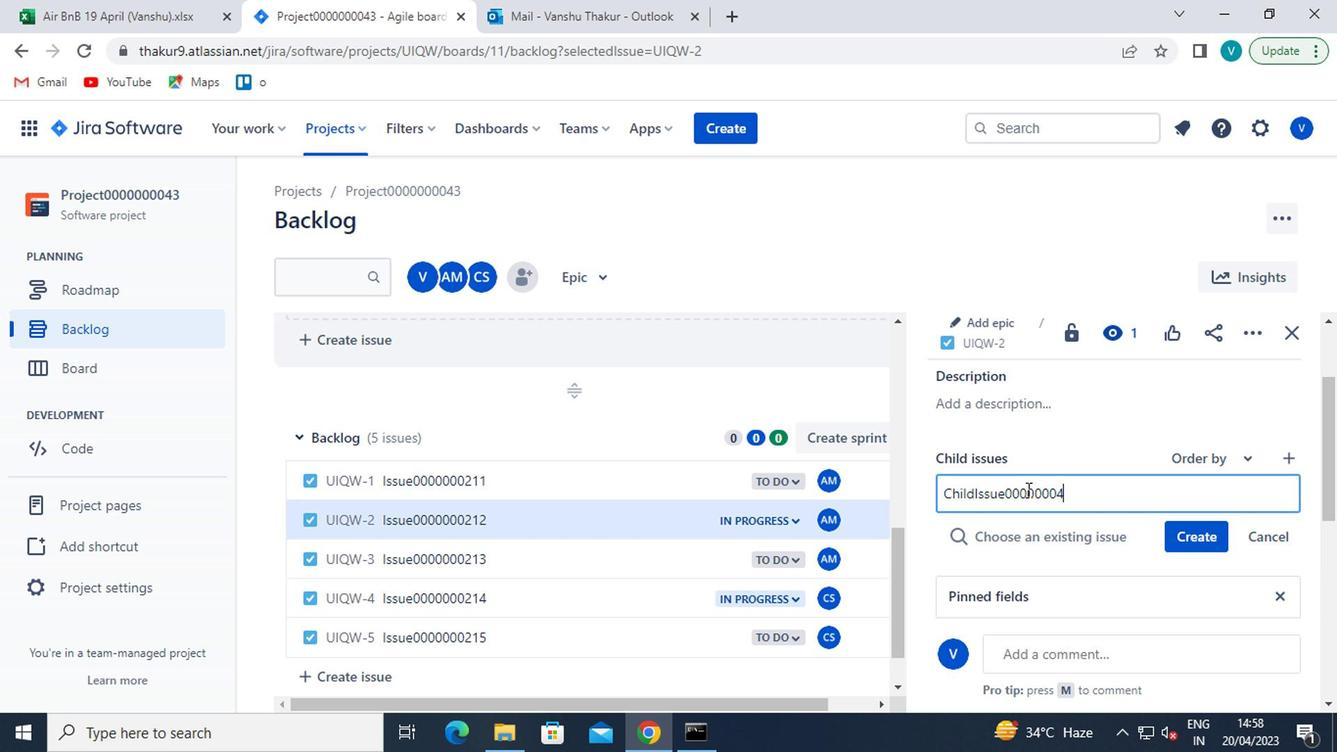 
Action: Mouse moved to (1181, 527)
Screenshot: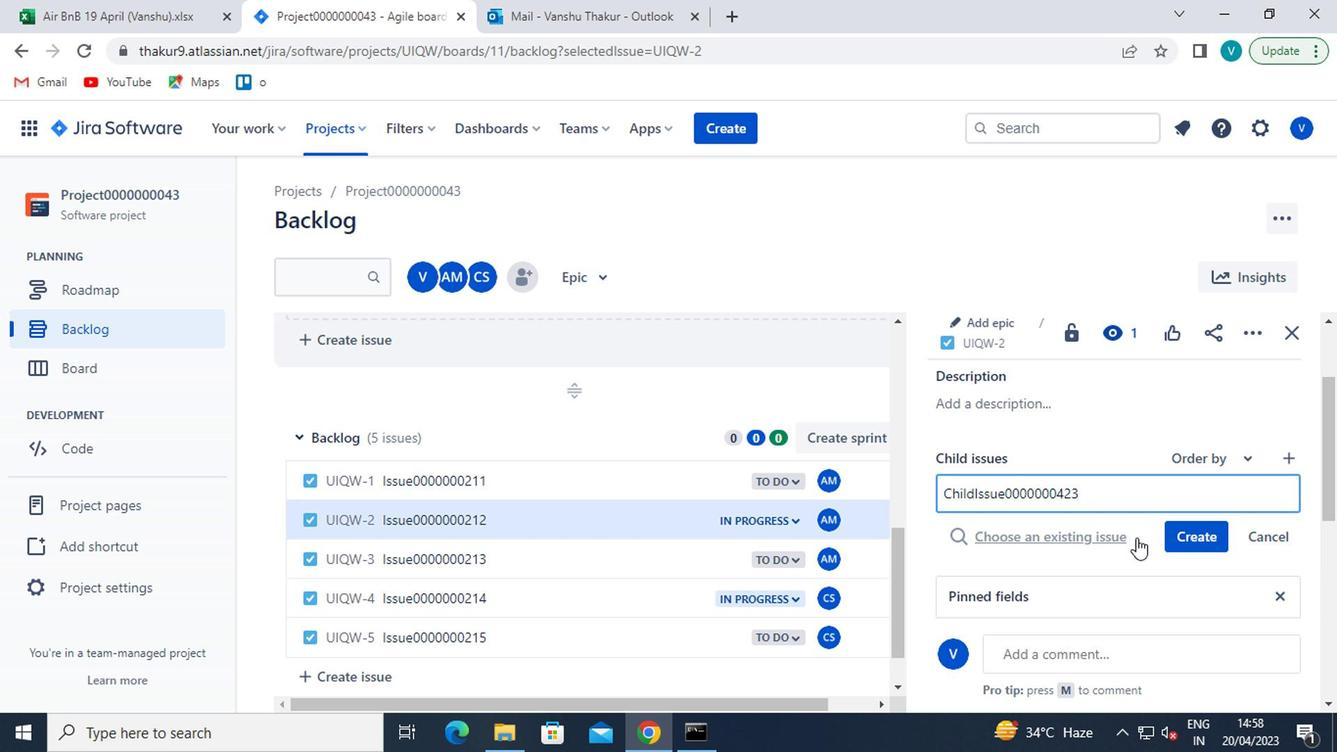
Action: Mouse pressed left at (1181, 527)
Screenshot: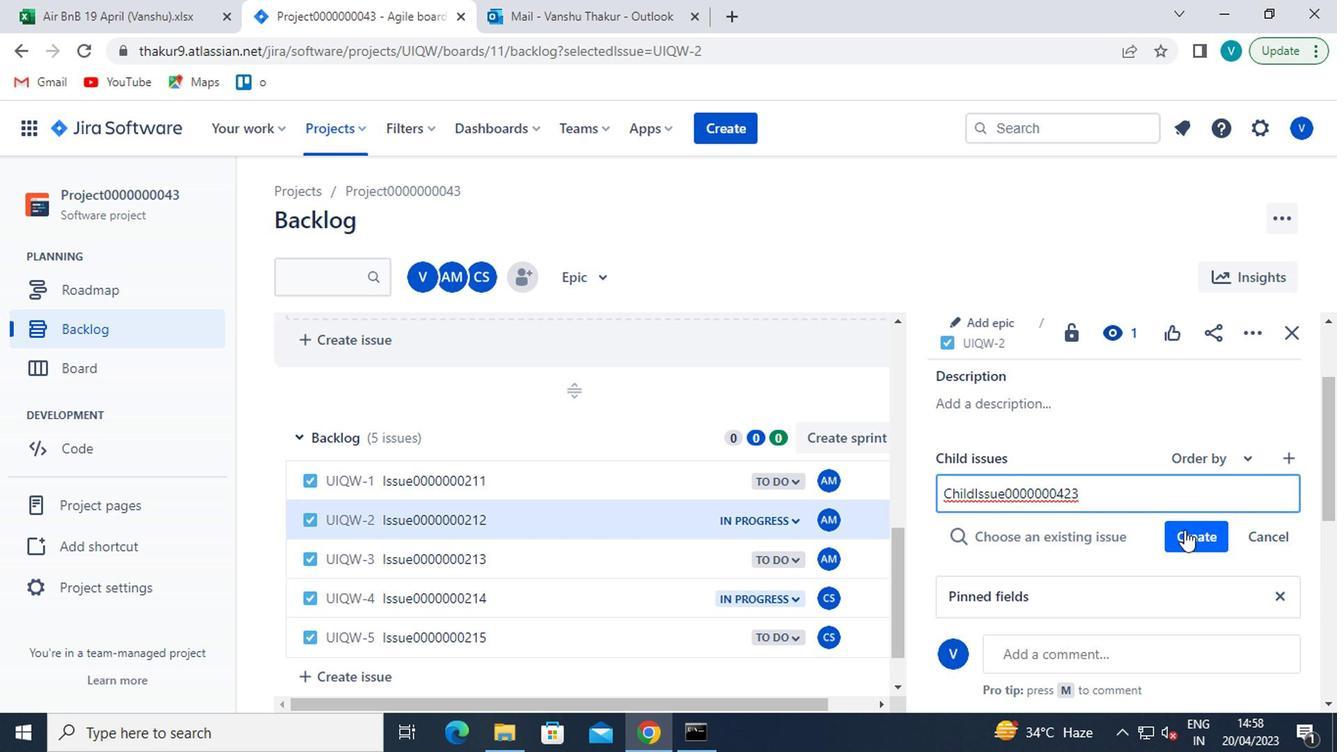 
Action: Mouse moved to (1163, 545)
Screenshot: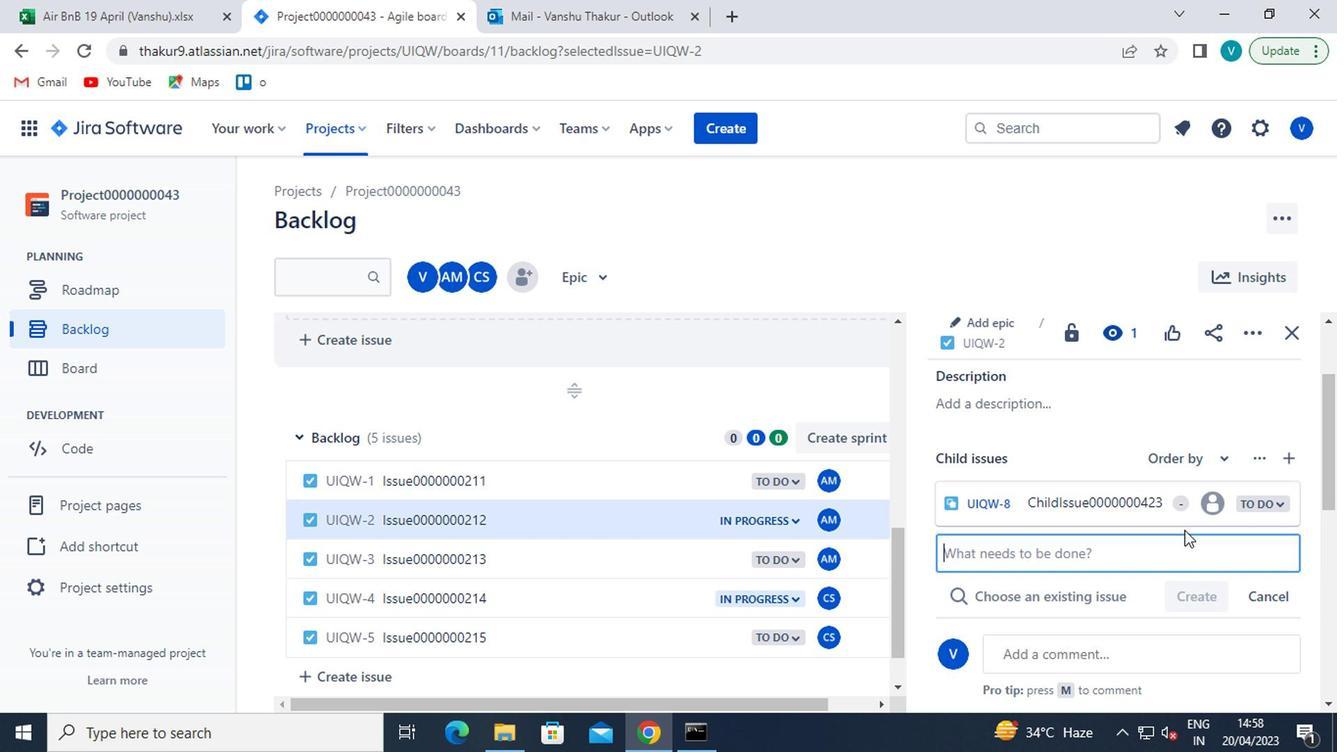 
Action: Mouse pressed left at (1163, 545)
Screenshot: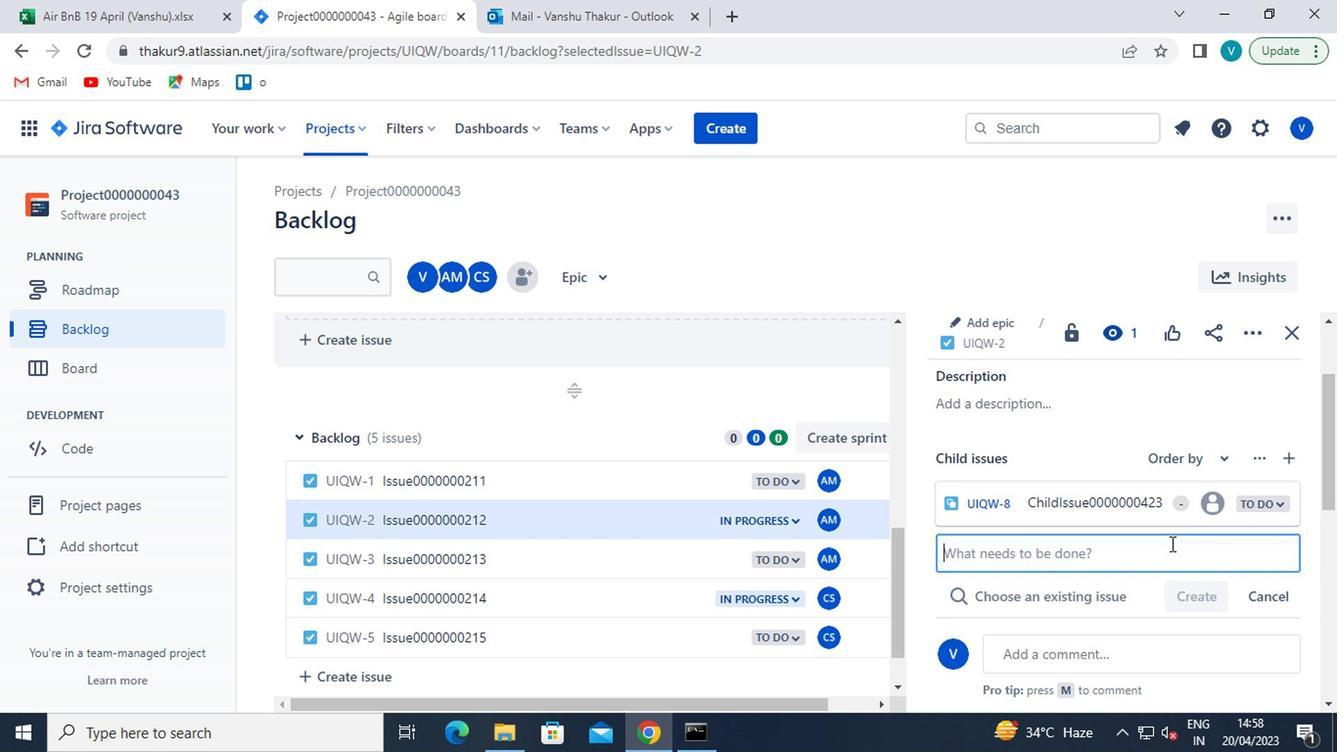 
Action: Key pressed <Key.shift>CHILD<Key.shift>ISSUE0000000424
Screenshot: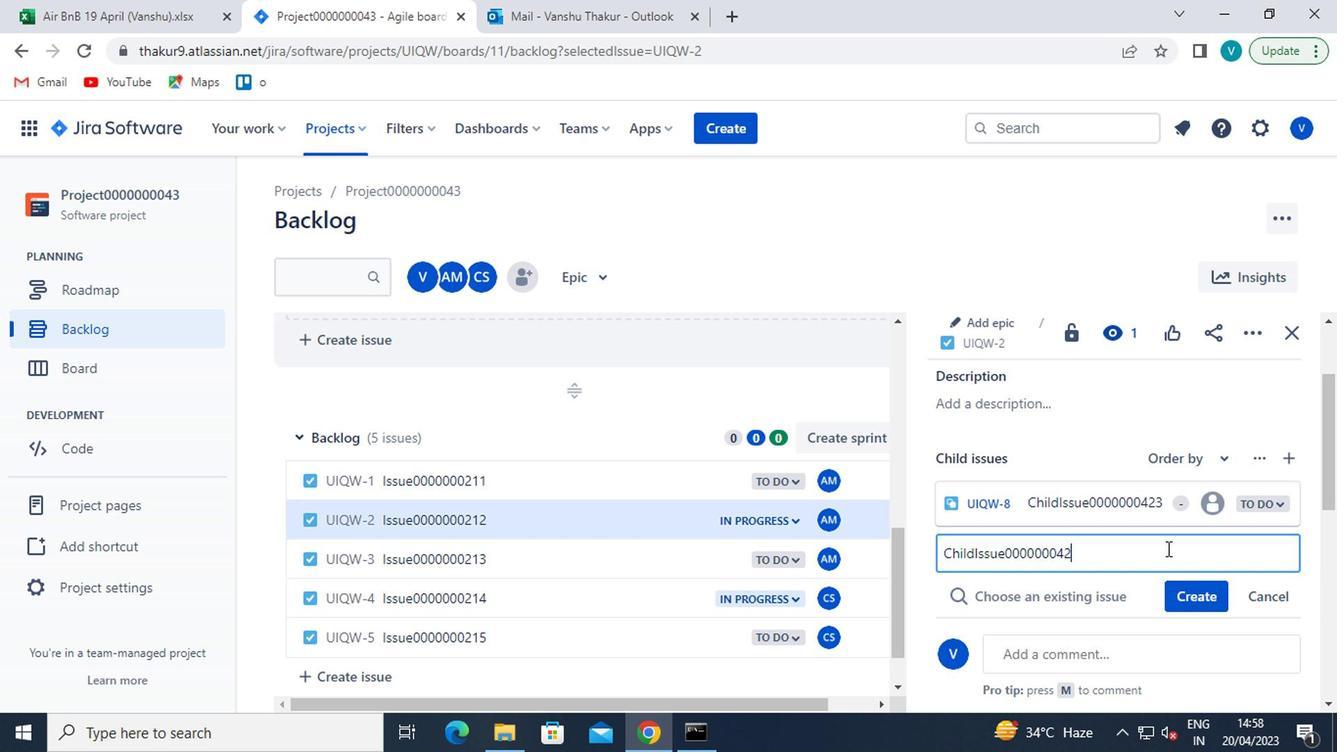 
Action: Mouse moved to (1181, 596)
Screenshot: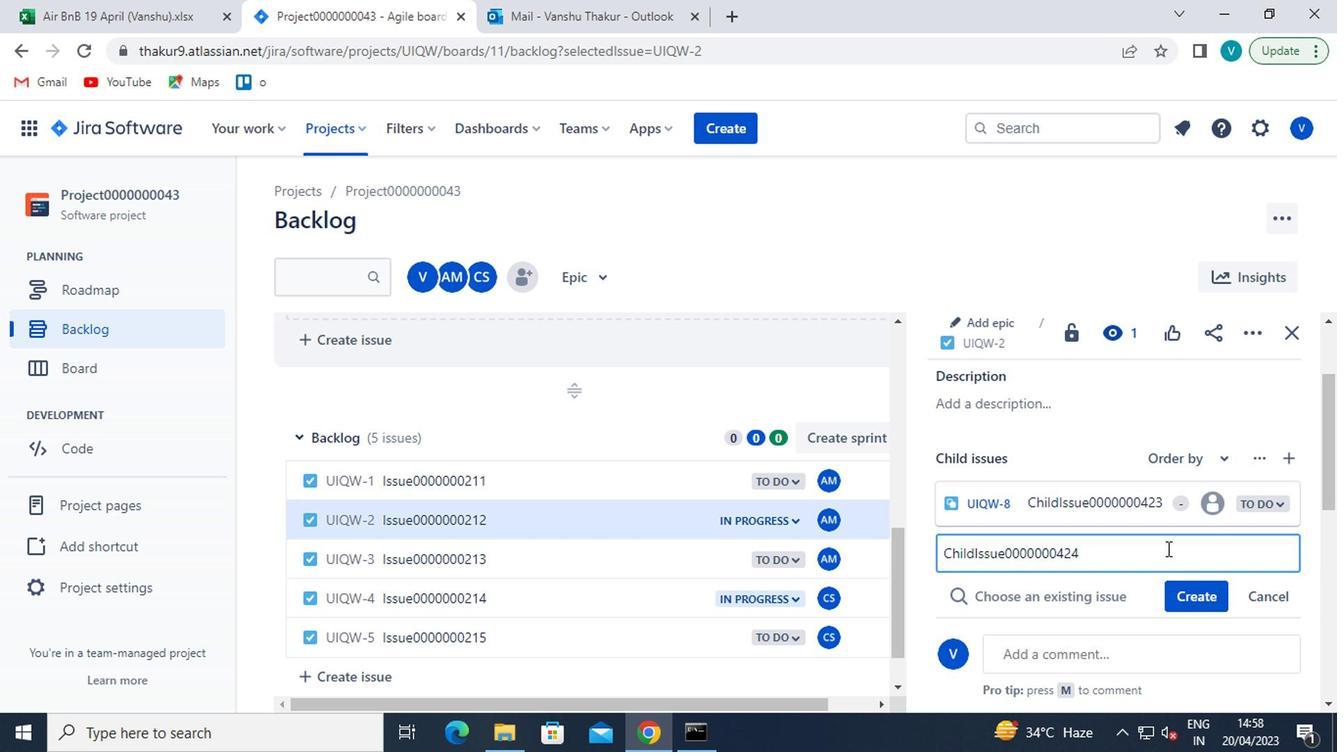 
Action: Mouse pressed left at (1181, 596)
Screenshot: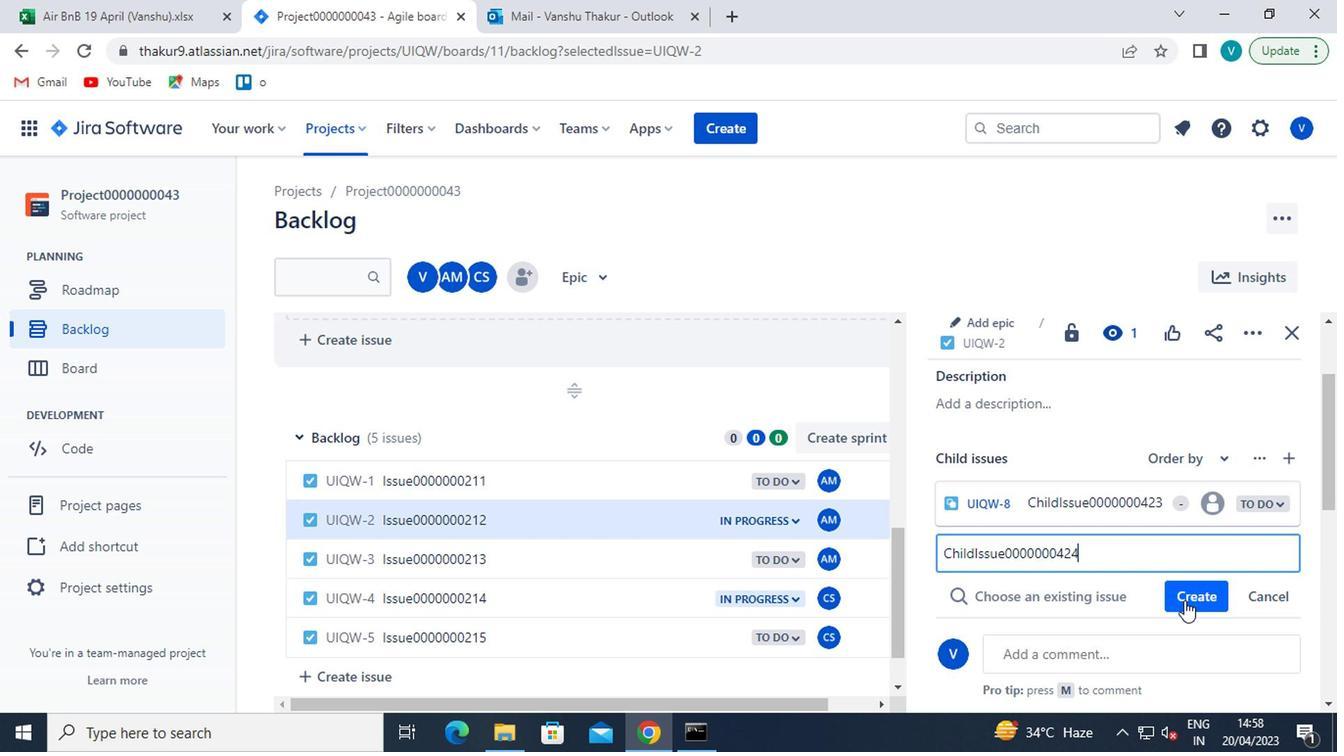
Action: Key pressed <Key.f8>
Screenshot: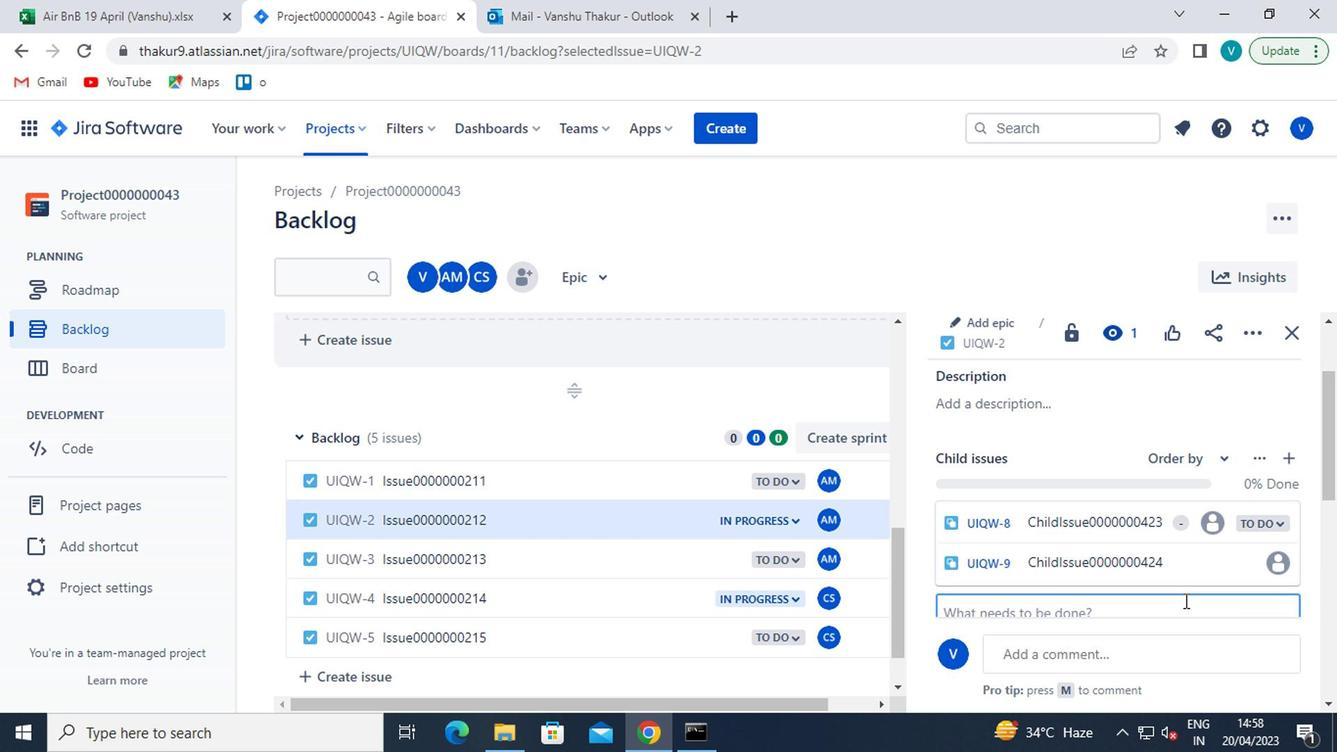 
